 Task: Compose an email with the signature Danielle Scott with the subject Invitation to a gala and the message I need your help with preparing a presentation for the next board meeting. from softage.4@softage.net to softage.3@softage.net, select first word, change the font color from current to blue and background color to purple Send the email. Finally, move the email from Sent Items to the label Security
Action: Mouse moved to (888, 71)
Screenshot: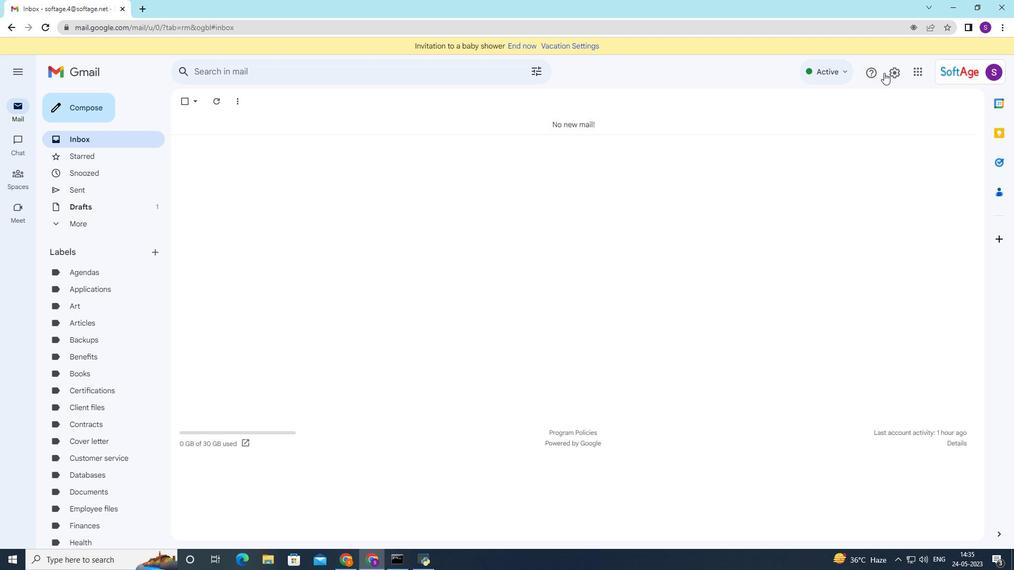 
Action: Mouse pressed left at (888, 71)
Screenshot: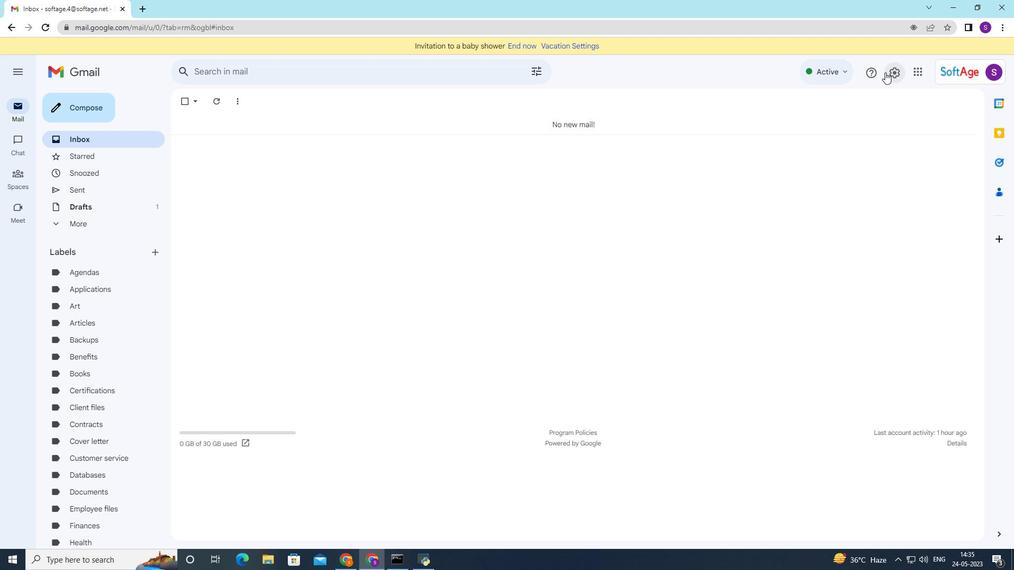 
Action: Mouse moved to (894, 123)
Screenshot: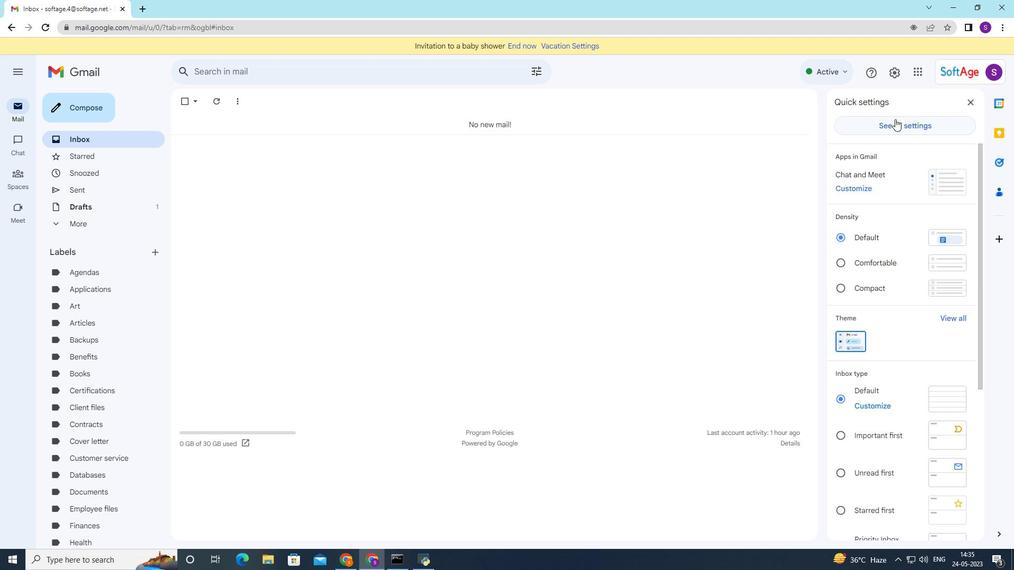 
Action: Mouse pressed left at (894, 123)
Screenshot: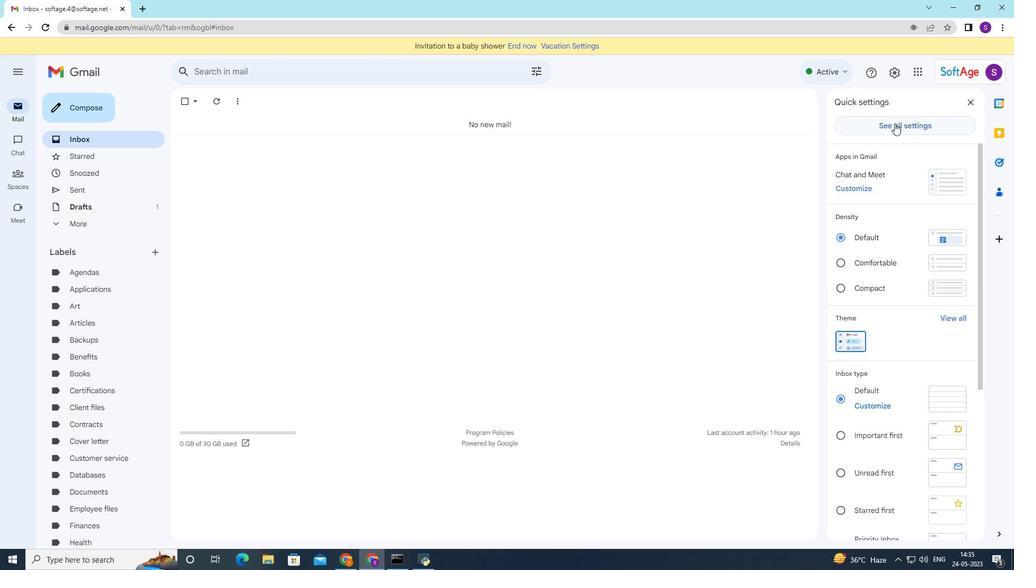 
Action: Mouse moved to (437, 372)
Screenshot: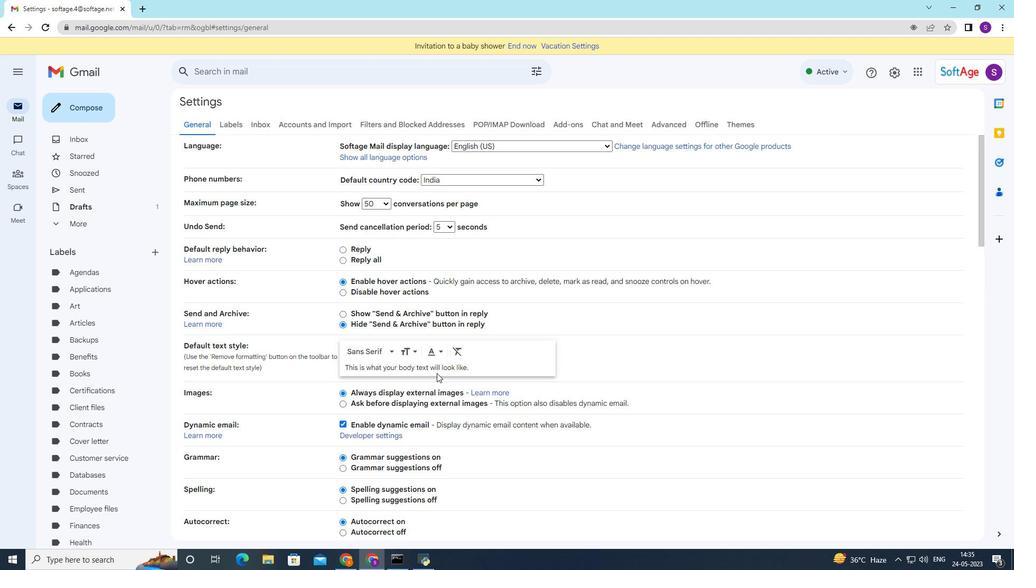 
Action: Mouse scrolled (437, 371) with delta (0, 0)
Screenshot: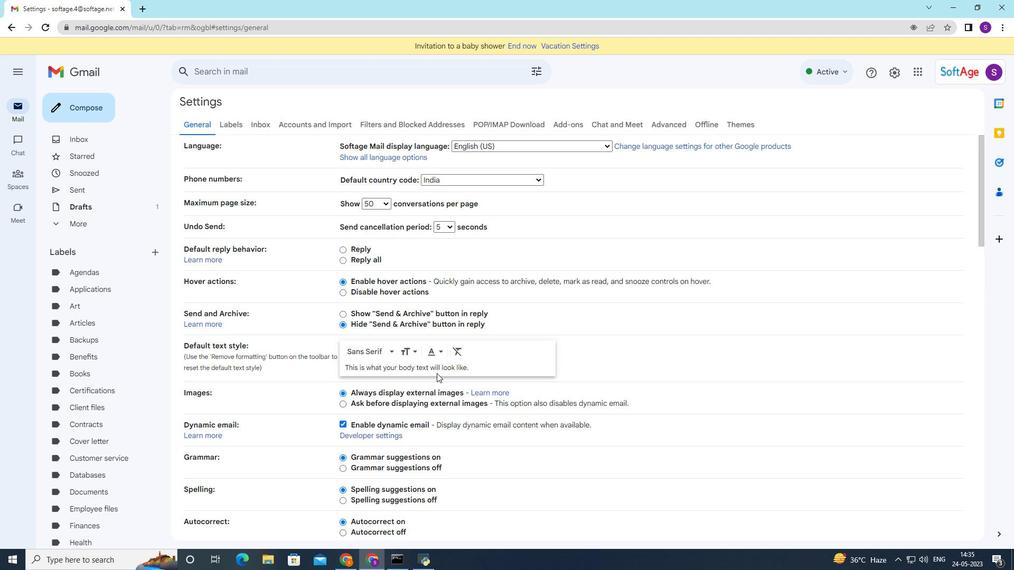 
Action: Mouse scrolled (437, 371) with delta (0, 0)
Screenshot: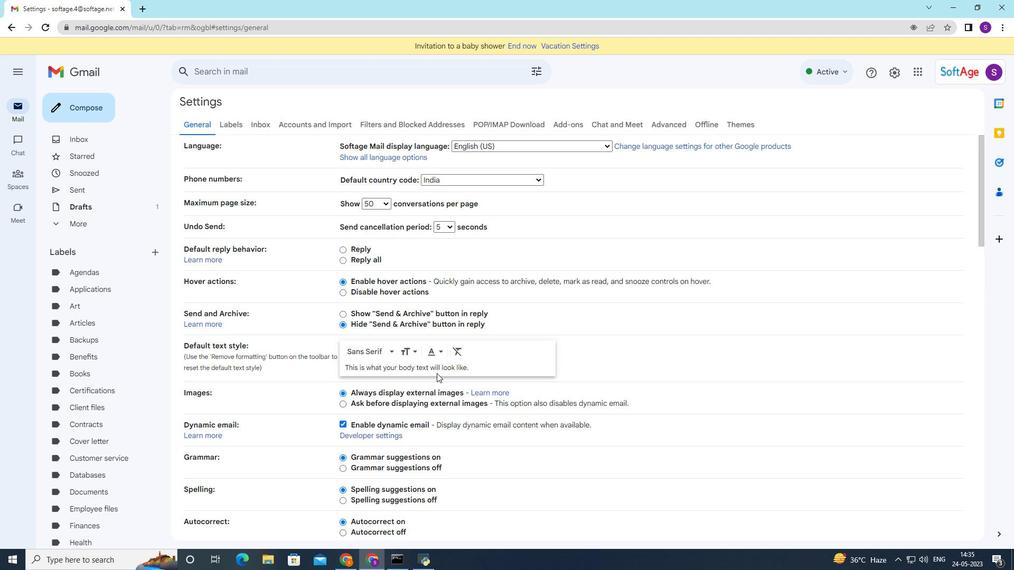
Action: Mouse scrolled (437, 371) with delta (0, 0)
Screenshot: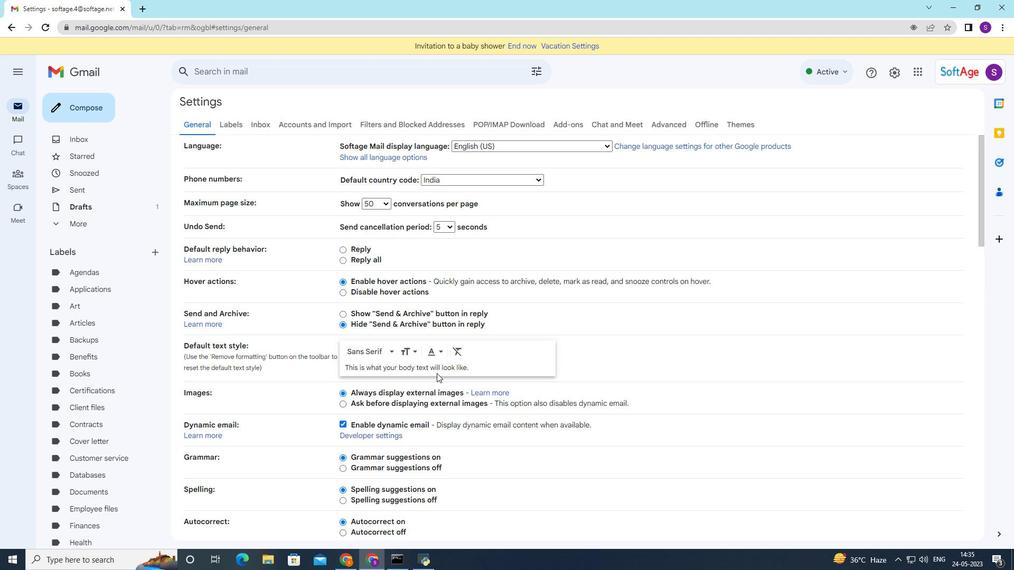 
Action: Mouse moved to (437, 372)
Screenshot: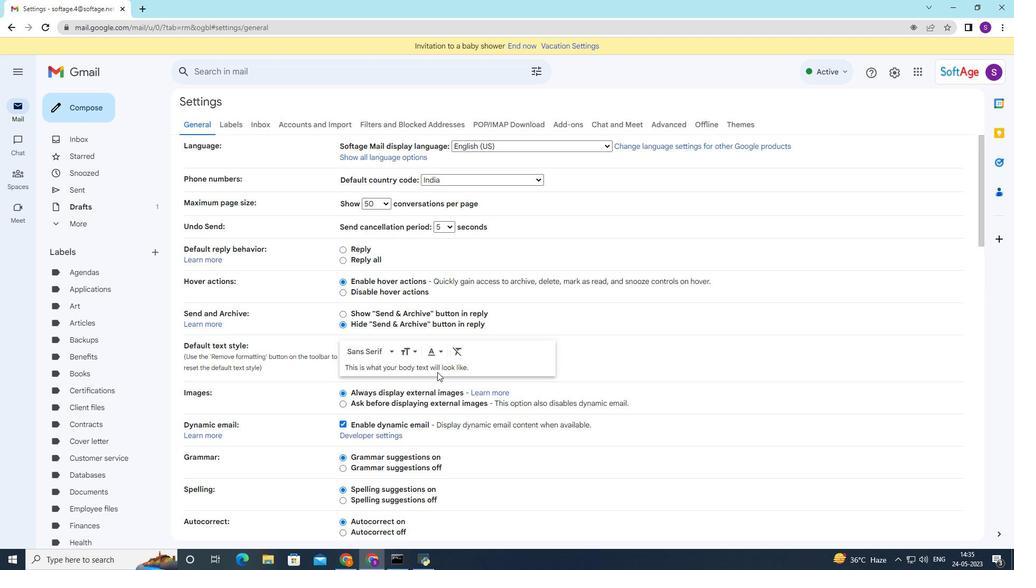 
Action: Mouse scrolled (437, 371) with delta (0, 0)
Screenshot: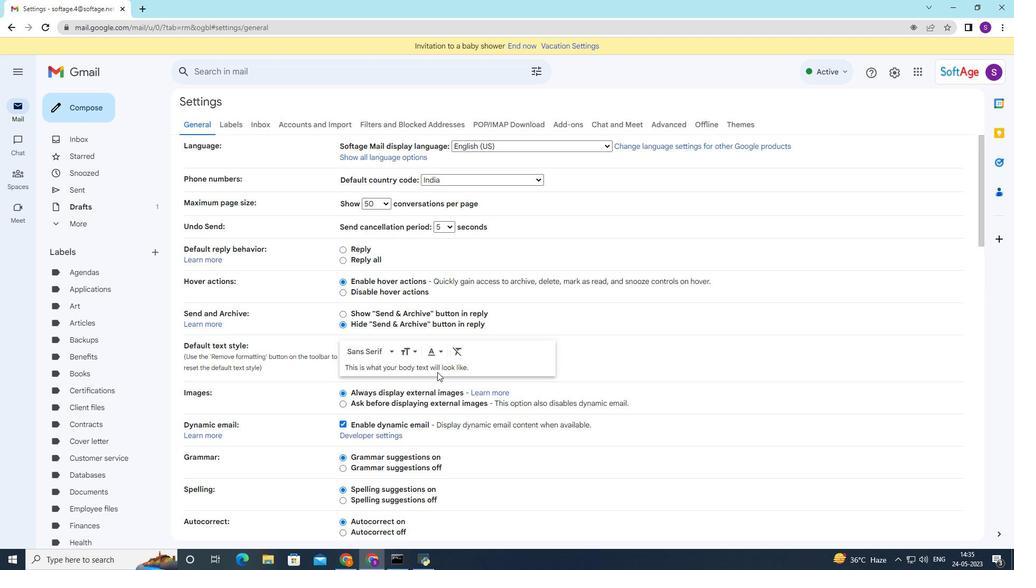
Action: Mouse moved to (437, 372)
Screenshot: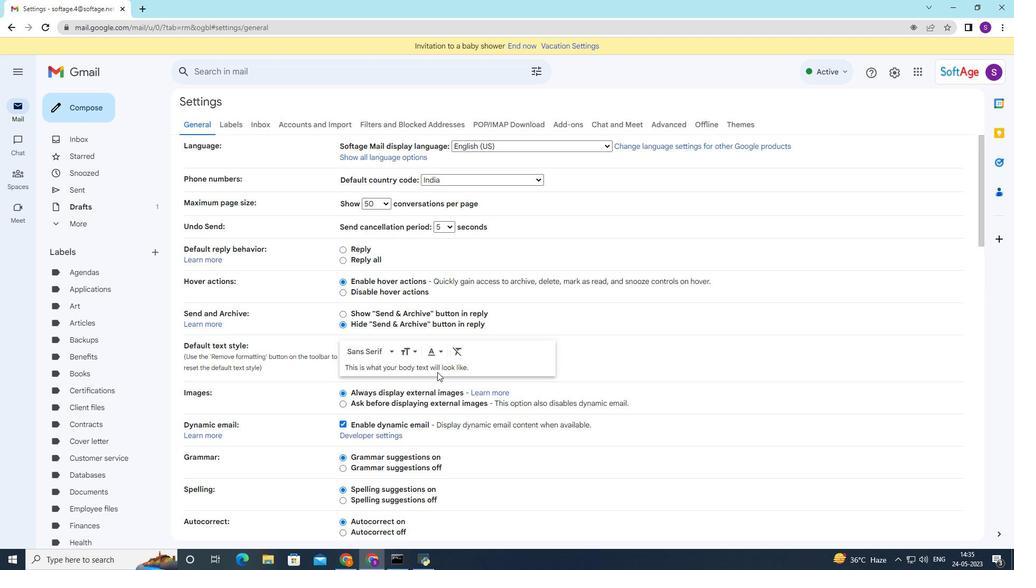 
Action: Mouse scrolled (437, 371) with delta (0, 0)
Screenshot: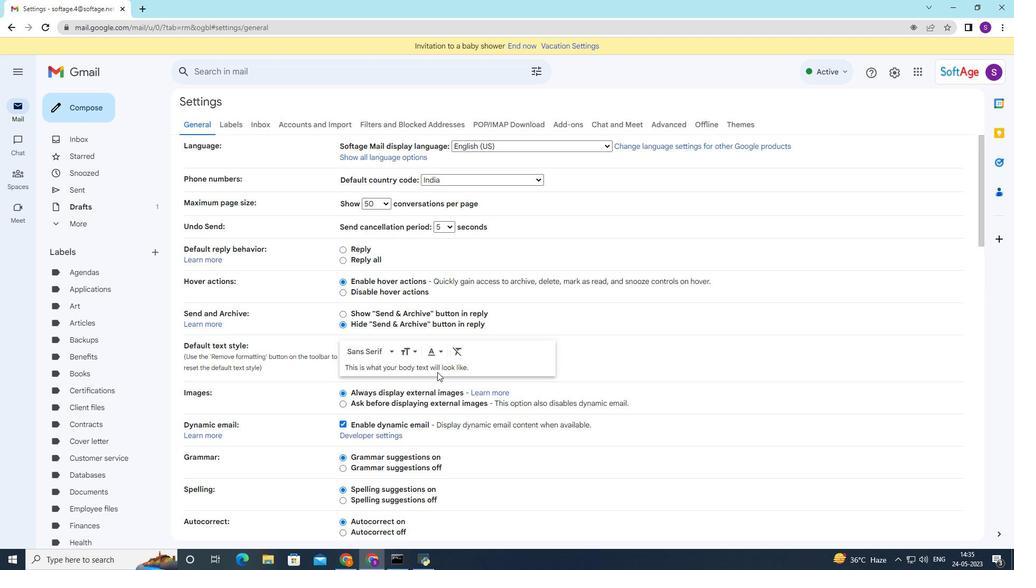 
Action: Mouse moved to (424, 391)
Screenshot: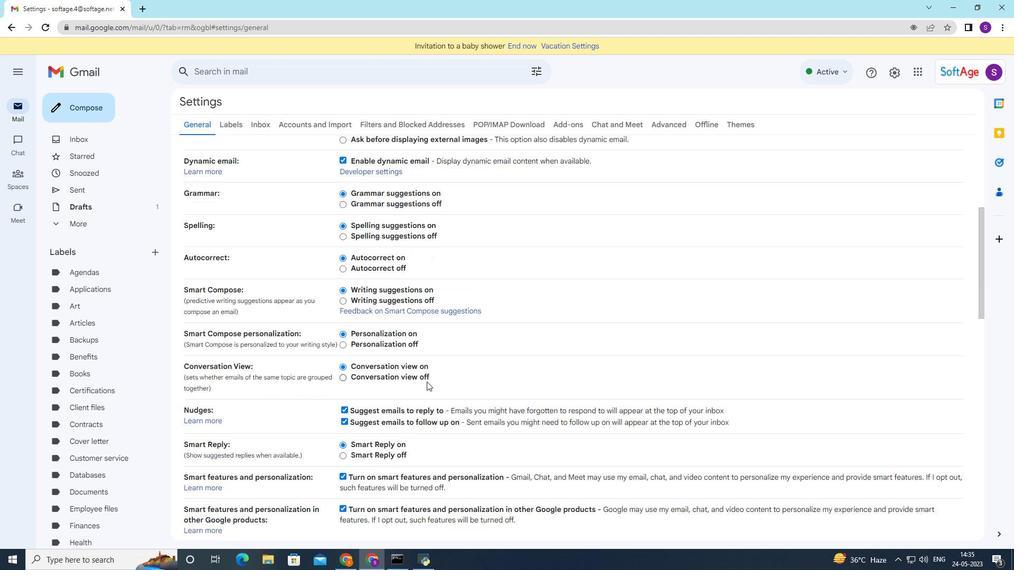 
Action: Mouse scrolled (424, 390) with delta (0, 0)
Screenshot: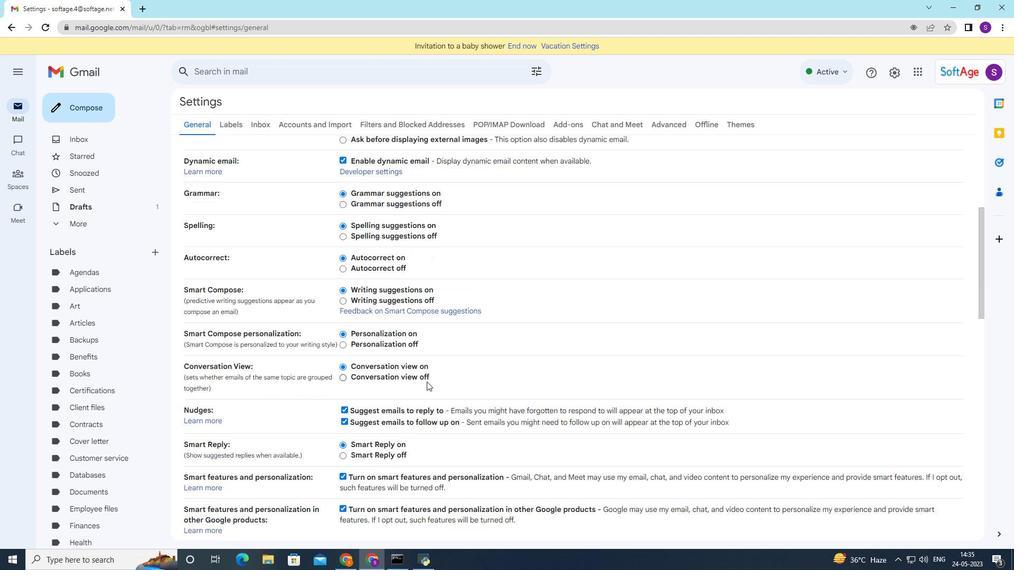 
Action: Mouse scrolled (424, 390) with delta (0, 0)
Screenshot: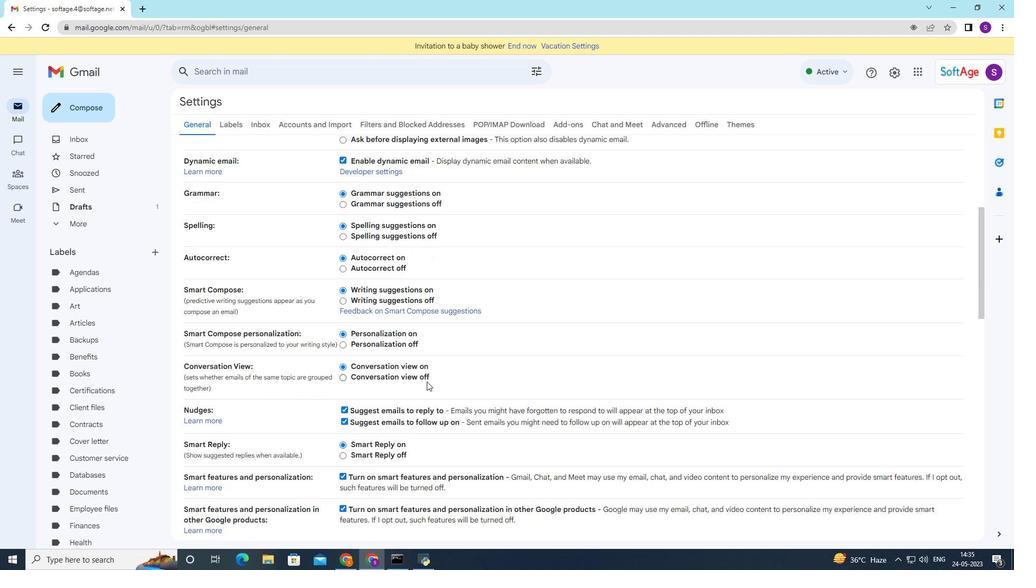 
Action: Mouse scrolled (424, 390) with delta (0, 0)
Screenshot: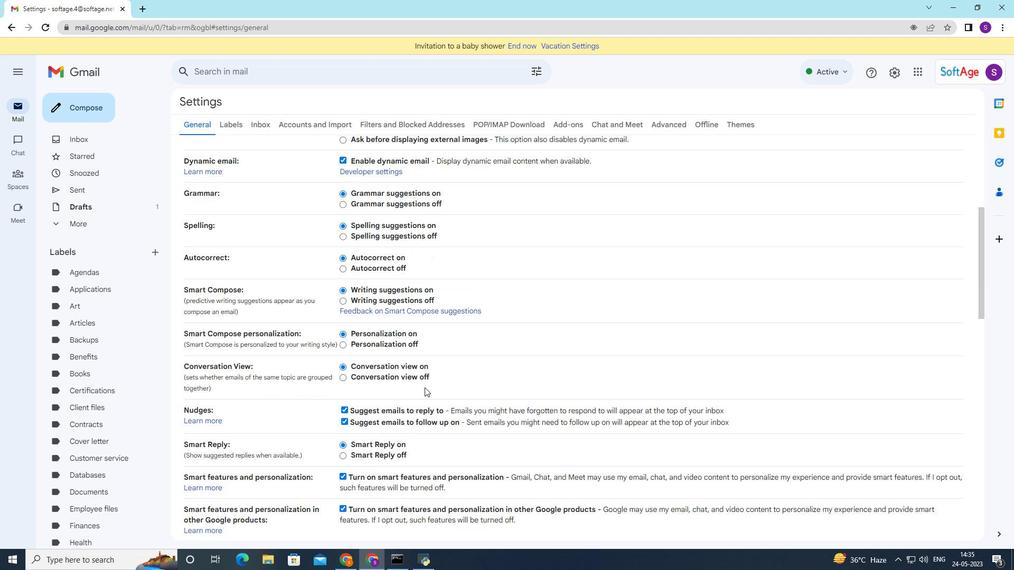 
Action: Mouse scrolled (424, 390) with delta (0, 0)
Screenshot: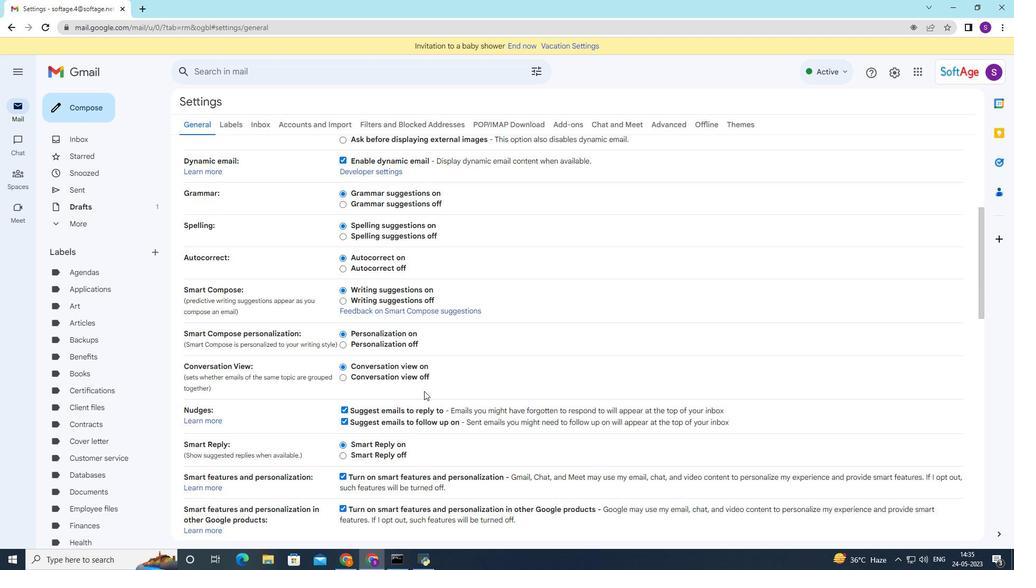 
Action: Mouse moved to (425, 392)
Screenshot: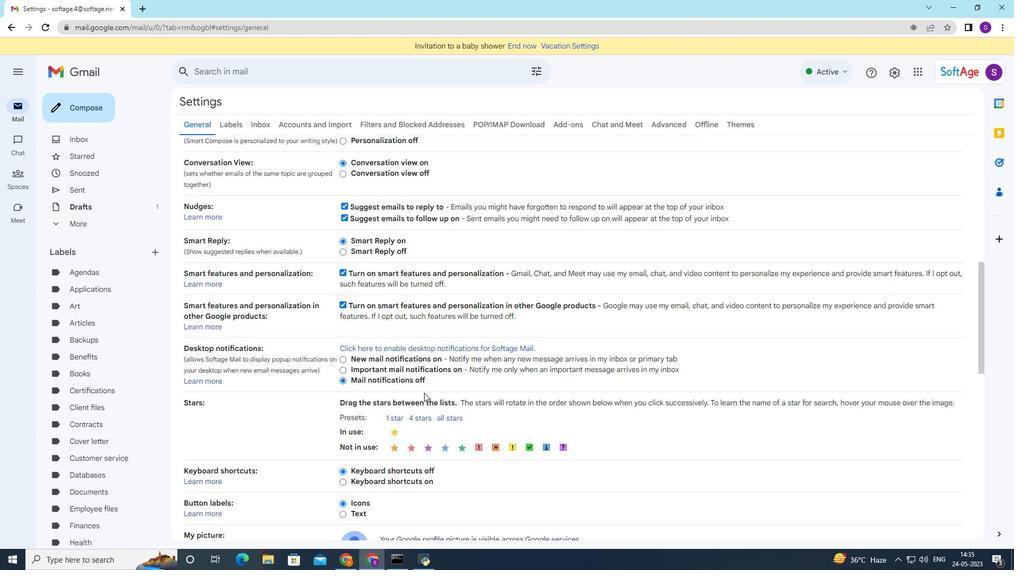 
Action: Mouse scrolled (425, 392) with delta (0, 0)
Screenshot: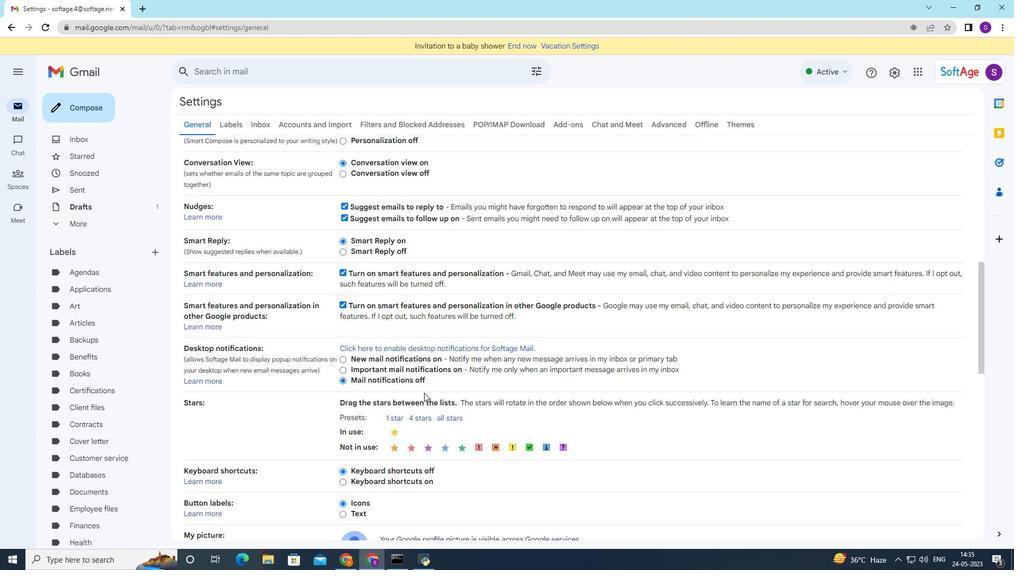 
Action: Mouse scrolled (425, 392) with delta (0, 0)
Screenshot: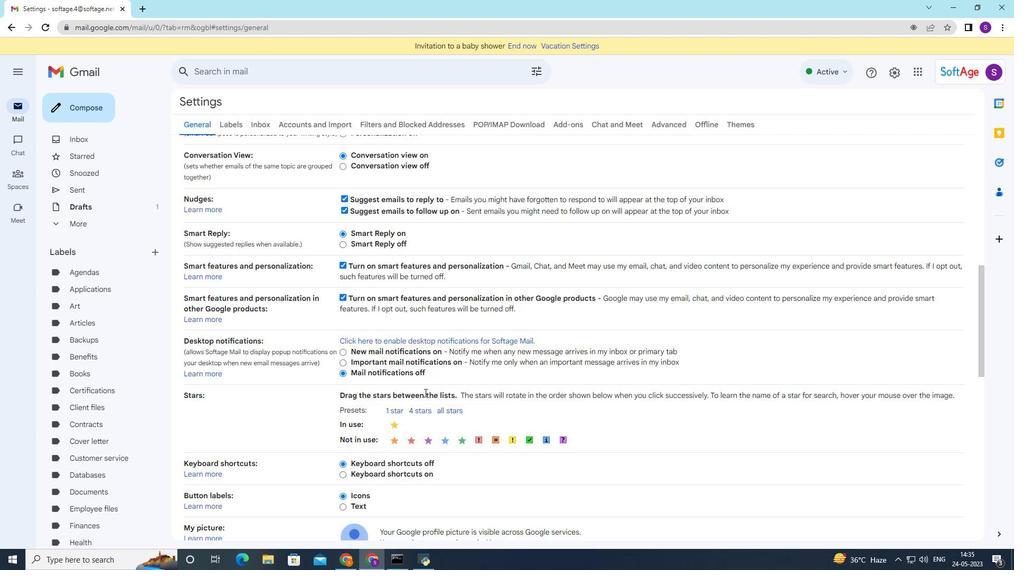 
Action: Mouse moved to (425, 392)
Screenshot: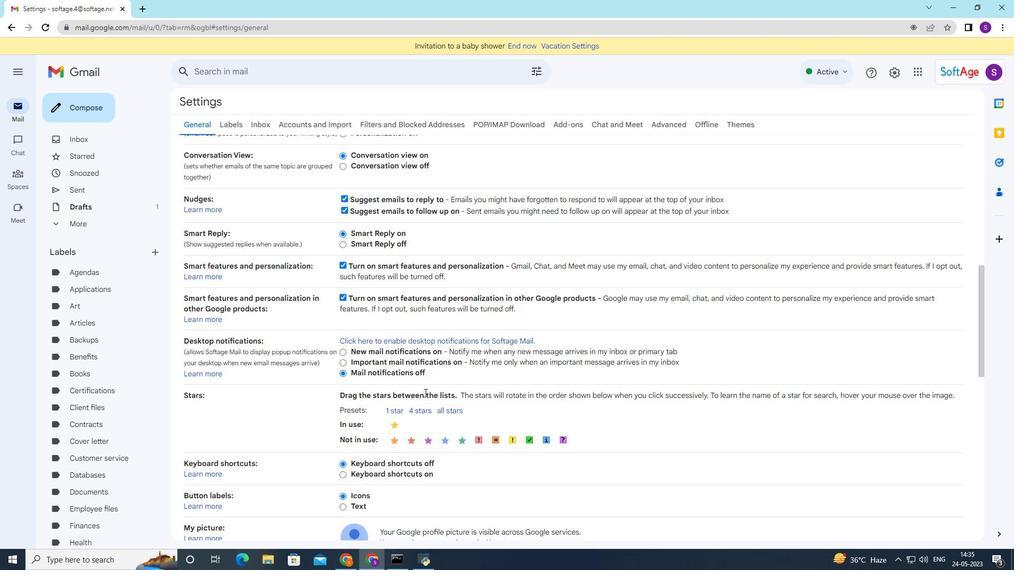 
Action: Mouse scrolled (425, 392) with delta (0, 0)
Screenshot: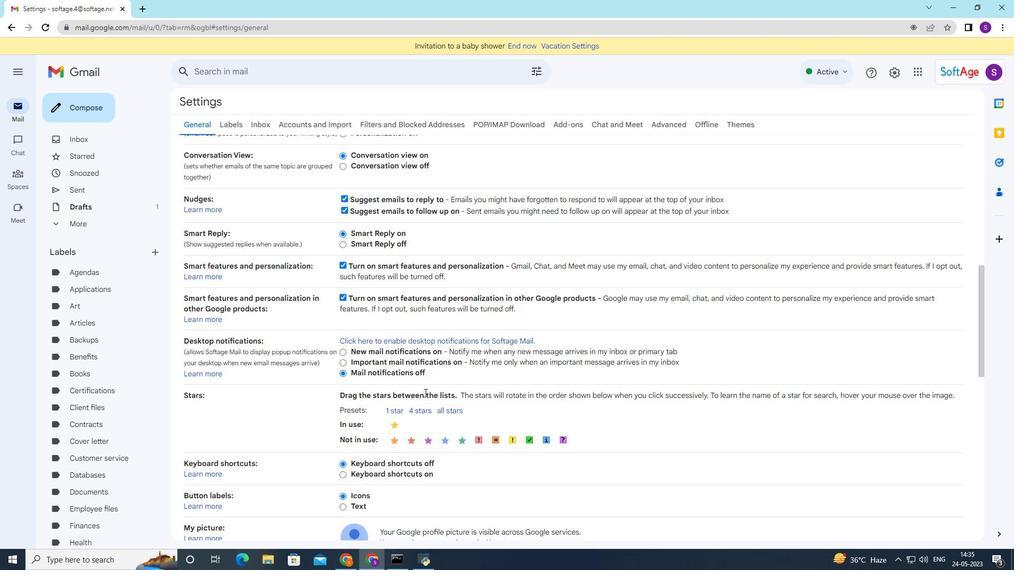 
Action: Mouse moved to (424, 419)
Screenshot: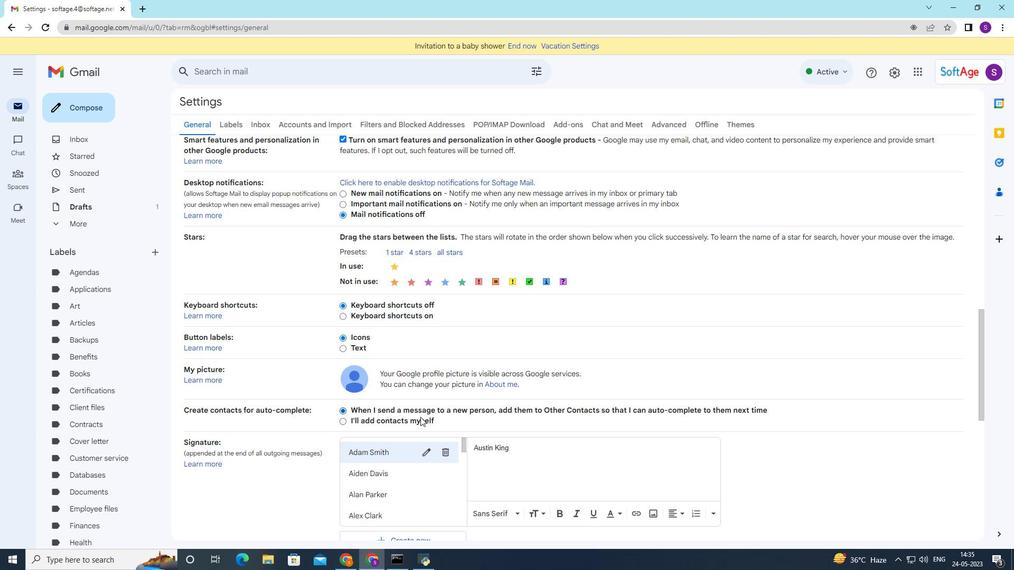 
Action: Mouse scrolled (424, 418) with delta (0, 0)
Screenshot: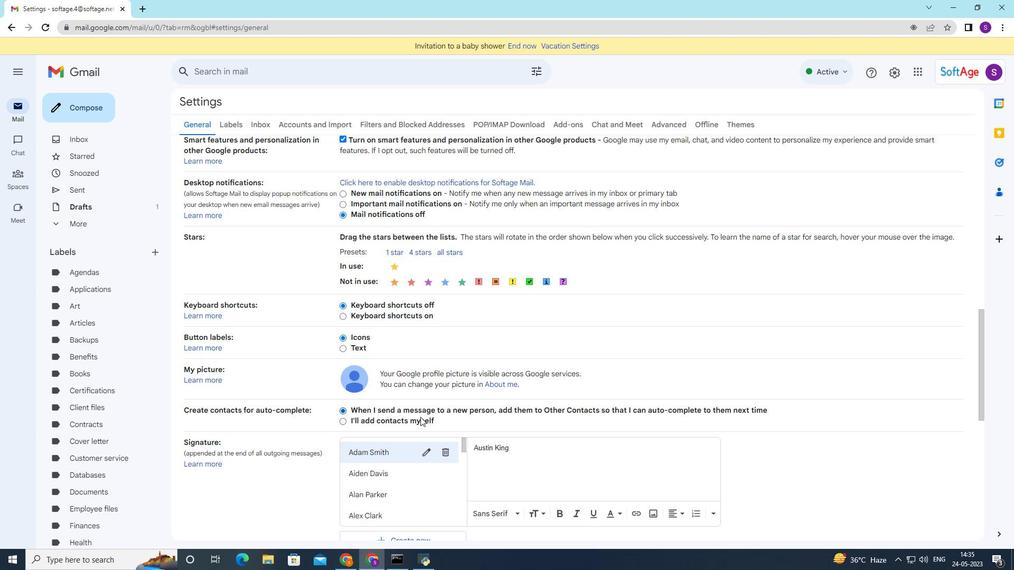 
Action: Mouse moved to (425, 419)
Screenshot: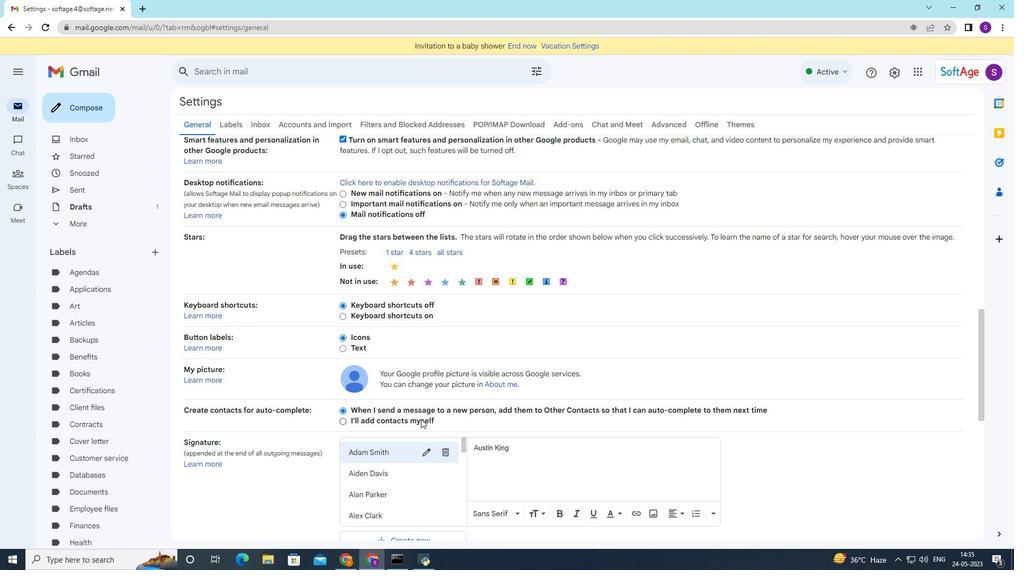 
Action: Mouse scrolled (425, 418) with delta (0, 0)
Screenshot: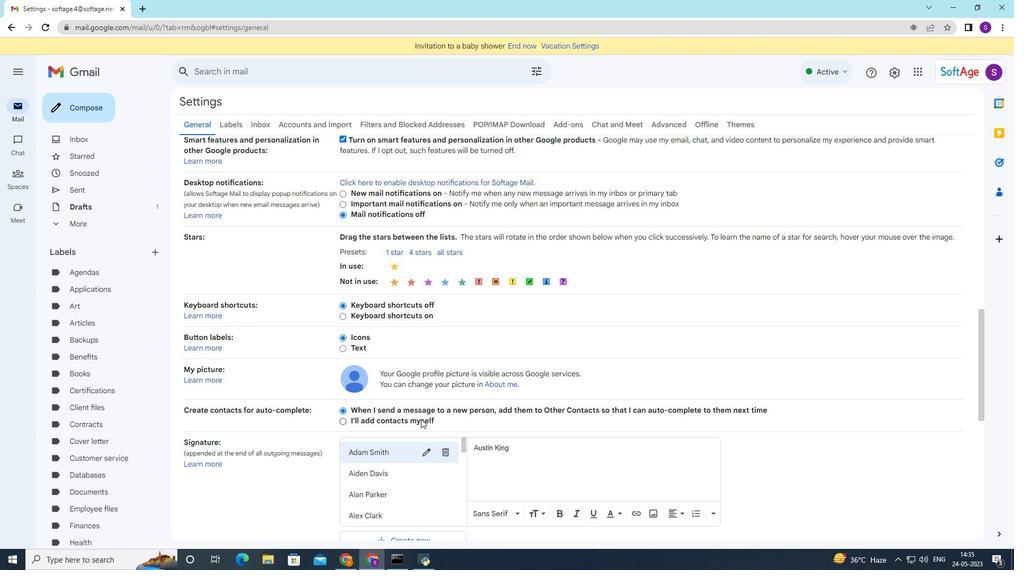 
Action: Mouse moved to (427, 418)
Screenshot: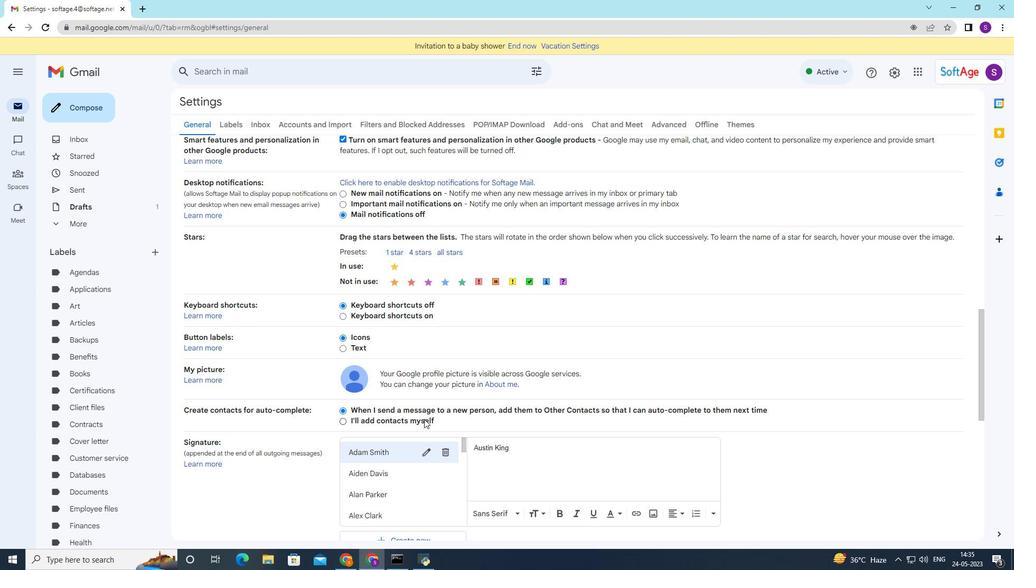 
Action: Mouse scrolled (427, 418) with delta (0, 0)
Screenshot: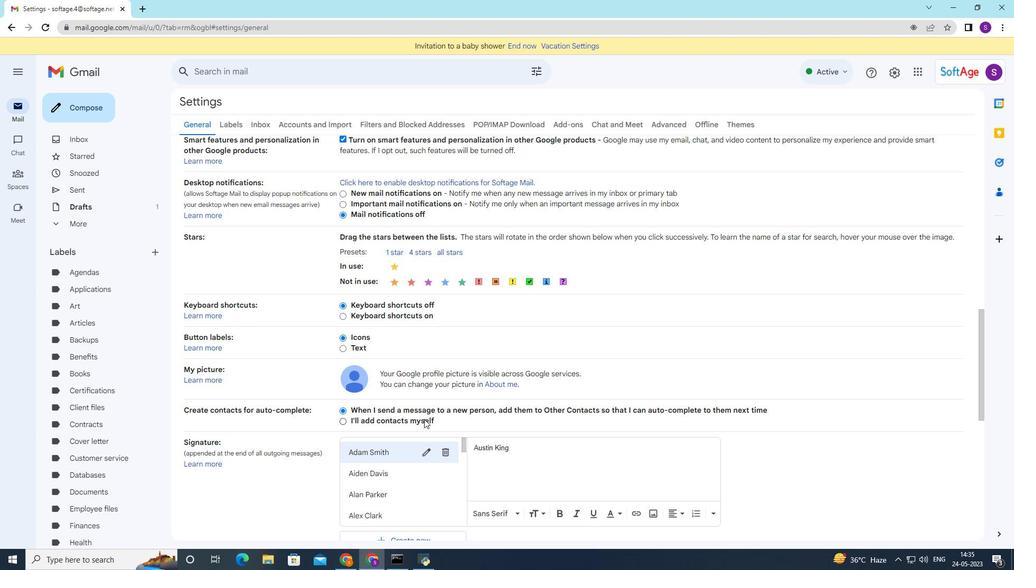 
Action: Mouse moved to (432, 416)
Screenshot: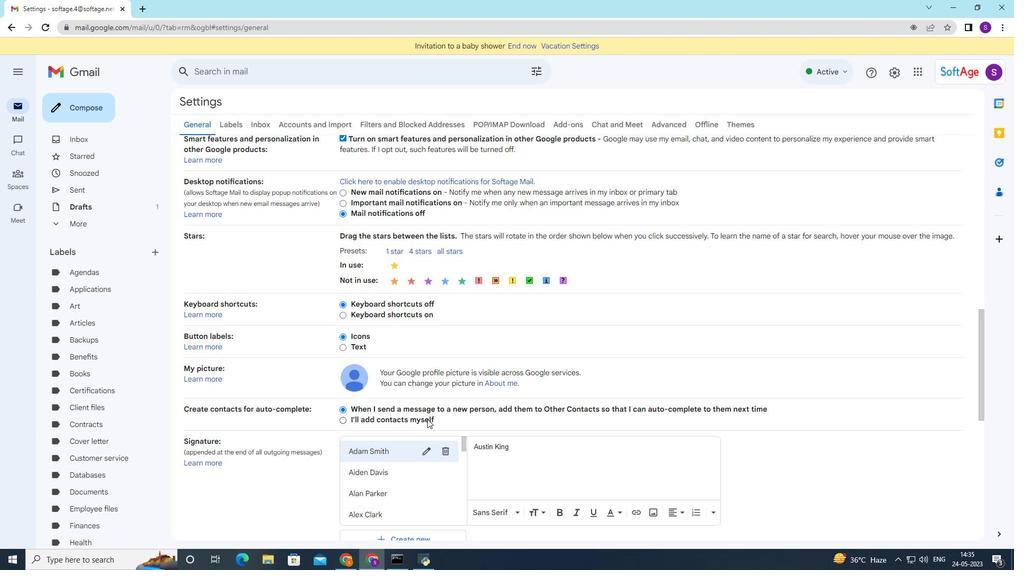 
Action: Mouse scrolled (432, 416) with delta (0, 0)
Screenshot: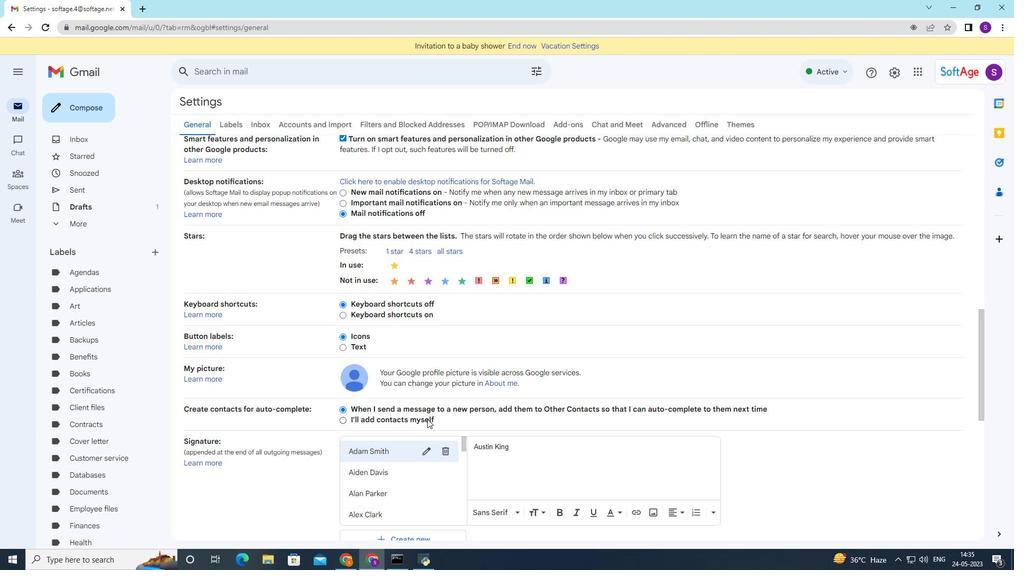
Action: Mouse moved to (388, 330)
Screenshot: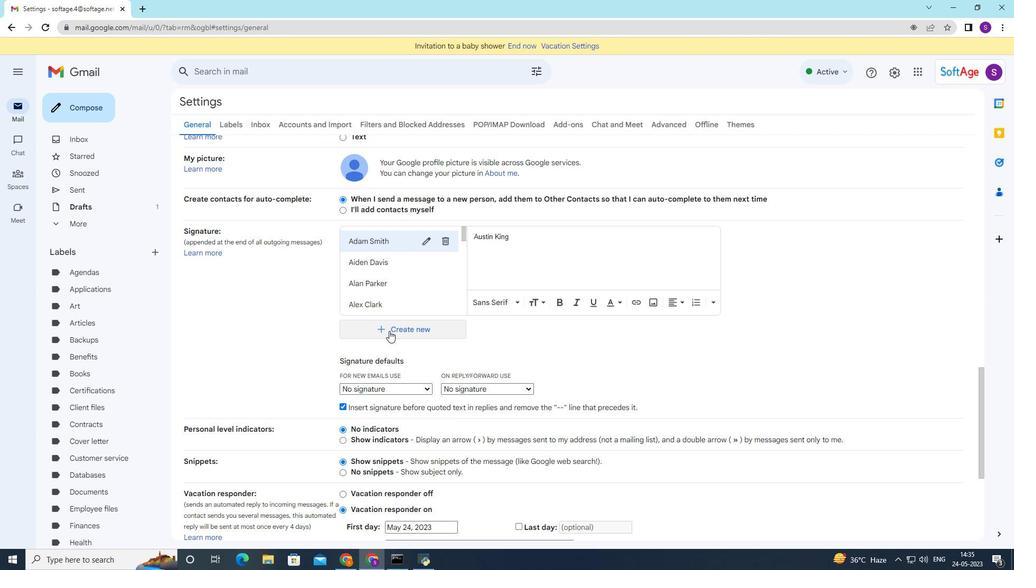 
Action: Mouse pressed left at (388, 330)
Screenshot: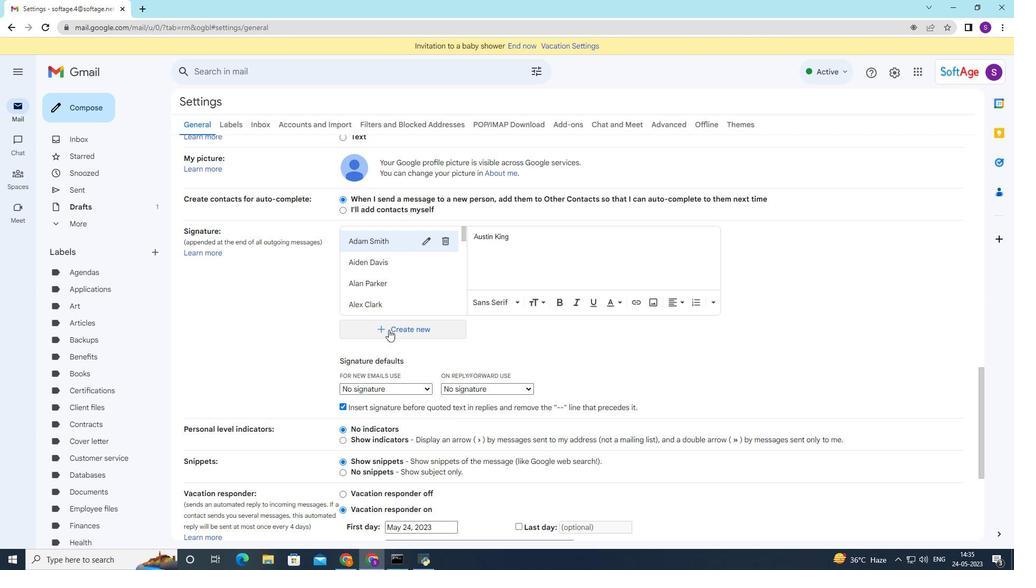 
Action: Mouse moved to (444, 302)
Screenshot: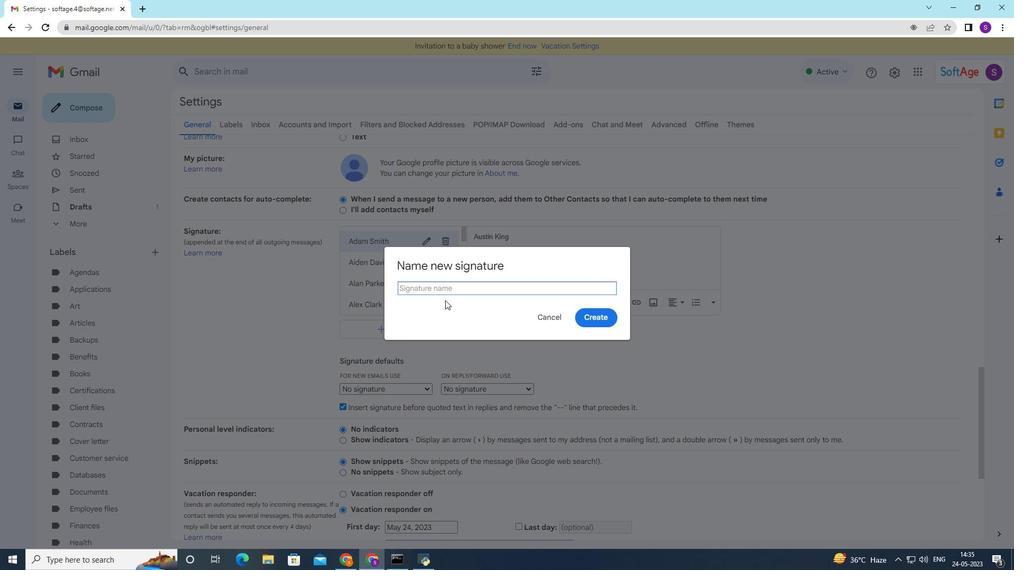 
Action: Key pressed <Key.shift>Di<Key.backspace>anielle<Key.space><Key.shift><Key.shift><Key.shift><Key.shift><Key.shift><Key.shift>Scott
Screenshot: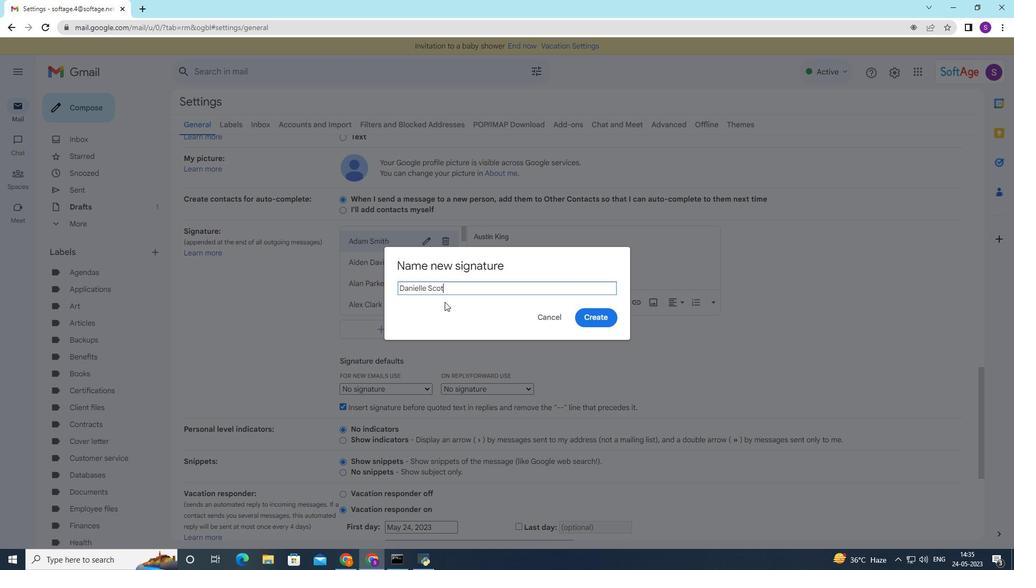 
Action: Mouse moved to (591, 317)
Screenshot: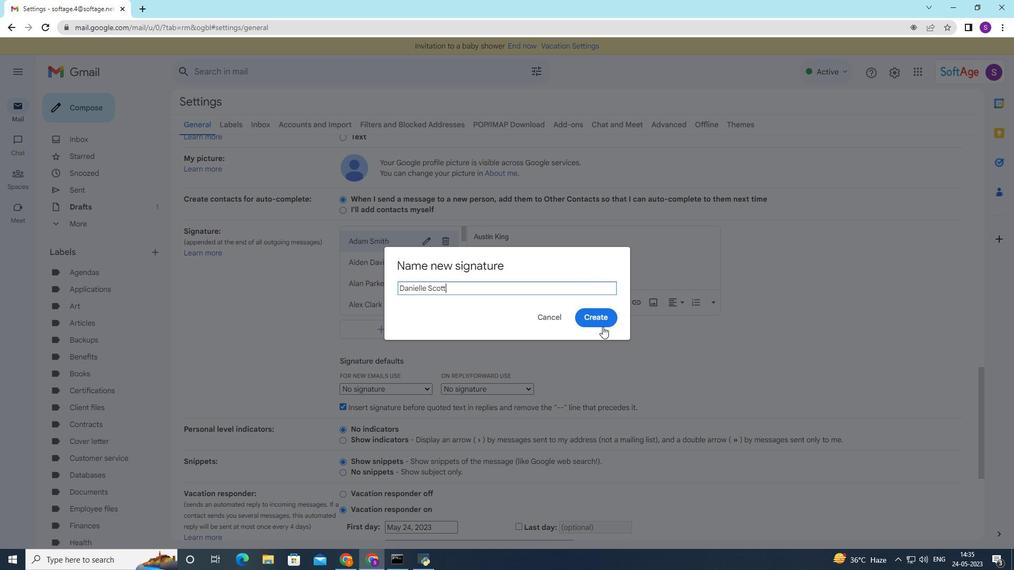 
Action: Mouse pressed left at (591, 317)
Screenshot: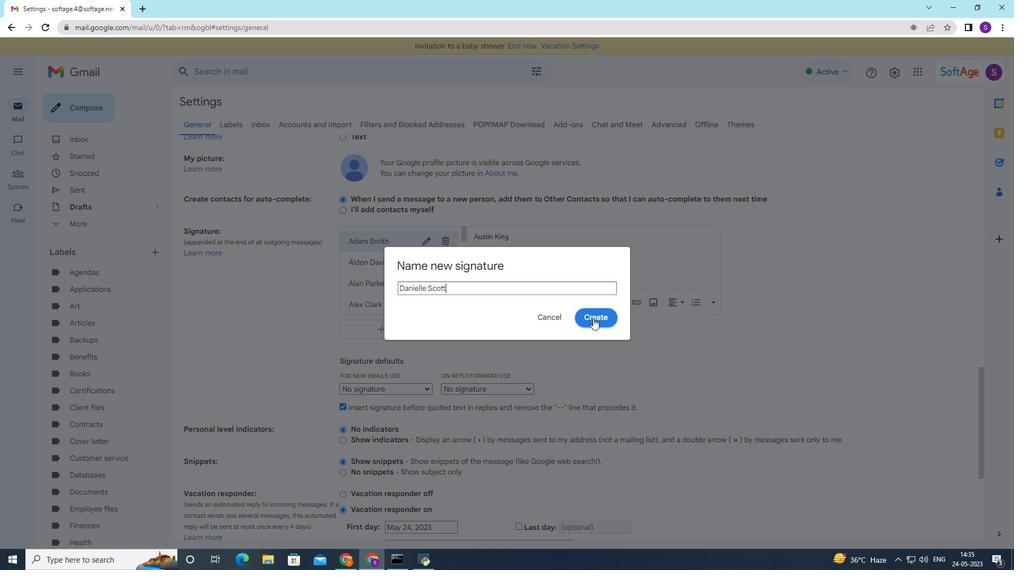 
Action: Mouse moved to (533, 265)
Screenshot: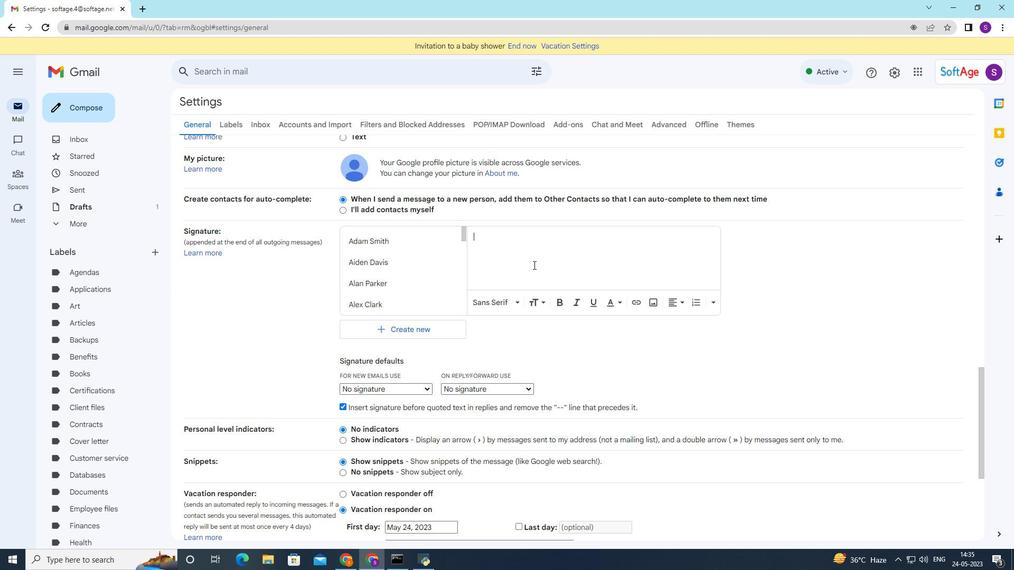 
Action: Key pressed <Key.shift><Key.shift><Key.shift><Key.shift><Key.shift><Key.shift><Key.shift><Key.shift><Key.shift><Key.shift><Key.shift>Danielle<Key.space><Key.shift>Scott
Screenshot: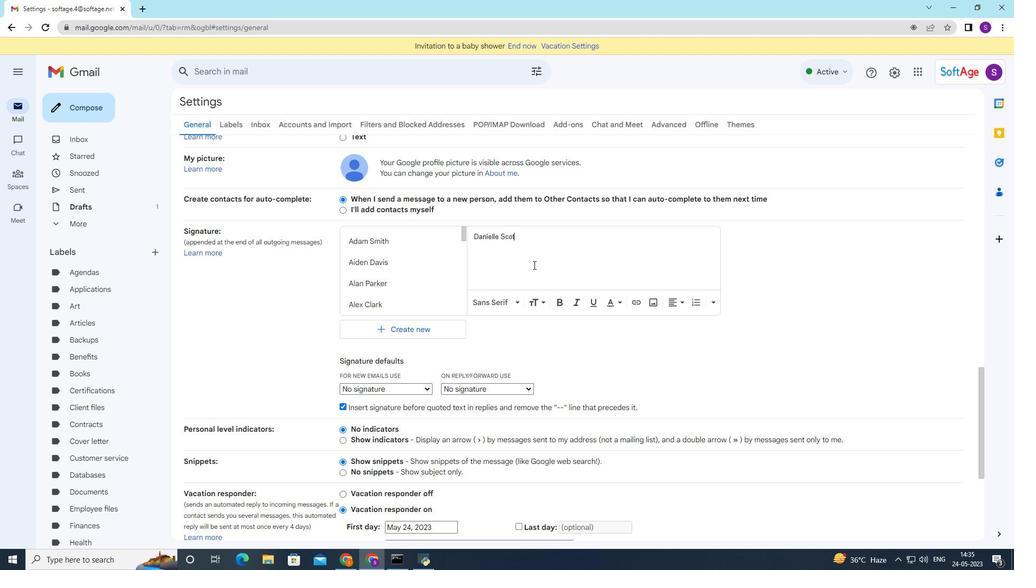 
Action: Mouse moved to (540, 284)
Screenshot: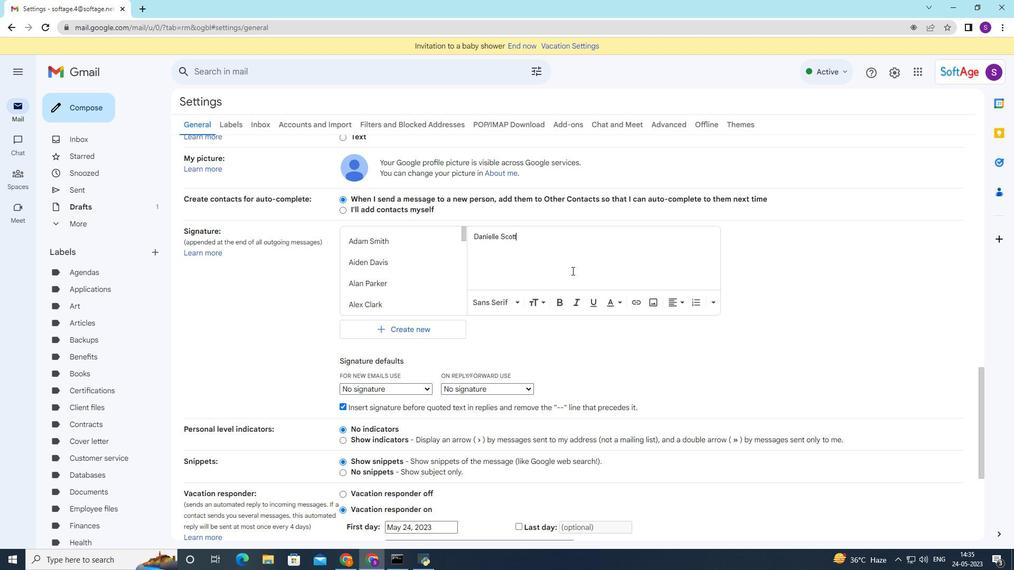 
Action: Mouse scrolled (540, 283) with delta (0, 0)
Screenshot: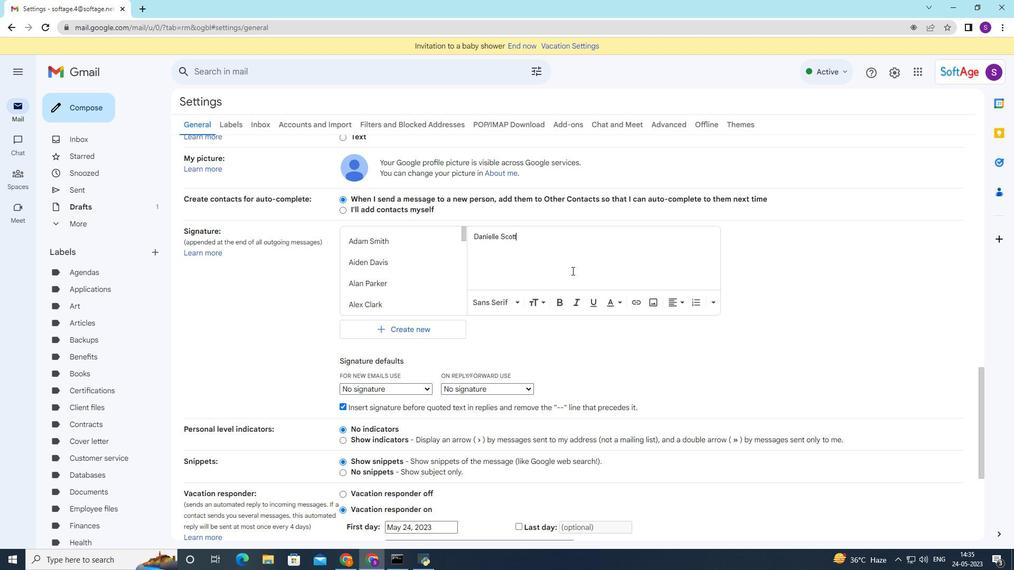 
Action: Mouse moved to (540, 284)
Screenshot: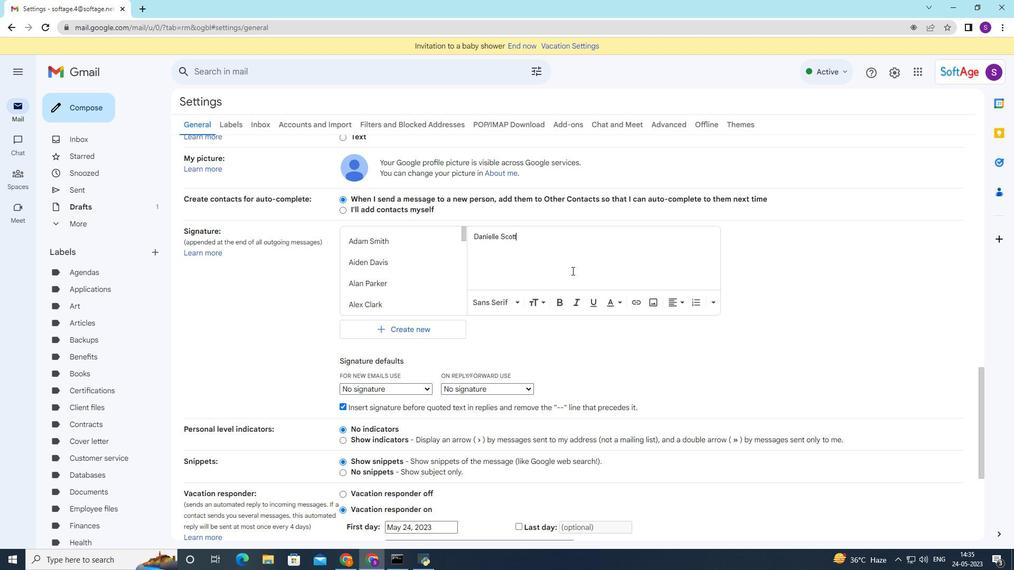 
Action: Mouse scrolled (540, 283) with delta (0, 0)
Screenshot: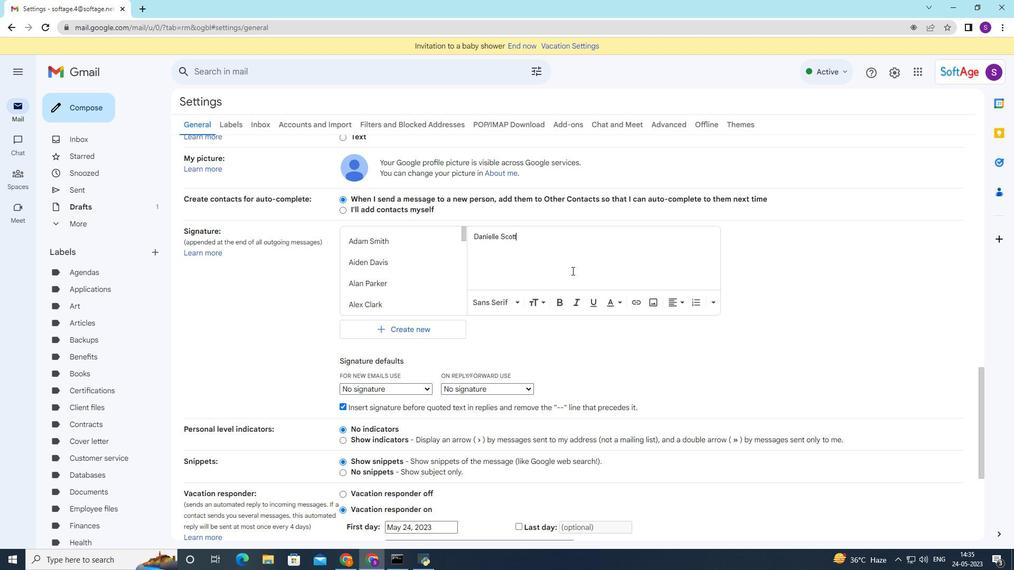 
Action: Mouse moved to (539, 285)
Screenshot: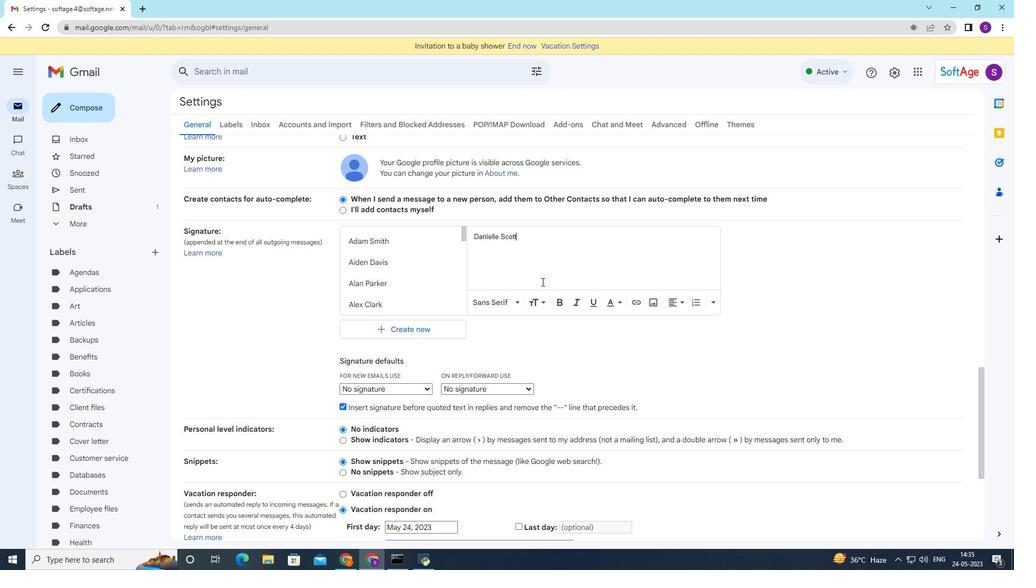 
Action: Mouse scrolled (539, 284) with delta (0, 0)
Screenshot: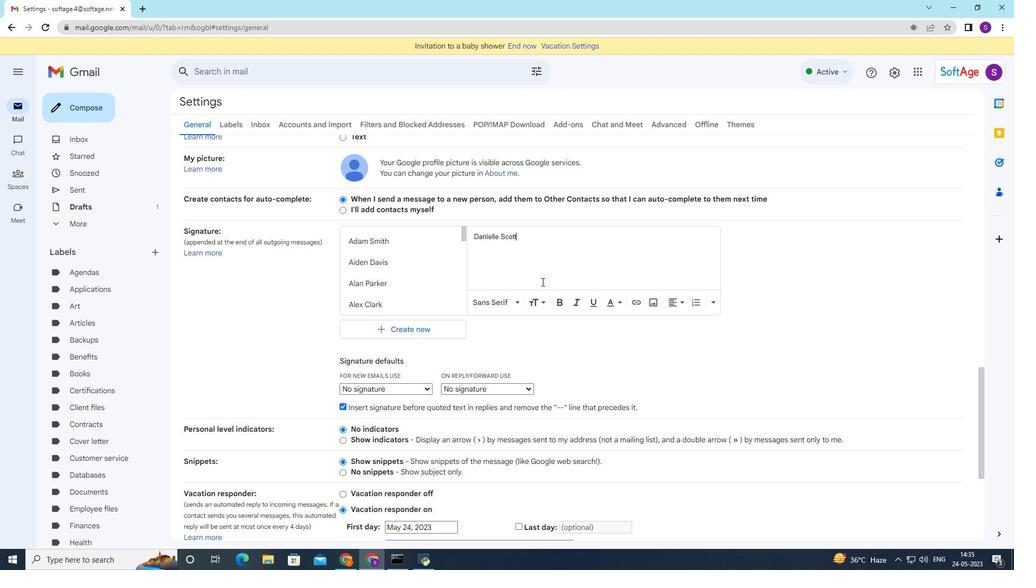 
Action: Mouse moved to (538, 285)
Screenshot: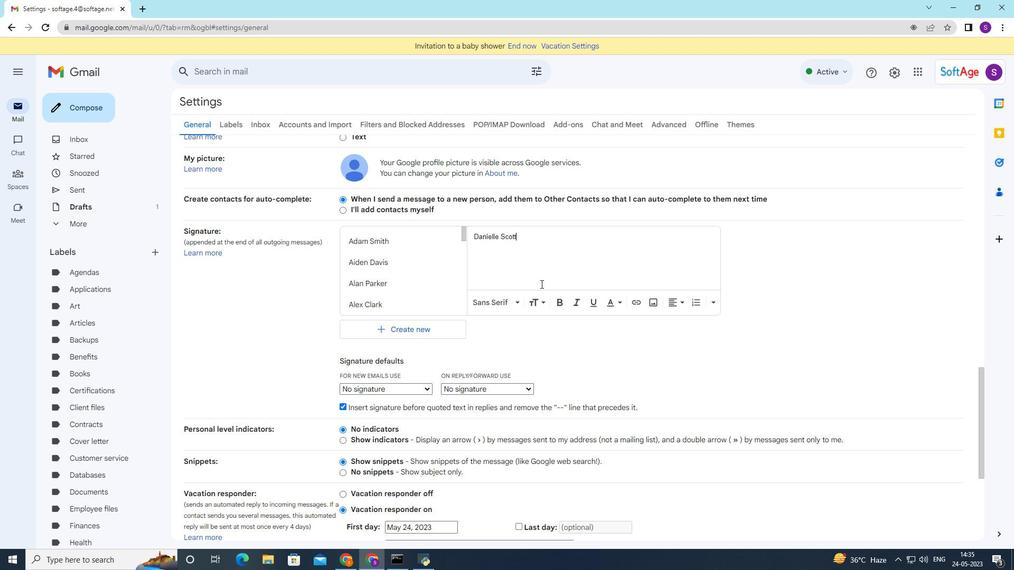 
Action: Mouse scrolled (538, 285) with delta (0, 0)
Screenshot: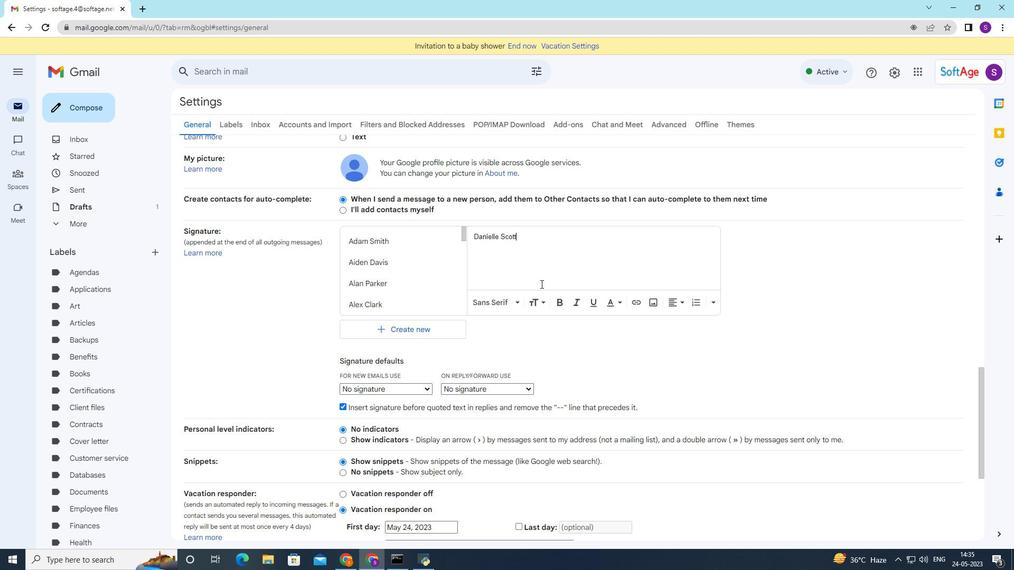 
Action: Mouse moved to (537, 286)
Screenshot: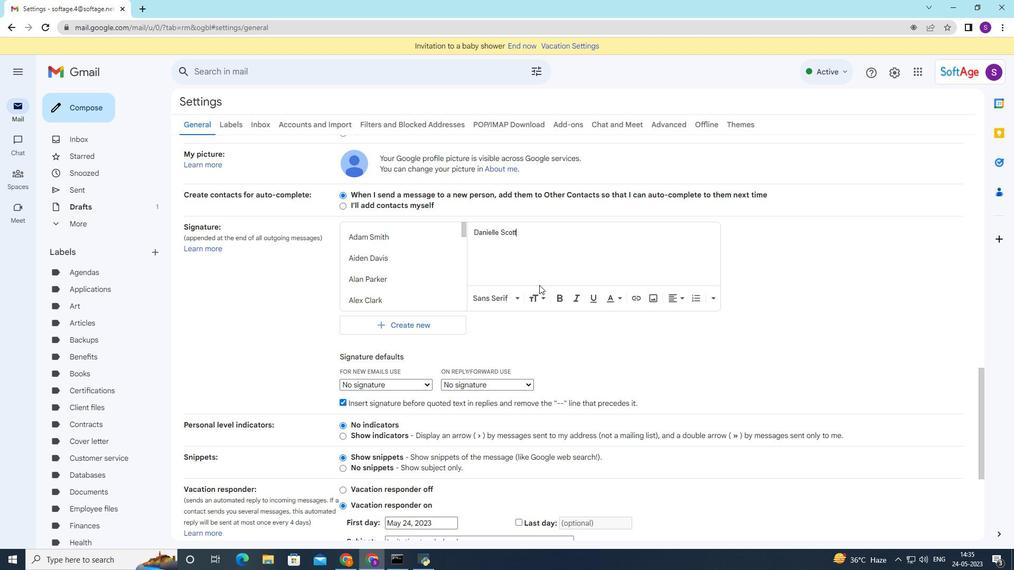 
Action: Mouse scrolled (538, 285) with delta (0, 0)
Screenshot: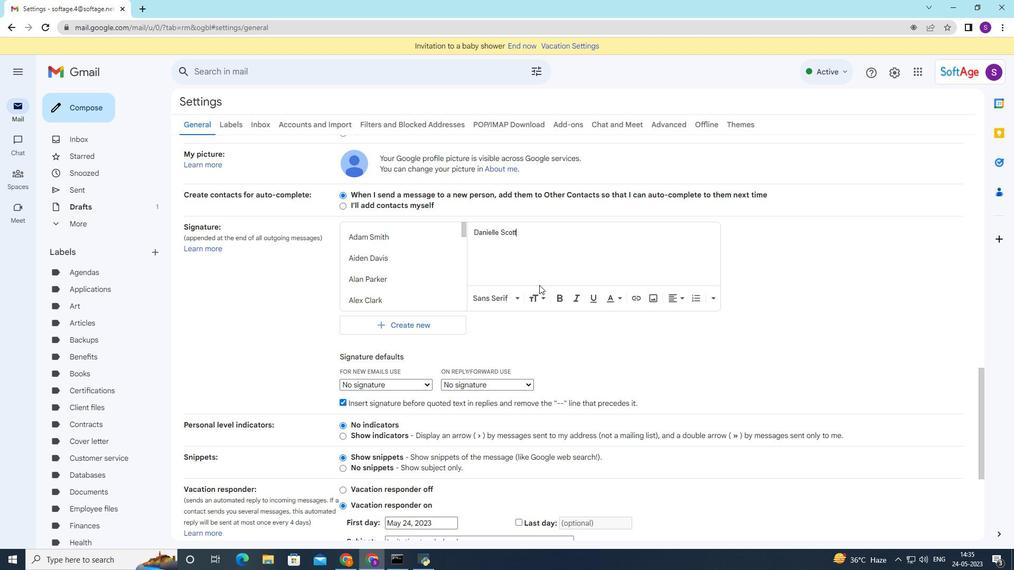 
Action: Mouse moved to (534, 319)
Screenshot: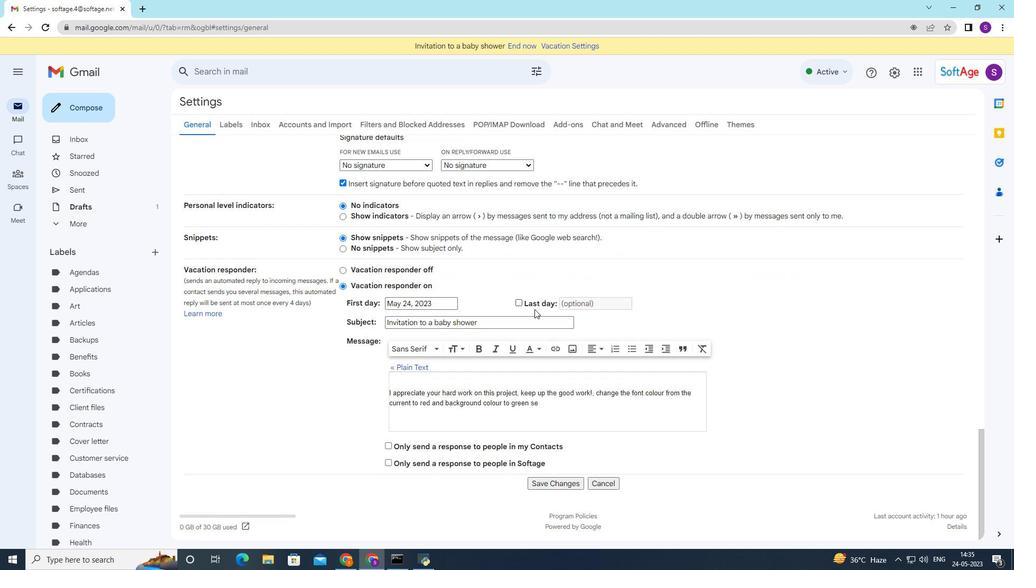 
Action: Mouse scrolled (534, 318) with delta (0, 0)
Screenshot: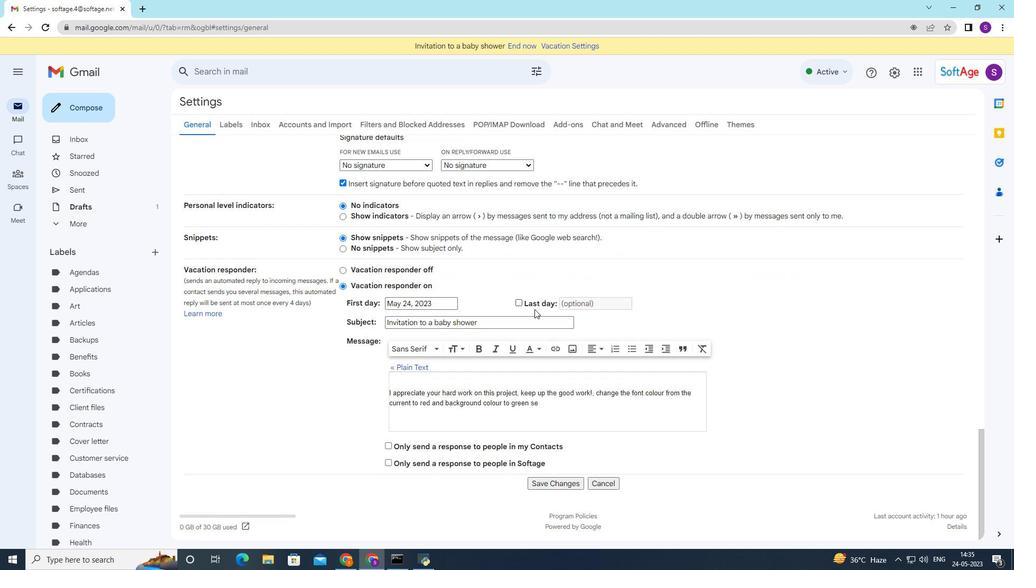 
Action: Mouse moved to (534, 322)
Screenshot: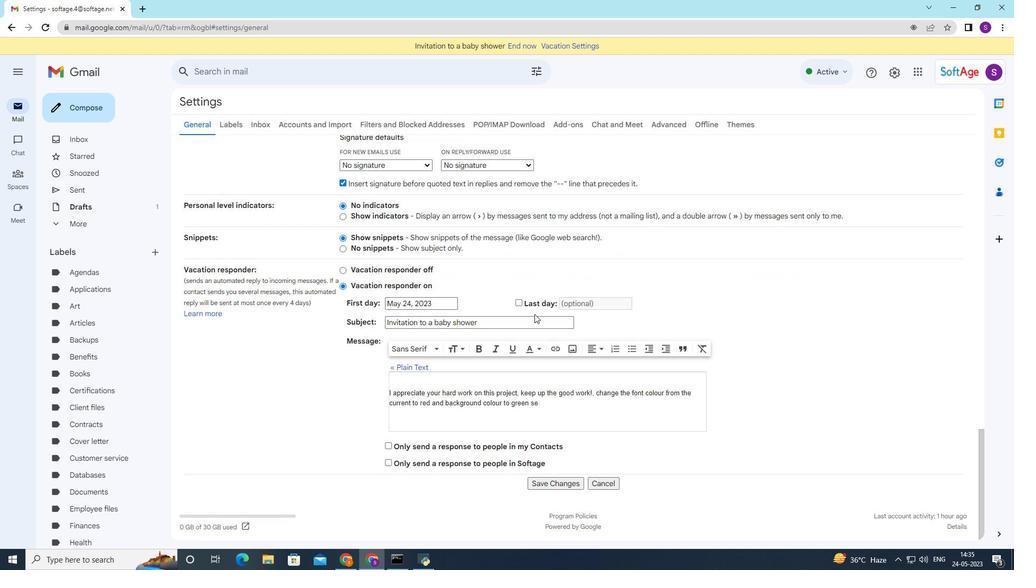 
Action: Mouse scrolled (534, 322) with delta (0, 0)
Screenshot: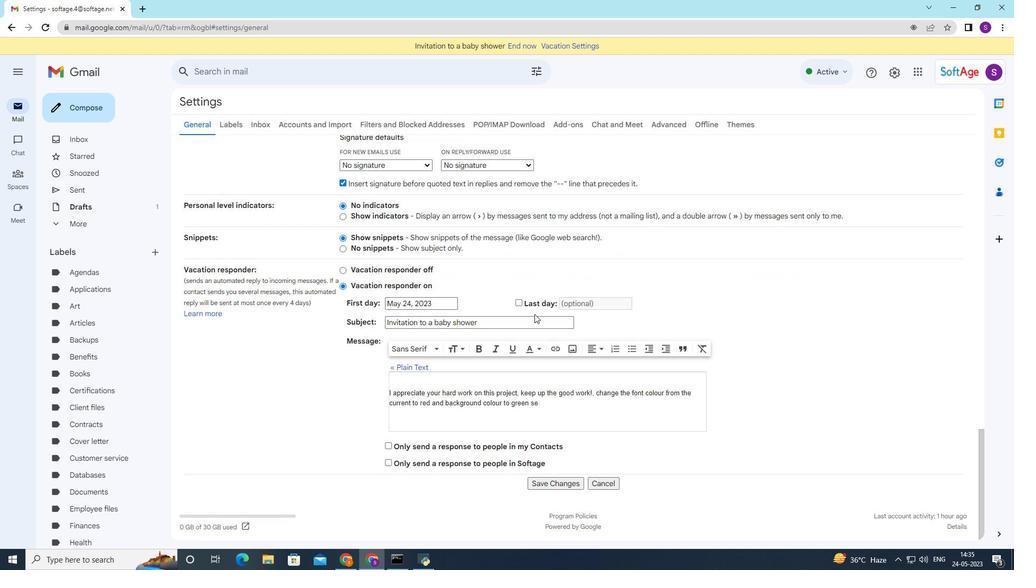 
Action: Mouse moved to (534, 325)
Screenshot: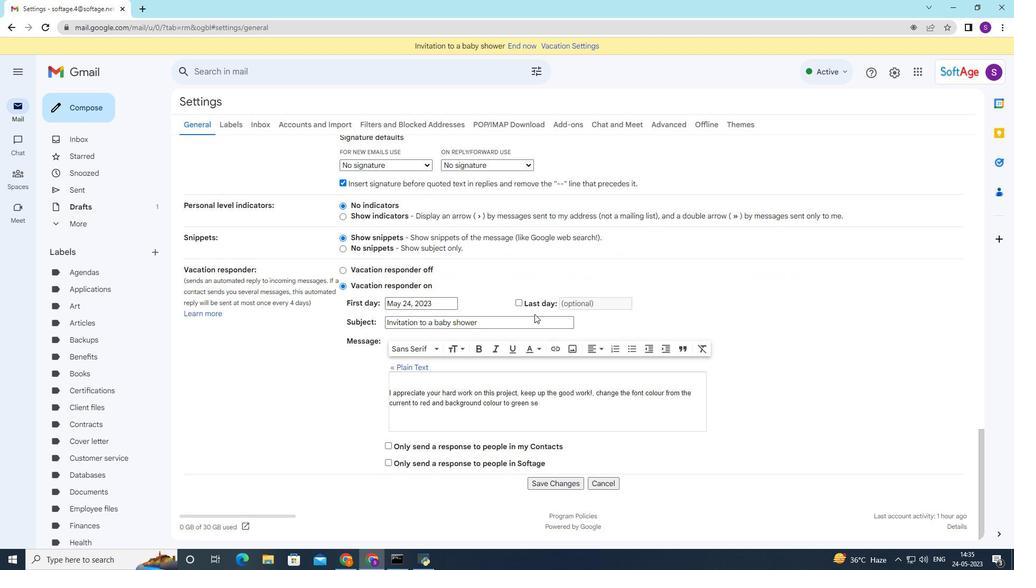 
Action: Mouse scrolled (534, 324) with delta (0, 0)
Screenshot: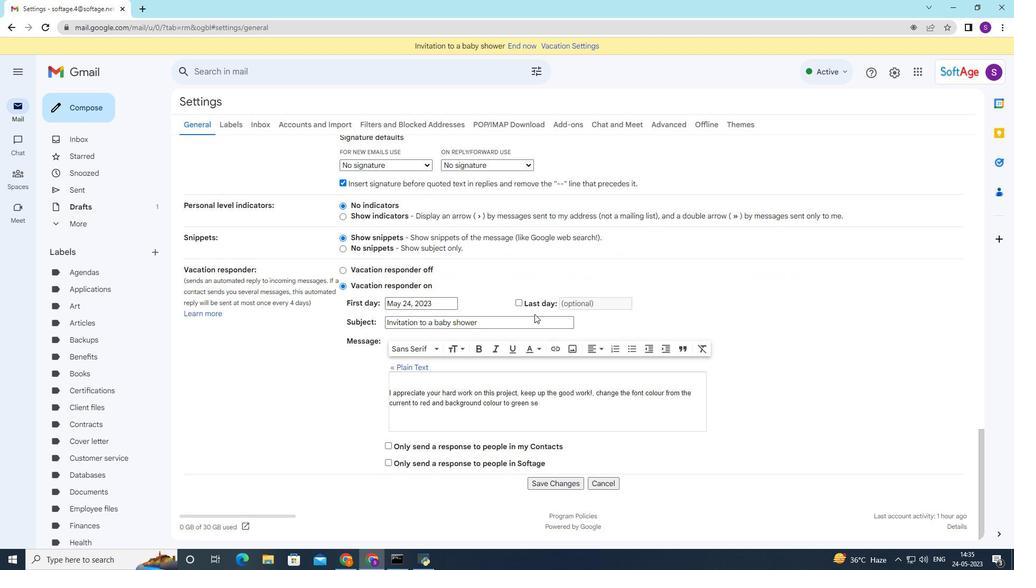 
Action: Mouse moved to (534, 329)
Screenshot: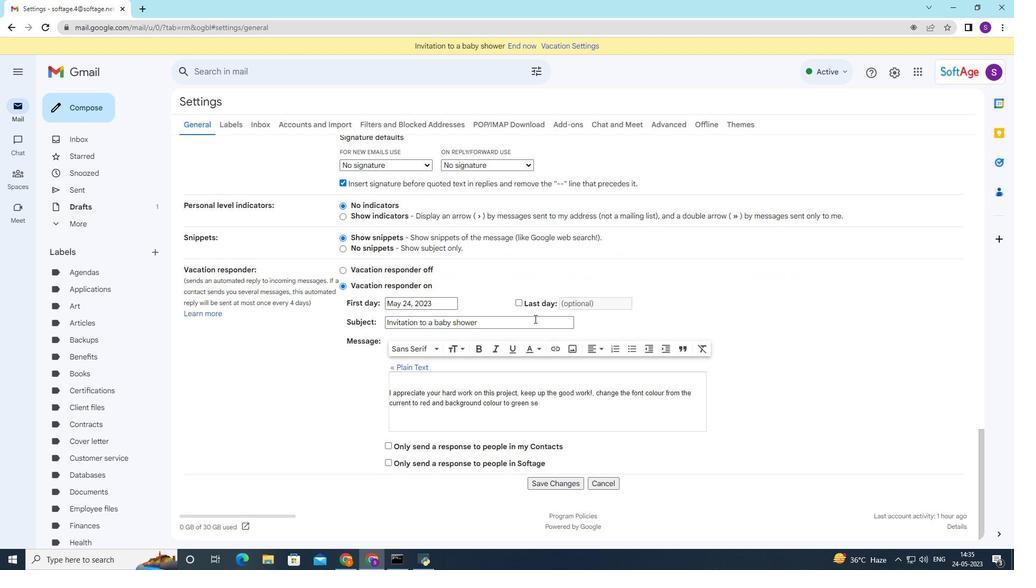 
Action: Mouse scrolled (534, 328) with delta (0, 0)
Screenshot: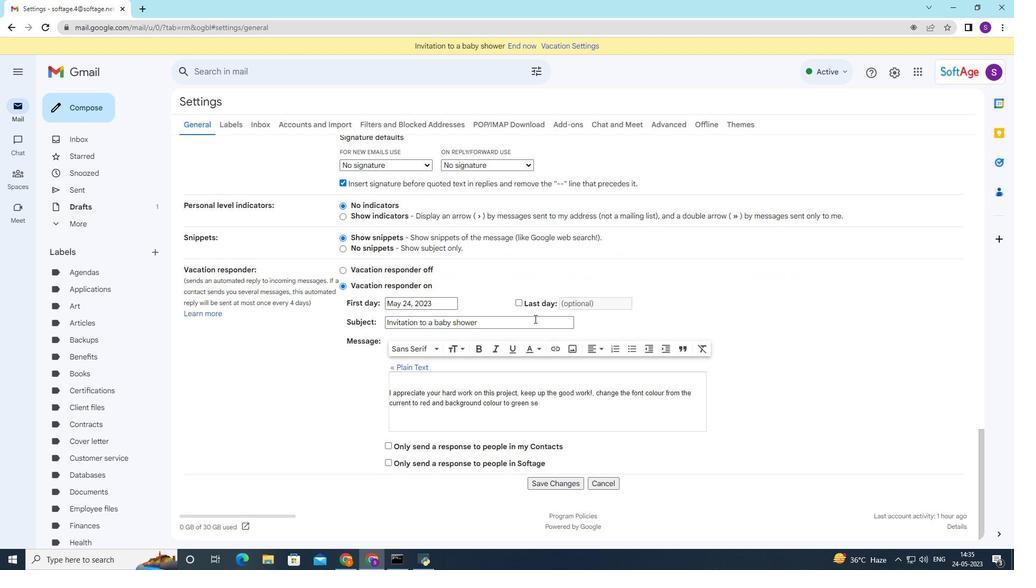 
Action: Mouse moved to (547, 484)
Screenshot: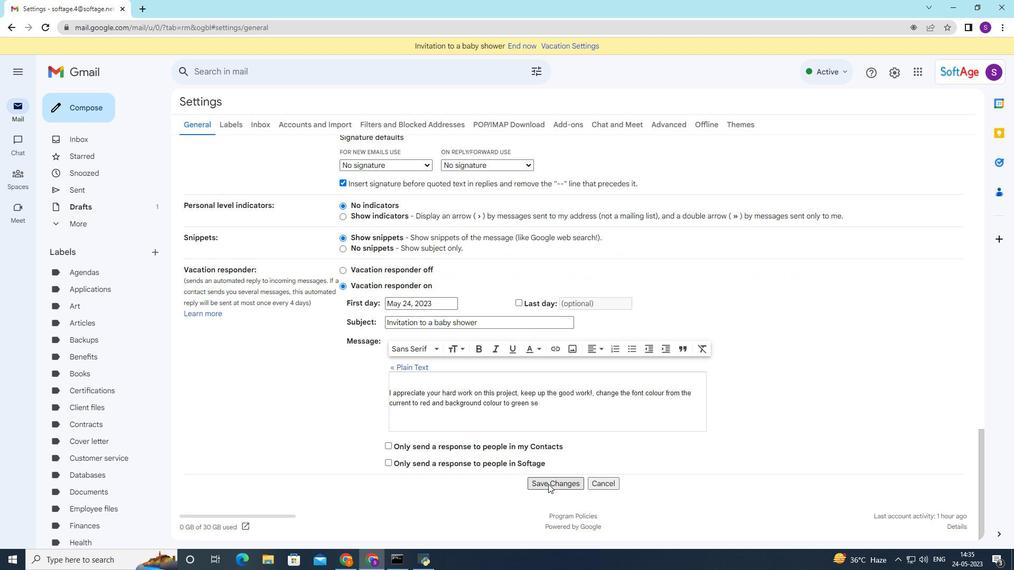 
Action: Mouse pressed left at (547, 484)
Screenshot: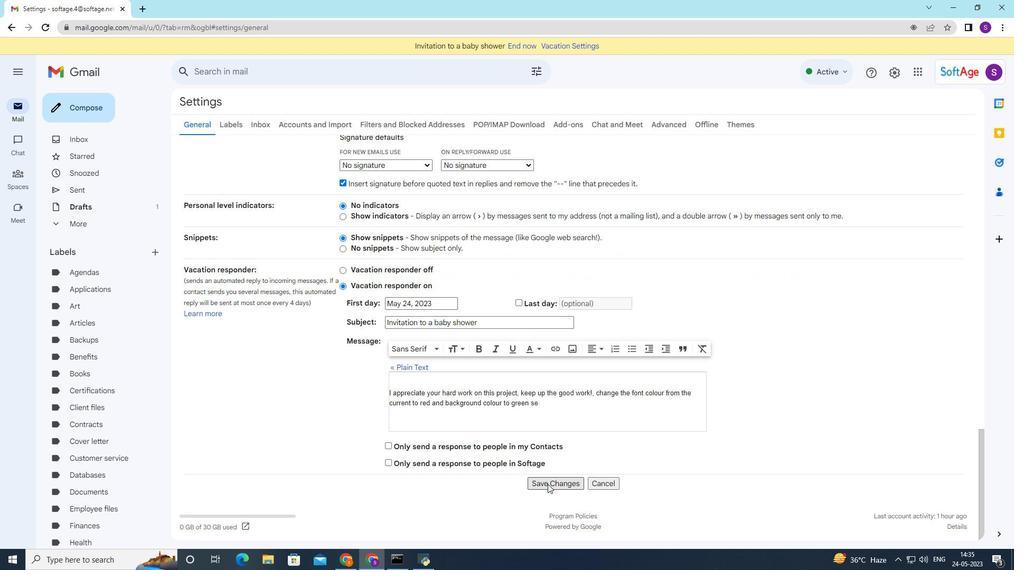 
Action: Mouse moved to (87, 114)
Screenshot: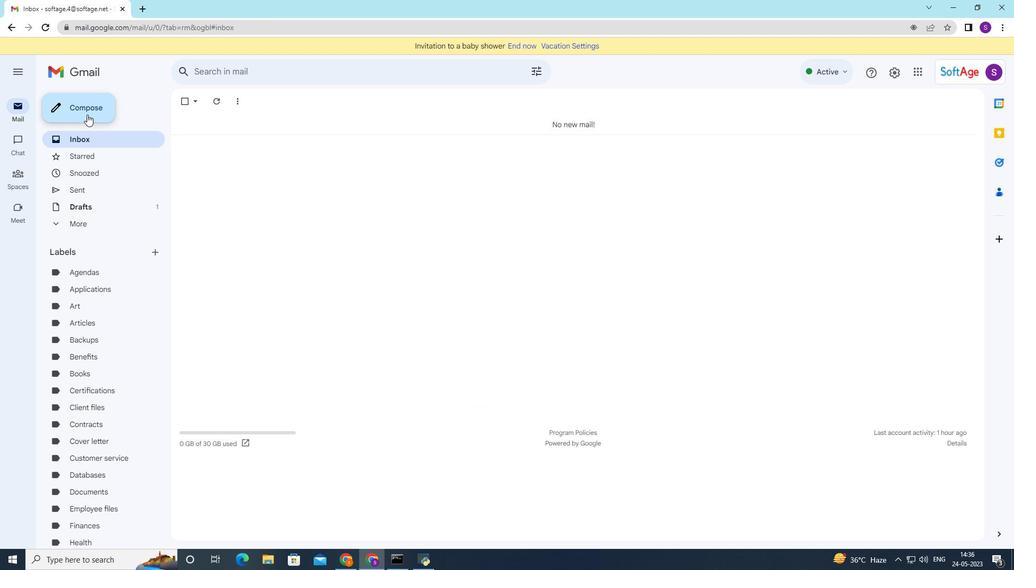 
Action: Mouse pressed left at (87, 114)
Screenshot: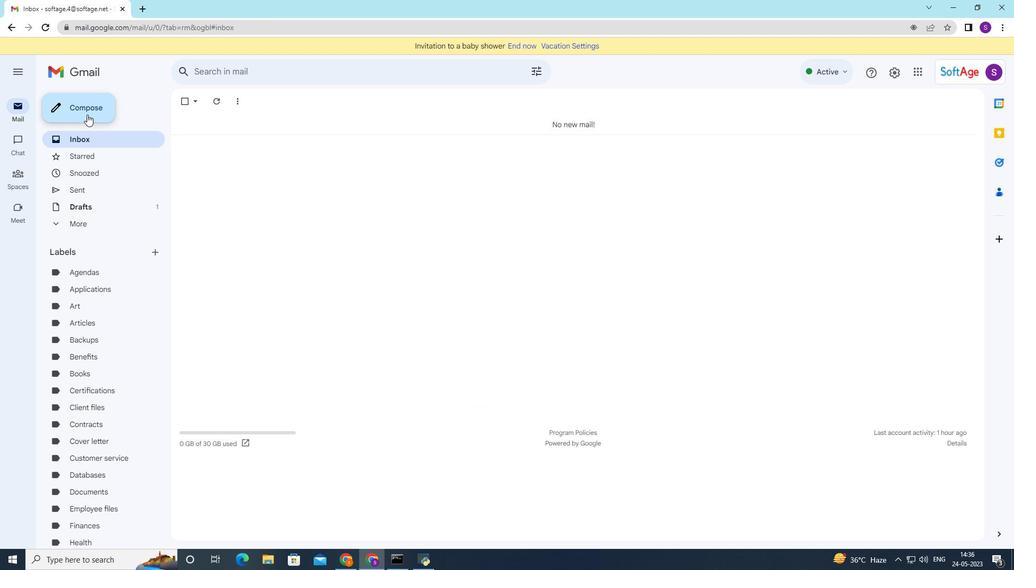 
Action: Mouse moved to (701, 279)
Screenshot: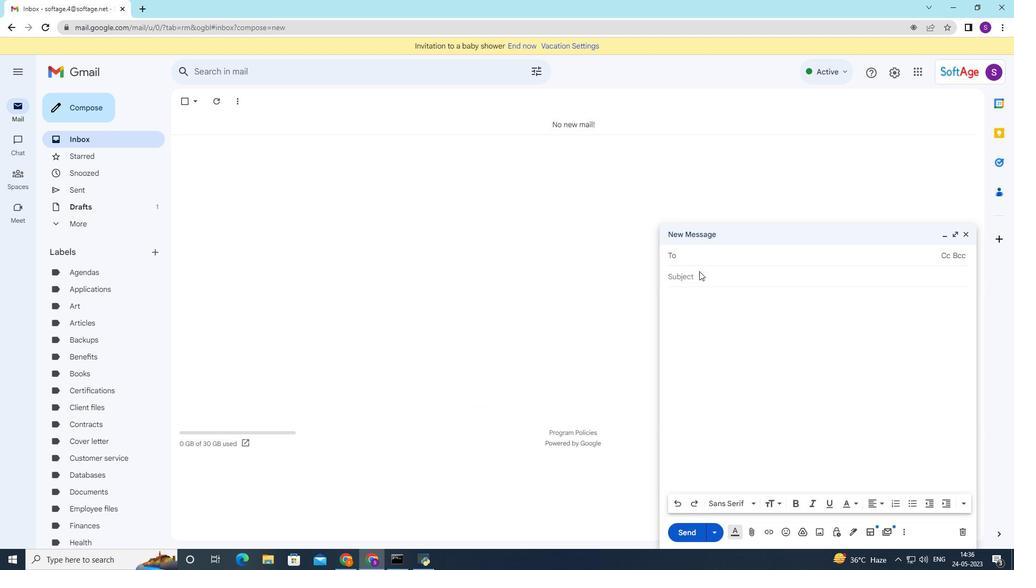 
Action: Mouse pressed left at (701, 279)
Screenshot: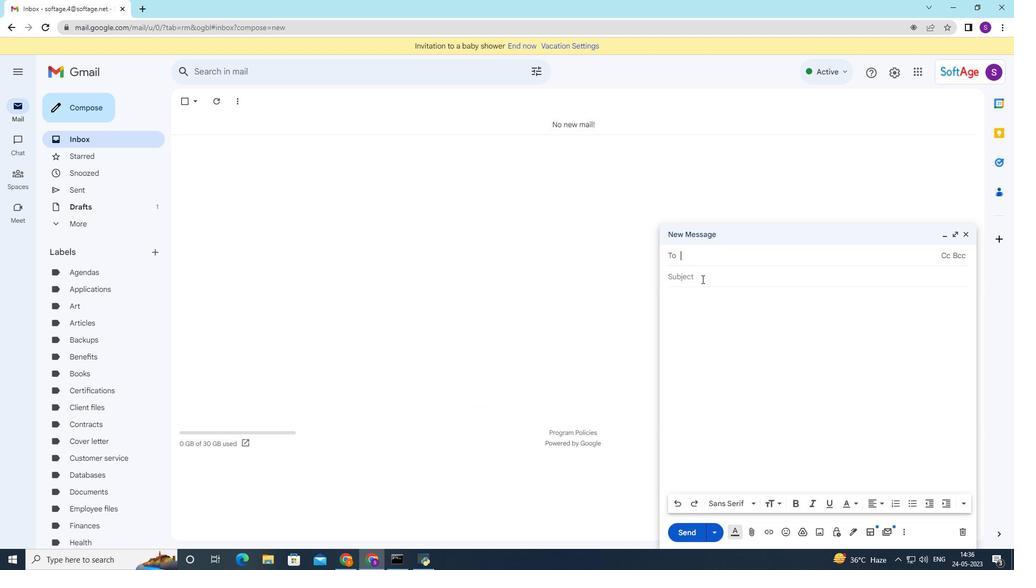 
Action: Mouse moved to (700, 279)
Screenshot: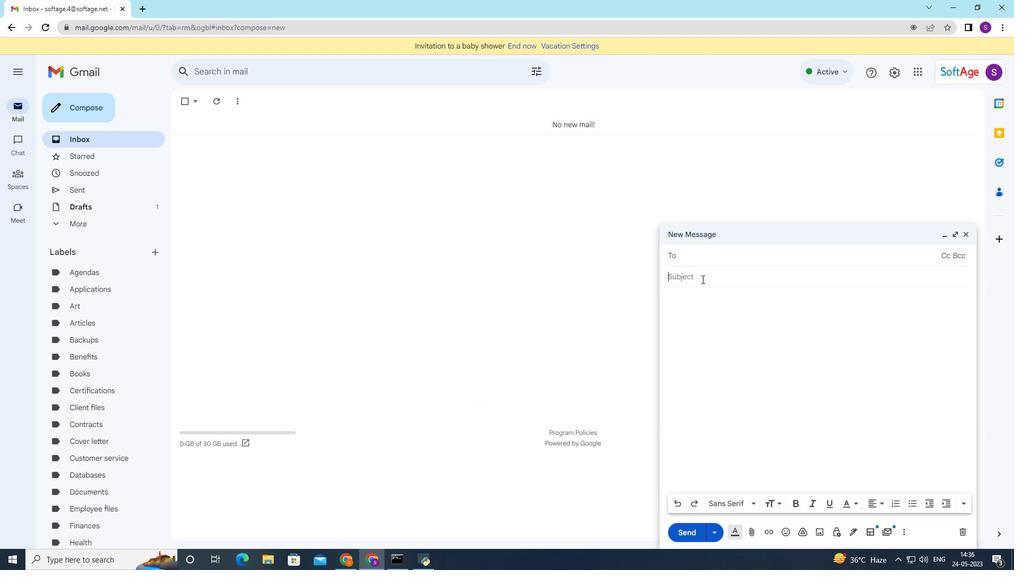 
Action: Key pressed <Key.shift>Invitation<Key.space>to<Key.space>gala<Key.space>an<Key.backspace><Key.backspace><Key.backspace>
Screenshot: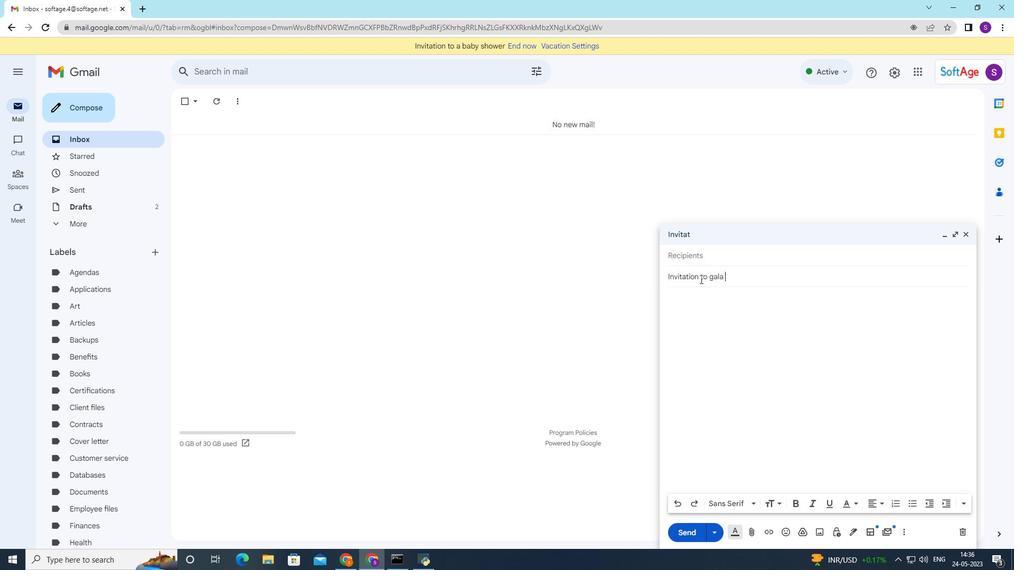 
Action: Mouse moved to (858, 536)
Screenshot: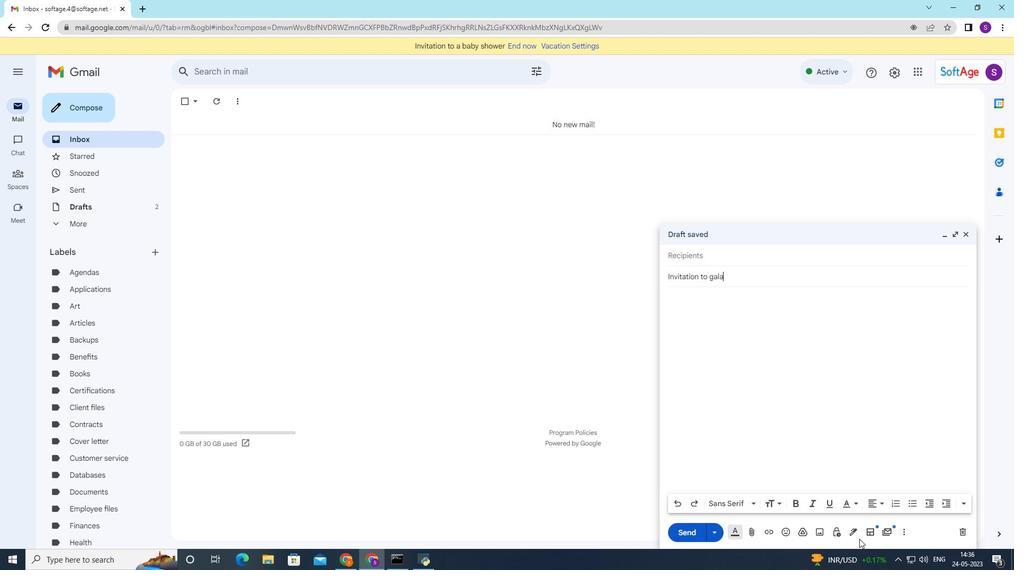 
Action: Mouse pressed left at (858, 536)
Screenshot: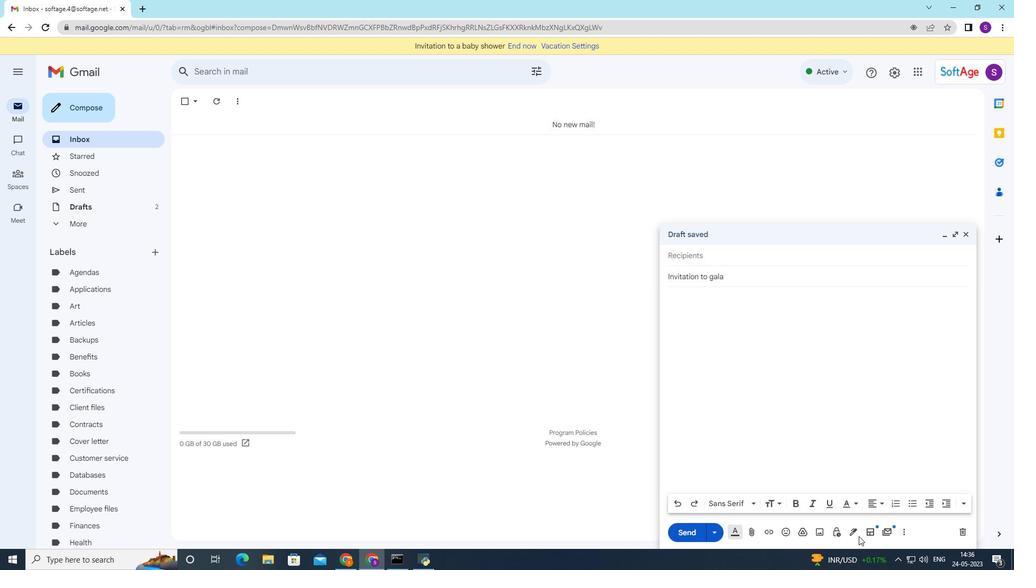 
Action: Mouse moved to (853, 534)
Screenshot: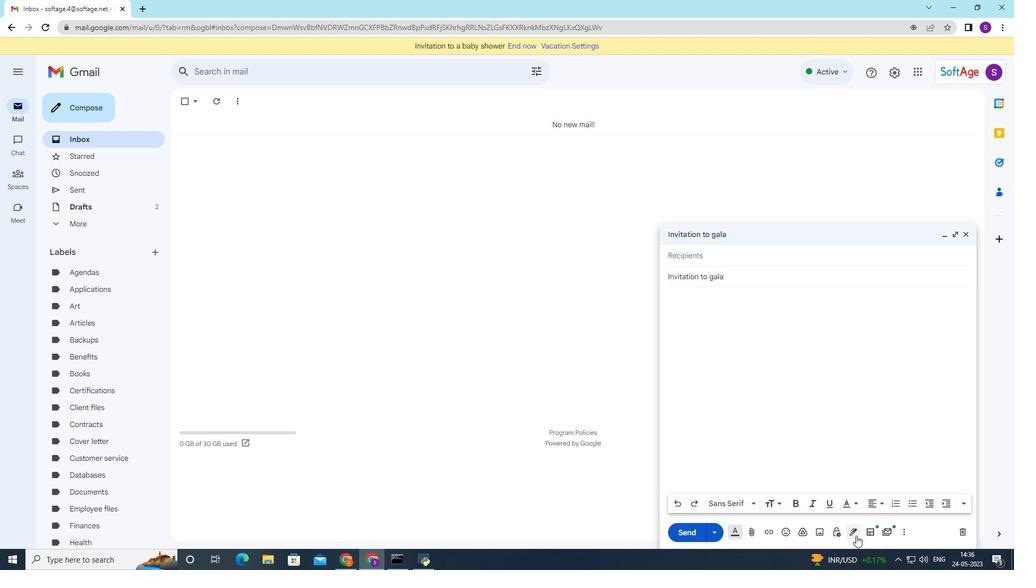 
Action: Mouse pressed left at (853, 534)
Screenshot: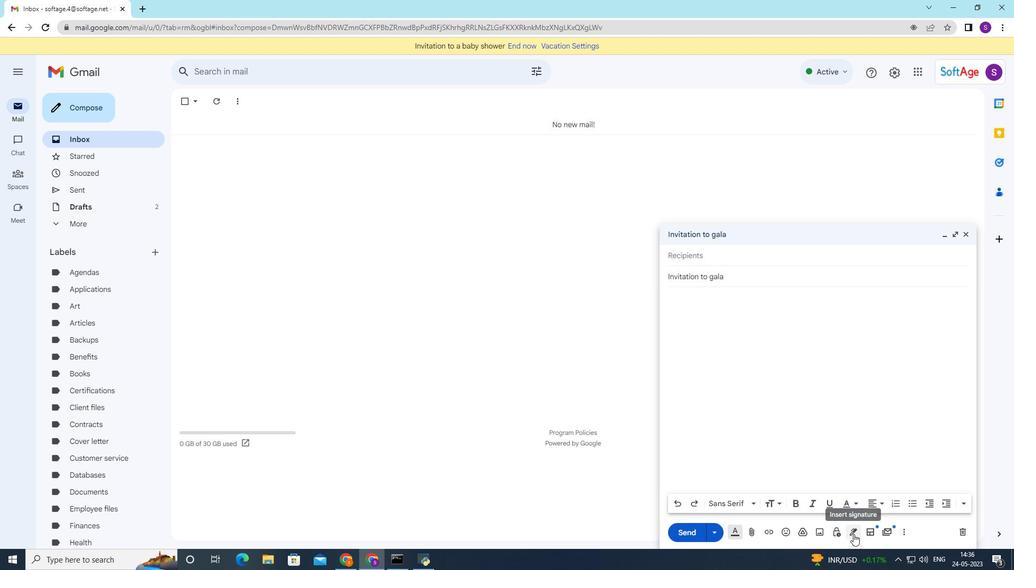 
Action: Mouse moved to (906, 373)
Screenshot: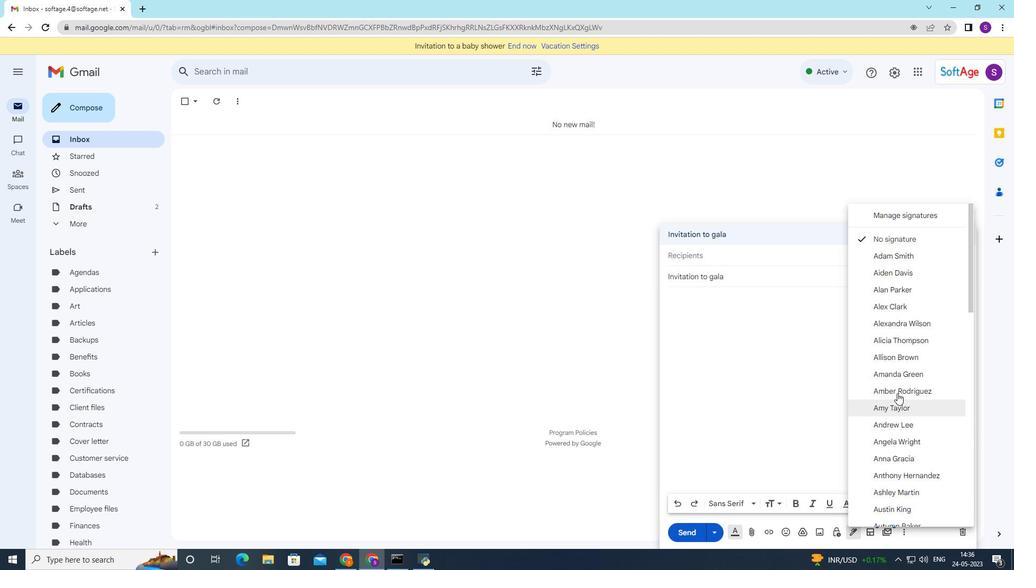 
Action: Mouse scrolled (906, 372) with delta (0, 0)
Screenshot: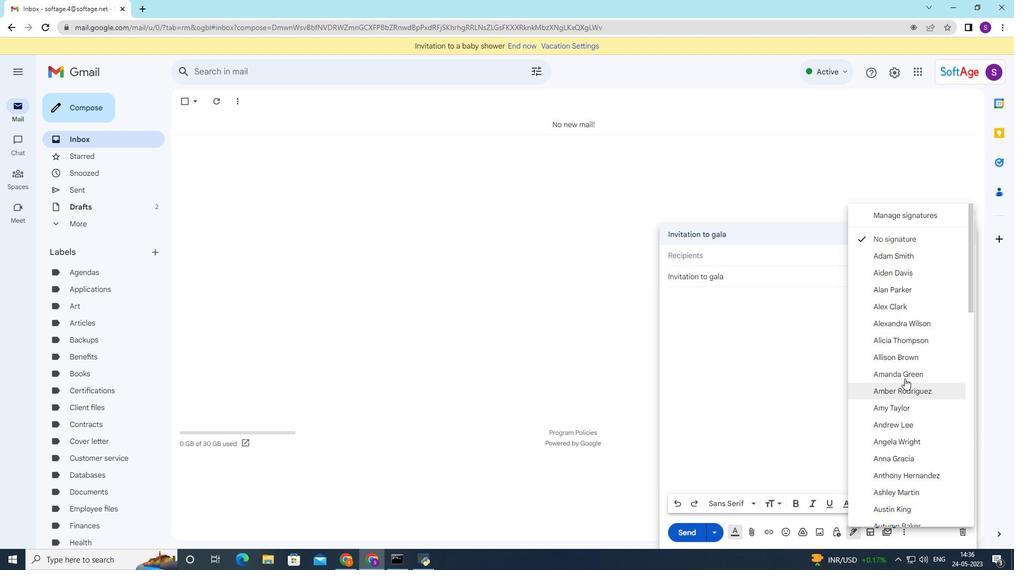 
Action: Mouse scrolled (906, 372) with delta (0, 0)
Screenshot: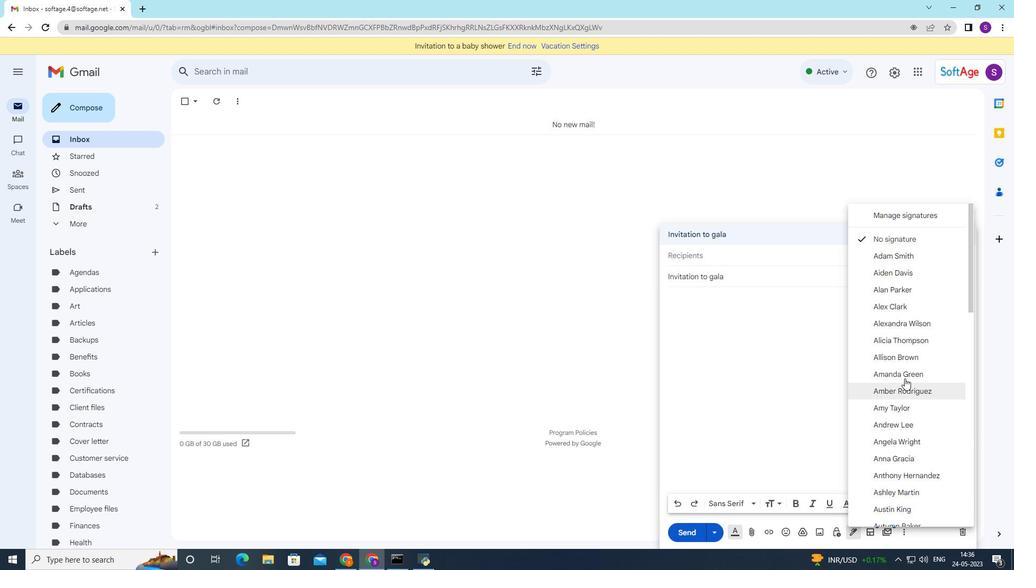 
Action: Mouse moved to (906, 373)
Screenshot: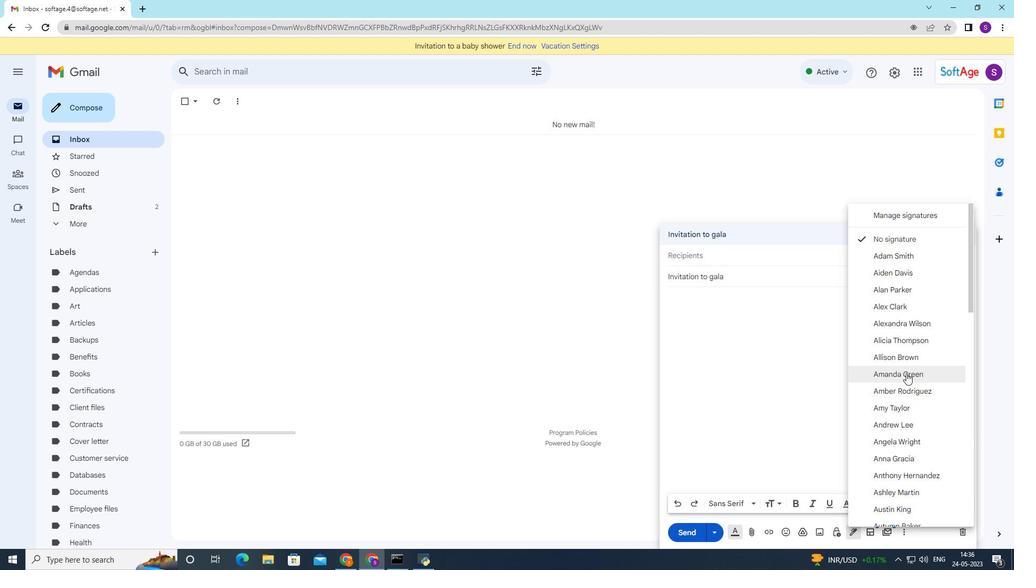 
Action: Mouse scrolled (906, 372) with delta (0, 0)
Screenshot: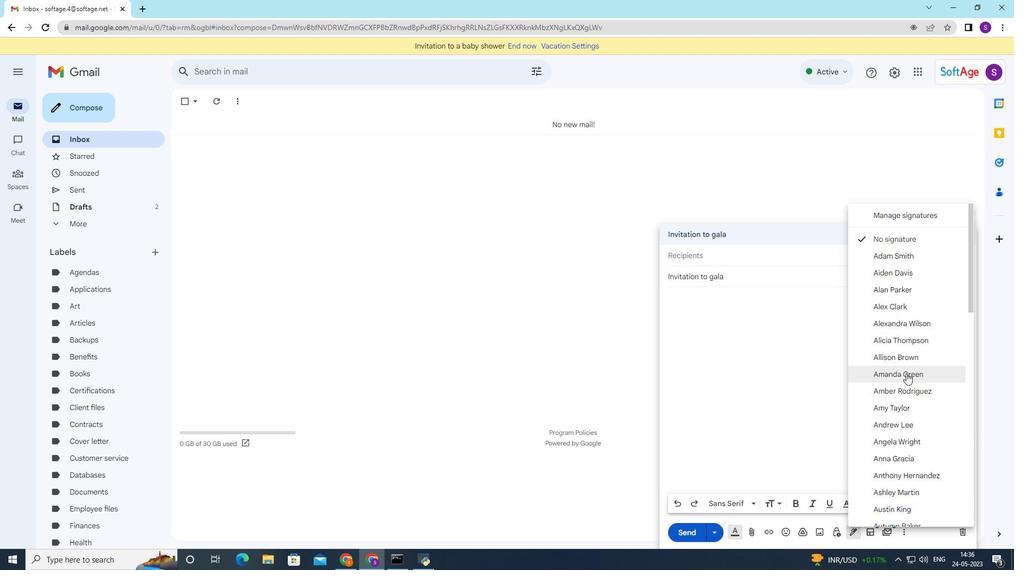 
Action: Mouse moved to (906, 373)
Screenshot: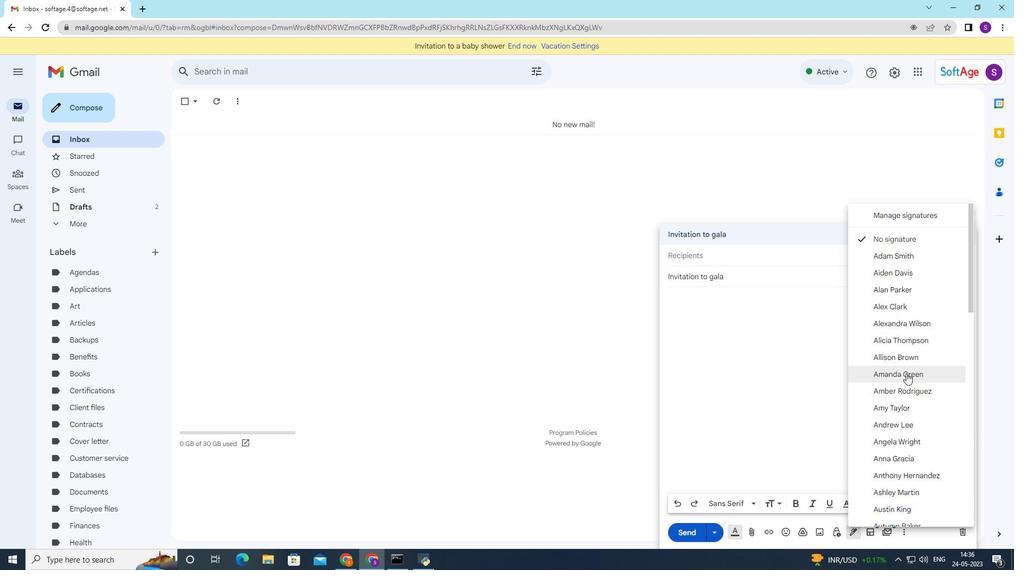 
Action: Mouse scrolled (906, 372) with delta (0, 0)
Screenshot: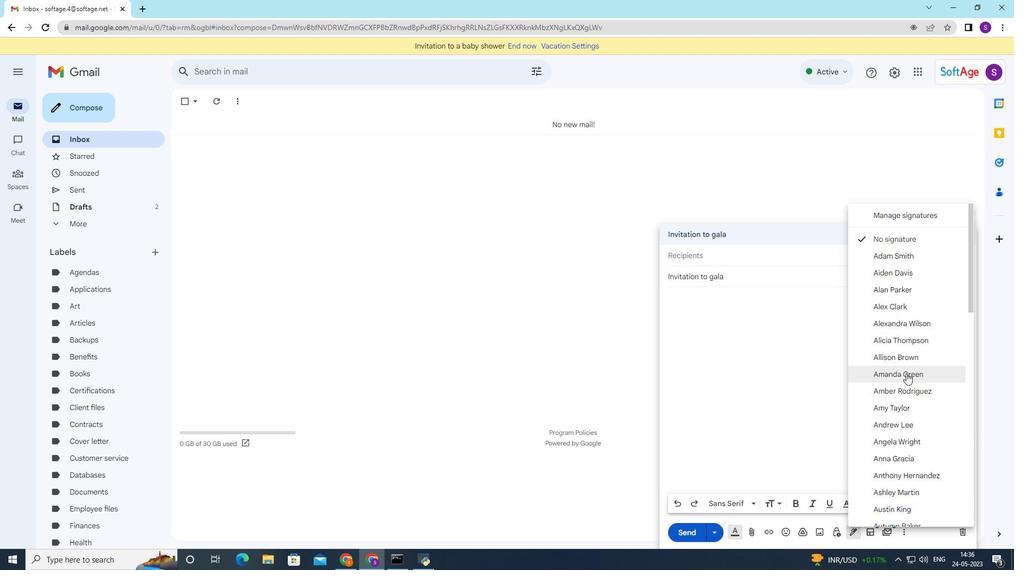 
Action: Mouse moved to (903, 376)
Screenshot: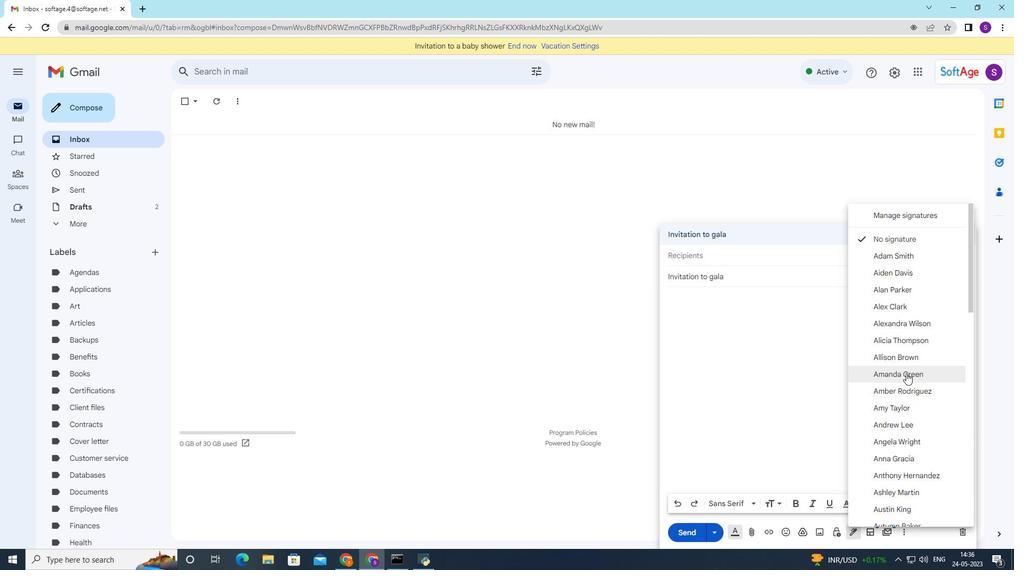 
Action: Mouse scrolled (903, 376) with delta (0, 0)
Screenshot: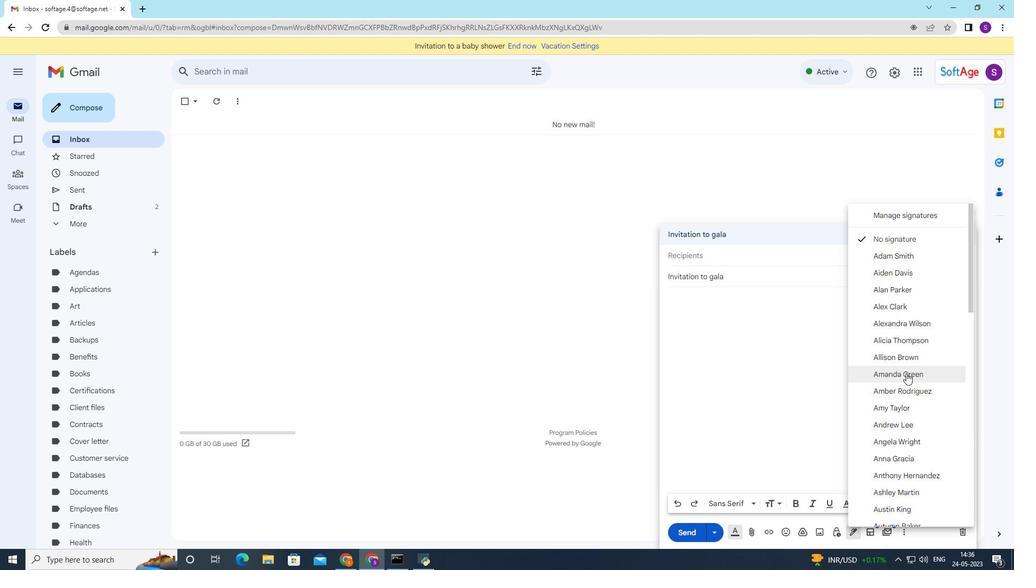 
Action: Mouse moved to (900, 381)
Screenshot: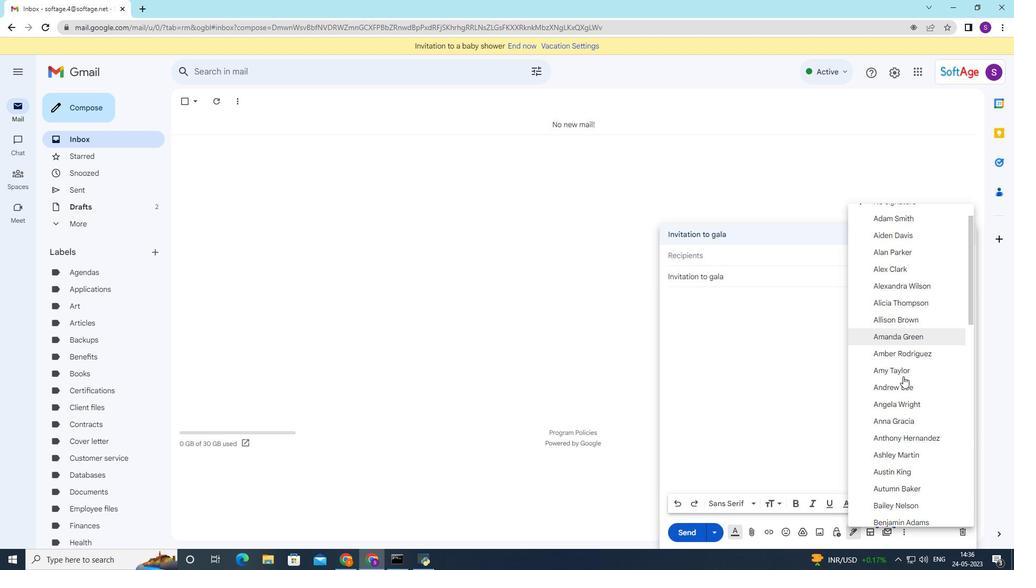 
Action: Mouse scrolled (900, 380) with delta (0, 0)
Screenshot: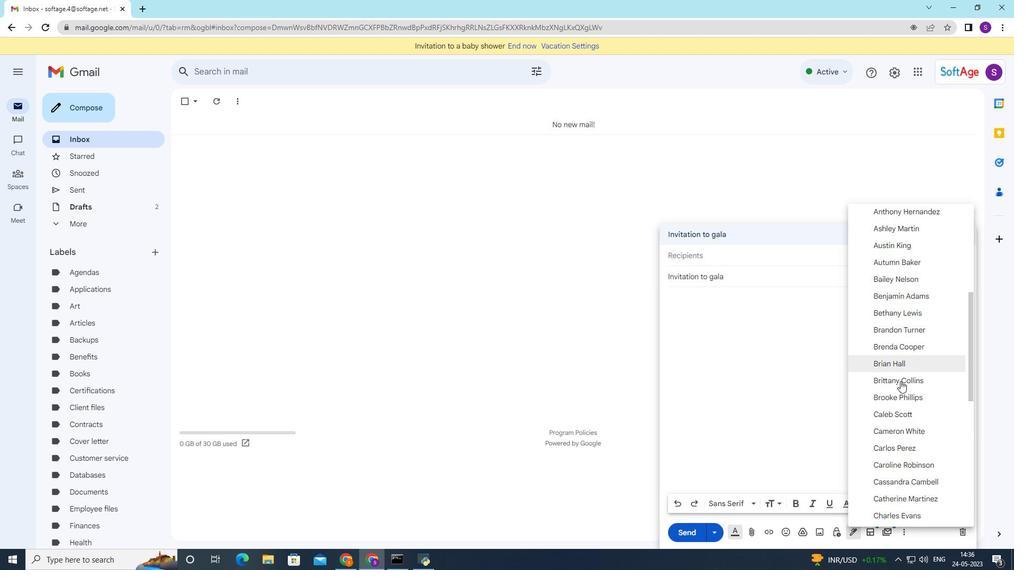 
Action: Mouse scrolled (900, 380) with delta (0, 0)
Screenshot: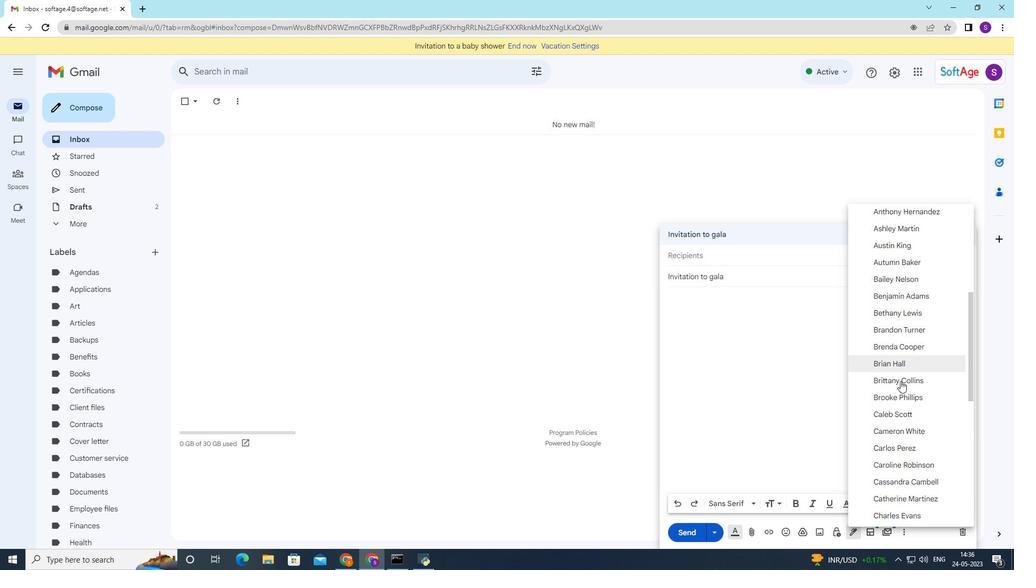 
Action: Mouse scrolled (900, 380) with delta (0, 0)
Screenshot: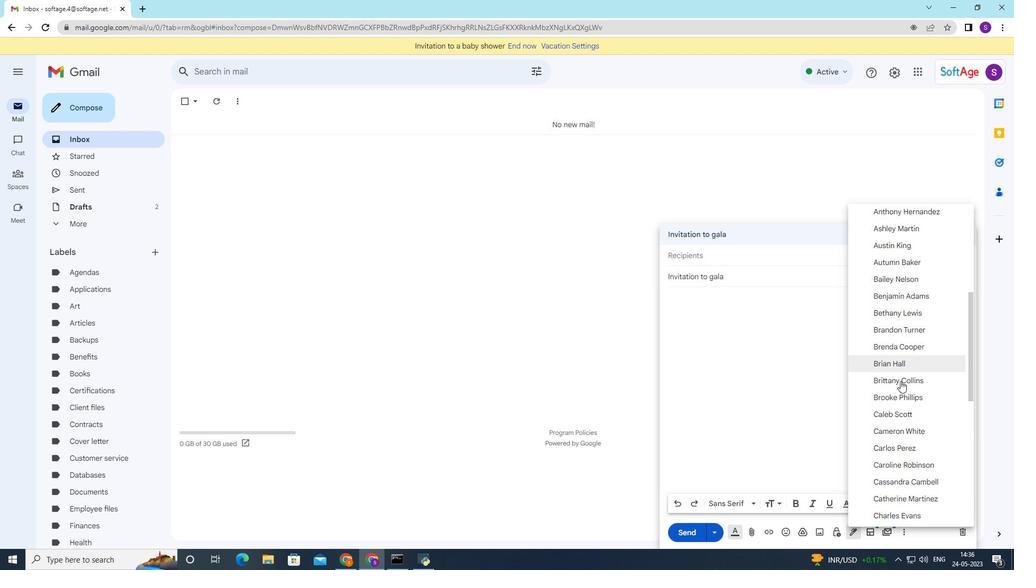 
Action: Mouse scrolled (900, 380) with delta (0, 0)
Screenshot: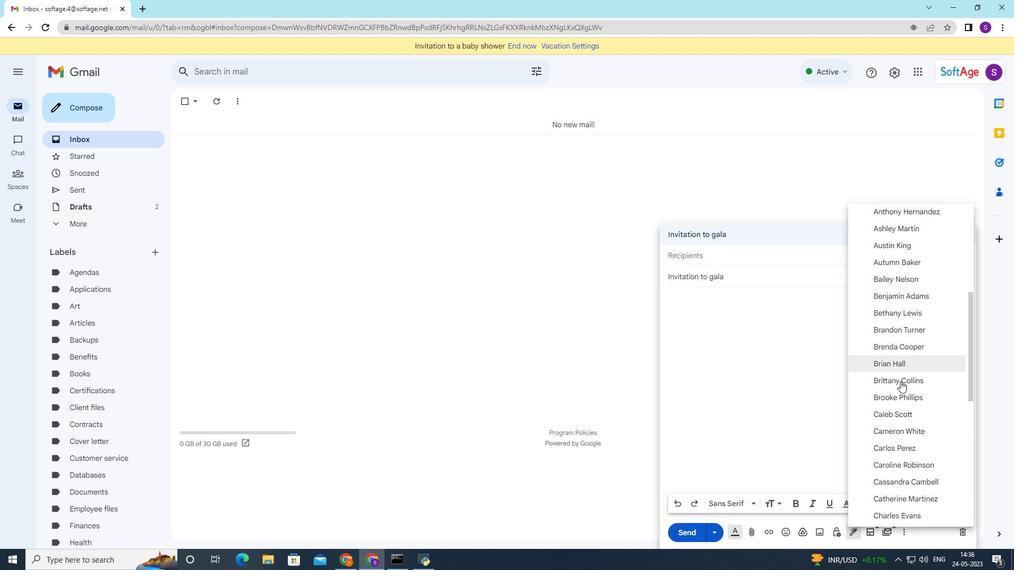 
Action: Mouse moved to (921, 471)
Screenshot: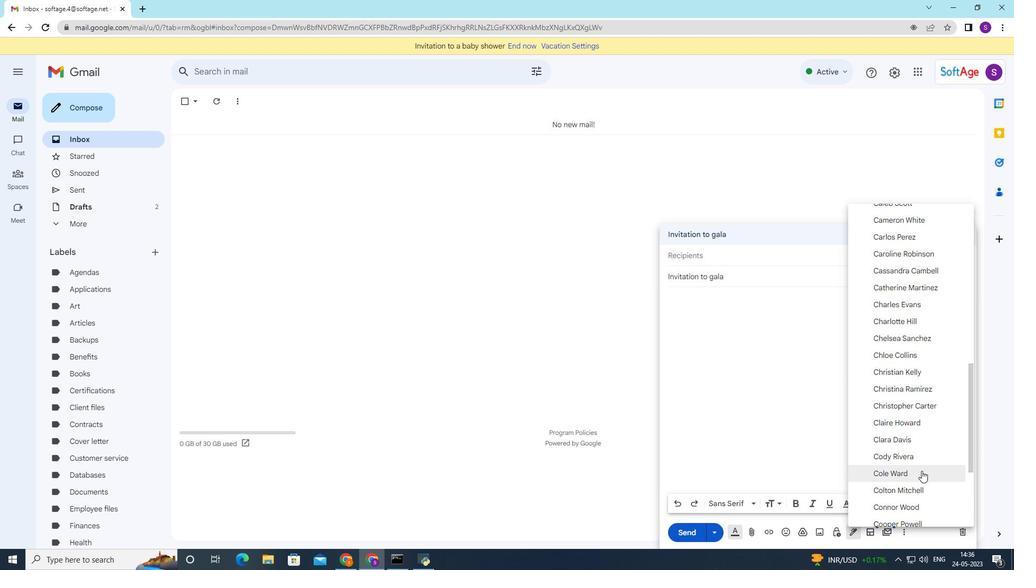 
Action: Mouse scrolled (921, 470) with delta (0, 0)
Screenshot: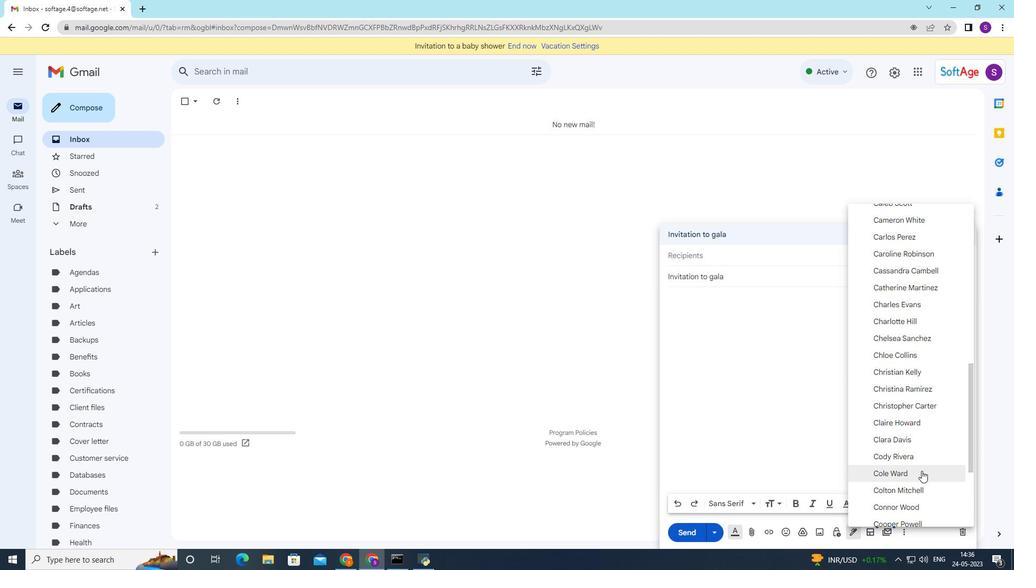
Action: Mouse moved to (921, 470)
Screenshot: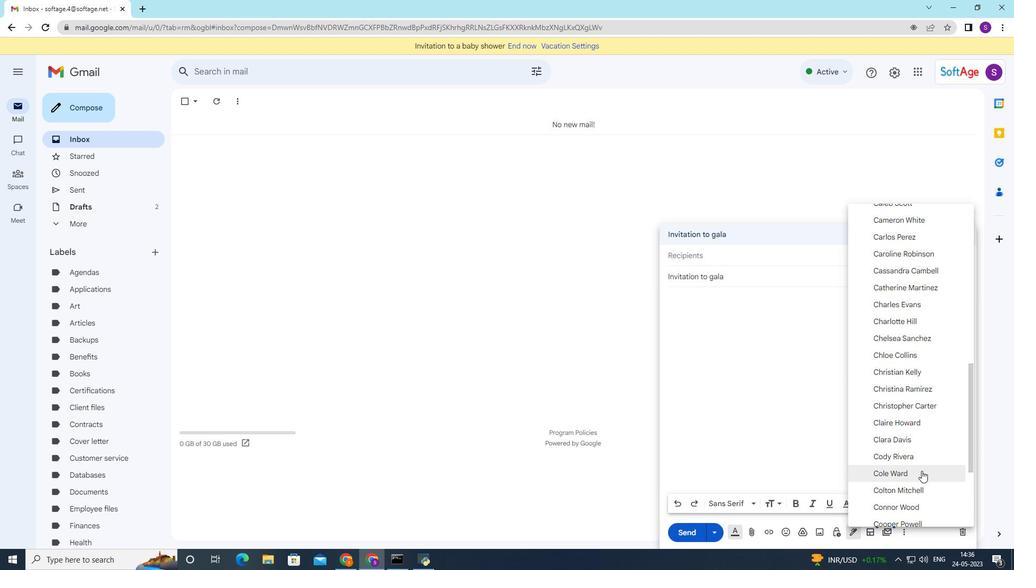
Action: Mouse scrolled (921, 469) with delta (0, 0)
Screenshot: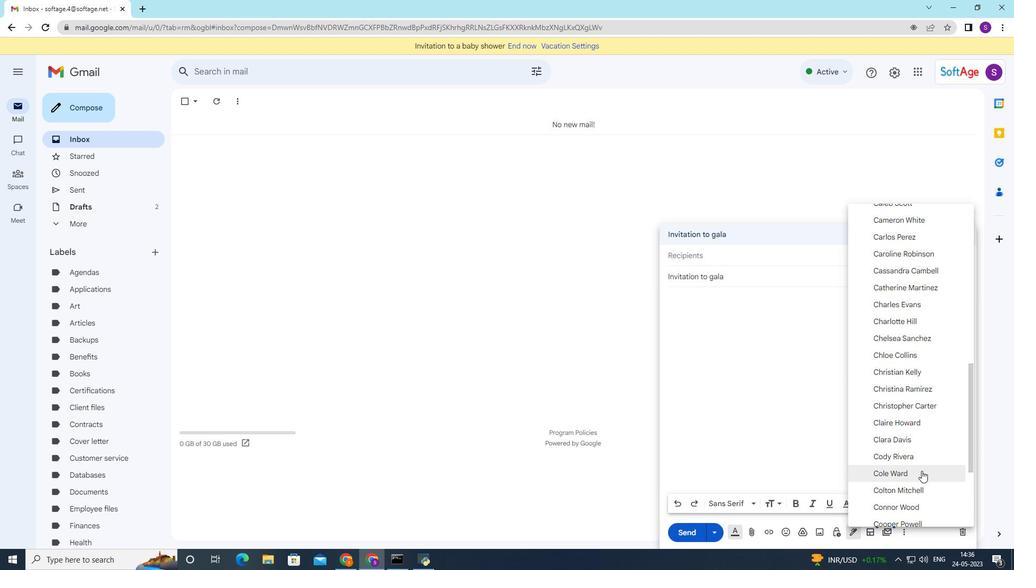 
Action: Mouse moved to (921, 467)
Screenshot: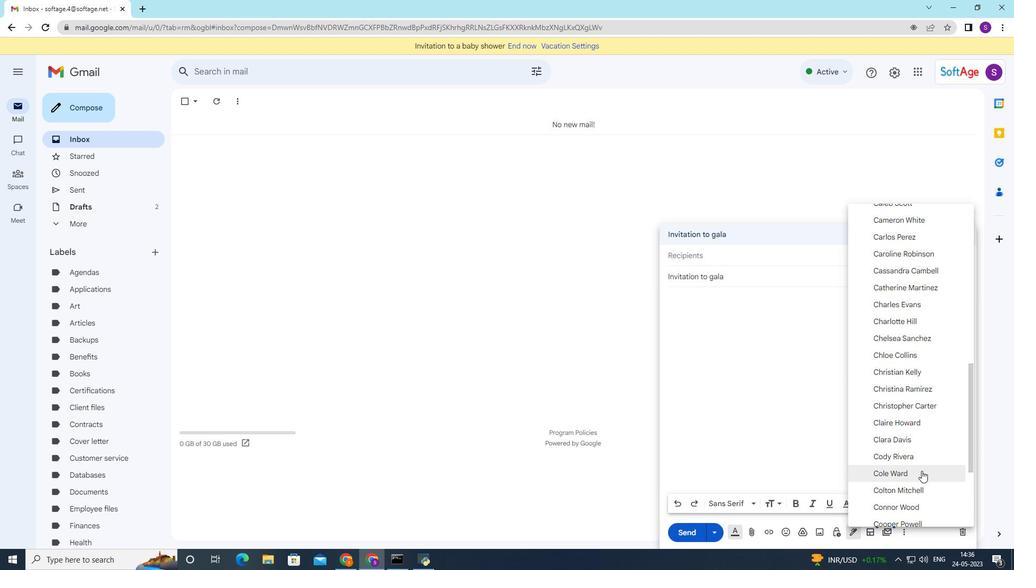 
Action: Mouse scrolled (921, 467) with delta (0, 0)
Screenshot: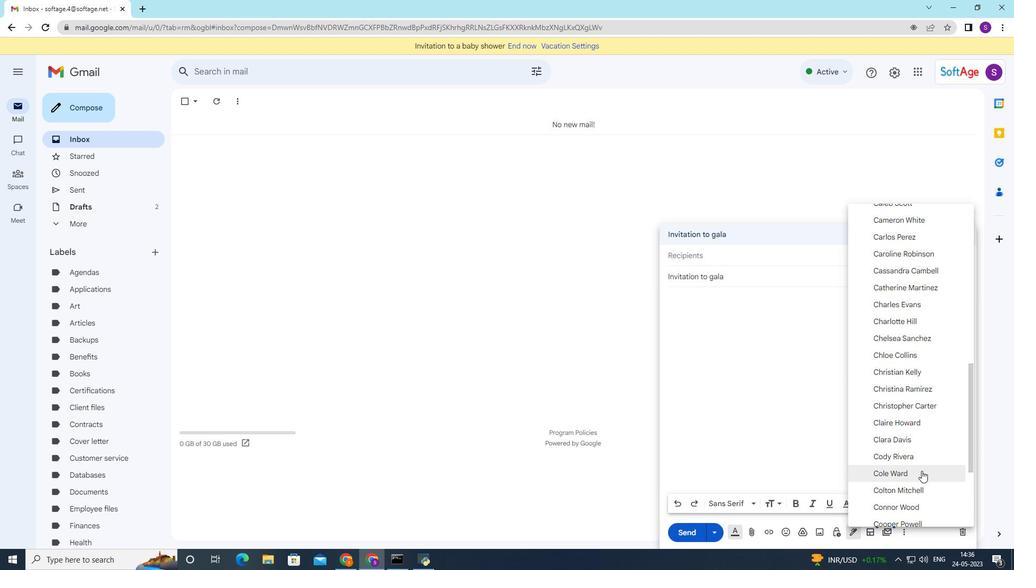 
Action: Mouse moved to (920, 463)
Screenshot: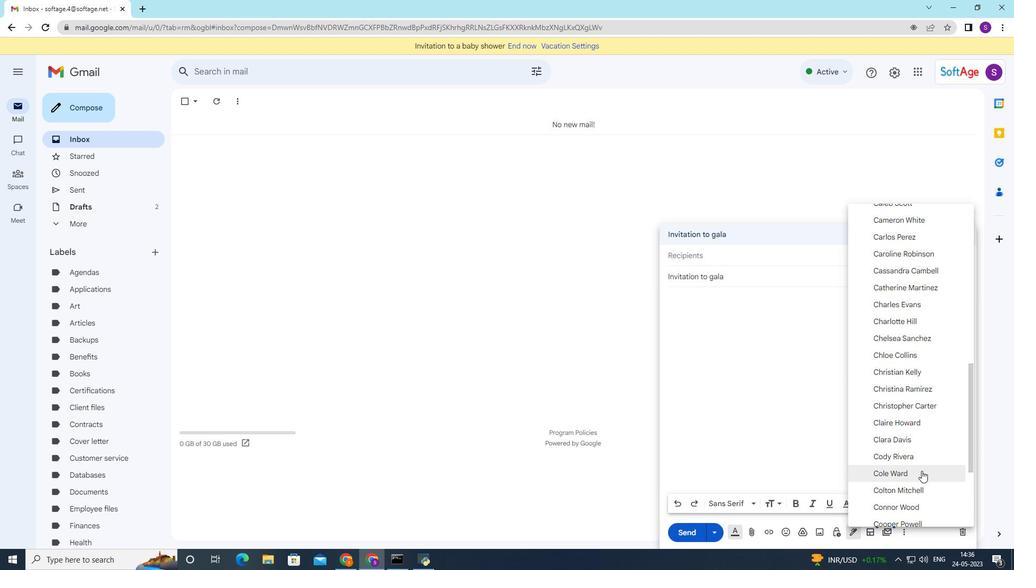 
Action: Mouse scrolled (920, 463) with delta (0, 0)
Screenshot: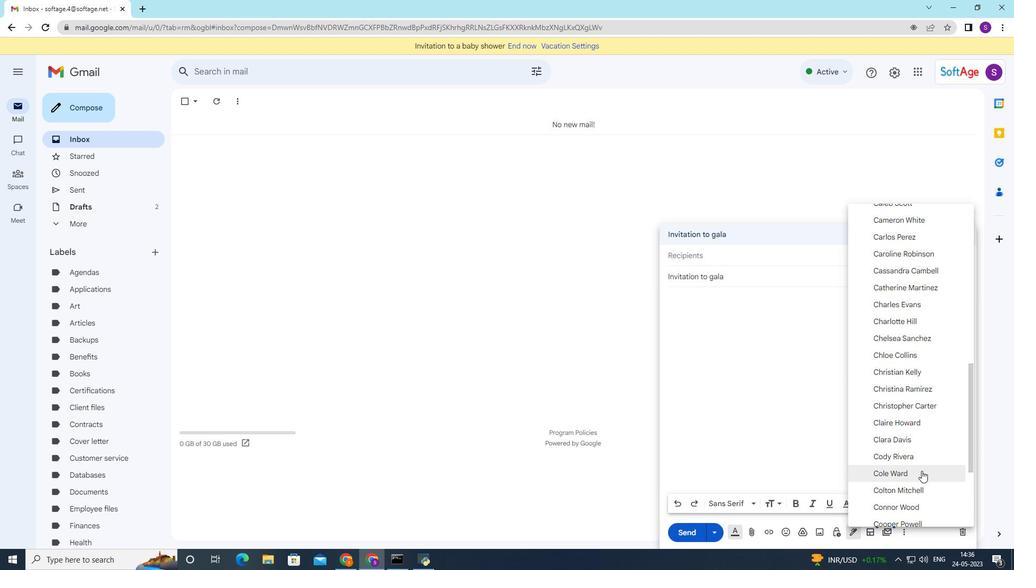 
Action: Mouse moved to (920, 495)
Screenshot: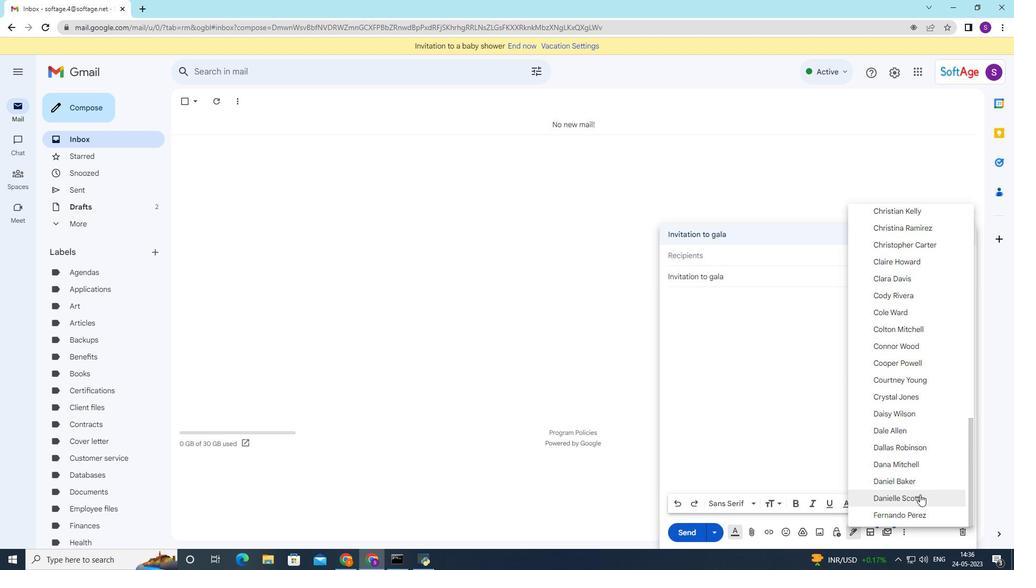 
Action: Mouse pressed left at (920, 495)
Screenshot: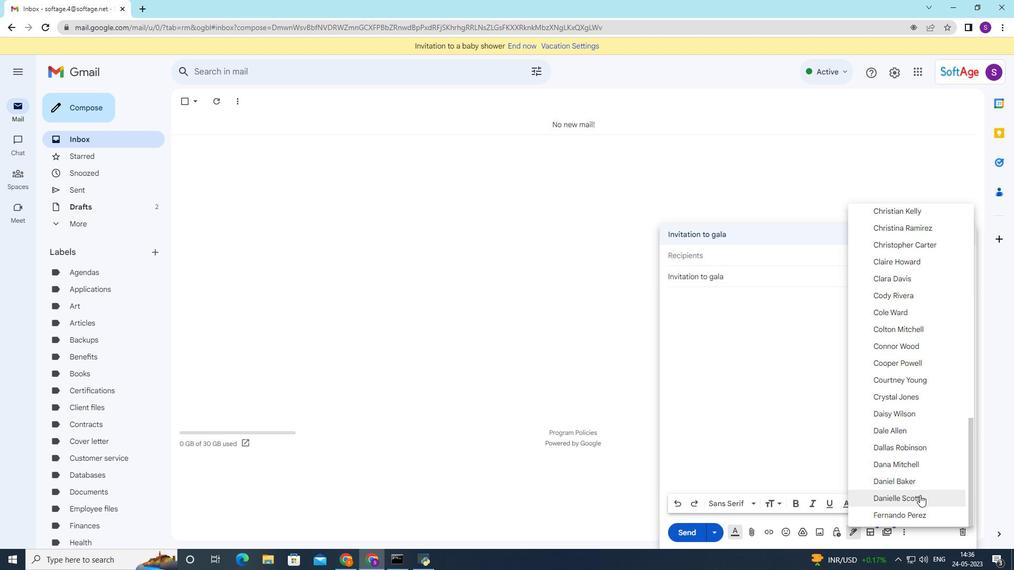 
Action: Mouse moved to (694, 321)
Screenshot: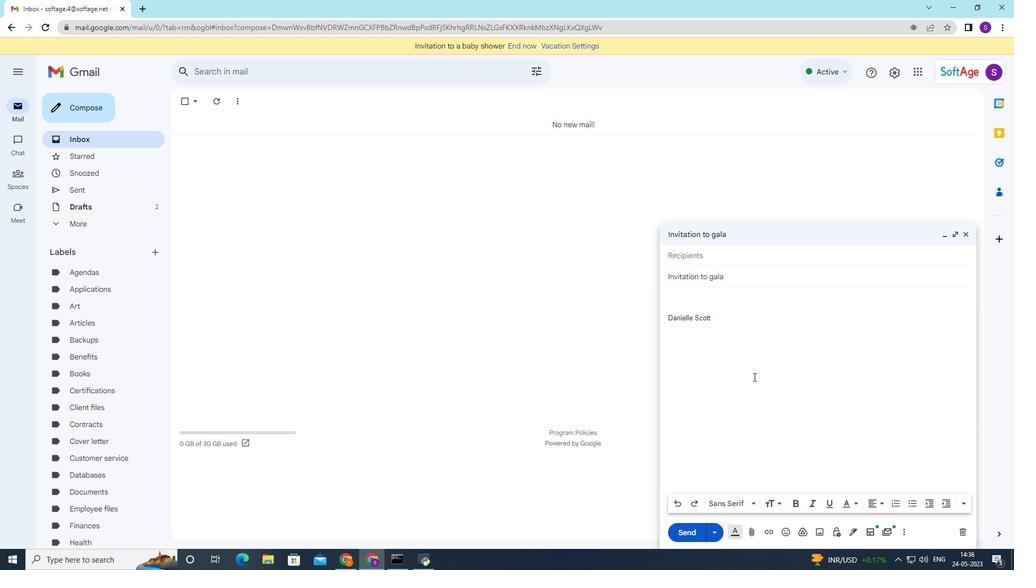
Action: Key pressed <Key.shift>I<Key.space>need<Key.space>your<Key.space>help<Key.space>with<Key.space>preparing<Key.space>a<Key.space>presentatiom<Key.backspace>n<Key.space>for<Key.space>the<Key.space>next<Key.space>board<Key.space>meeting<Key.space><Key.backspace>.
Screenshot: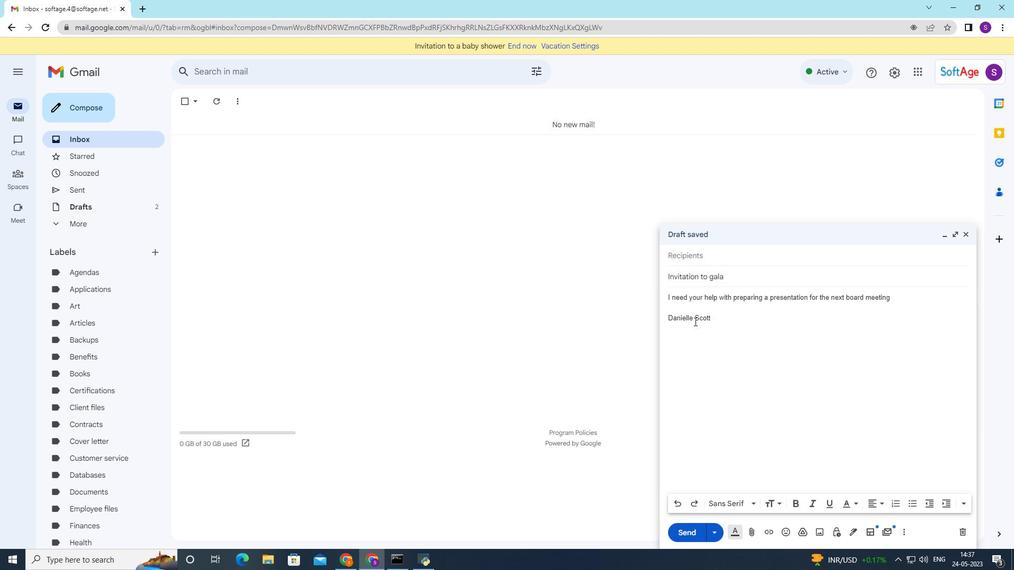 
Action: Mouse moved to (685, 261)
Screenshot: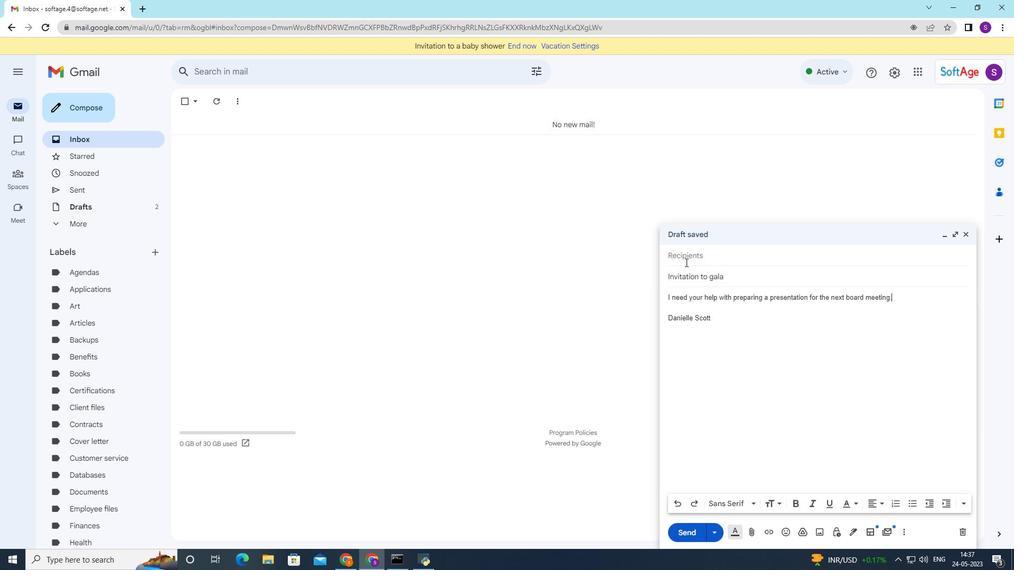 
Action: Mouse pressed left at (685, 261)
Screenshot: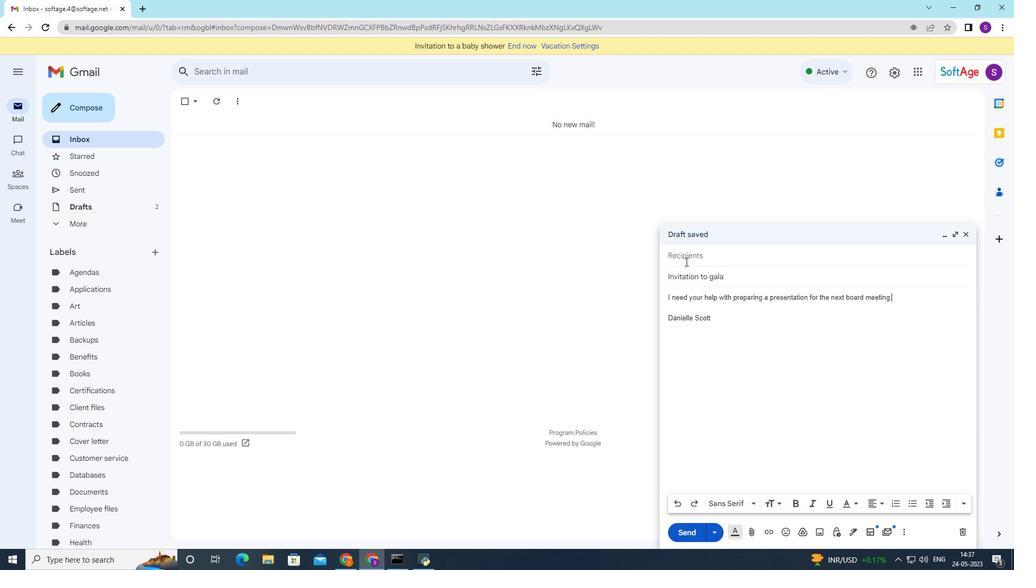 
Action: Mouse moved to (683, 262)
Screenshot: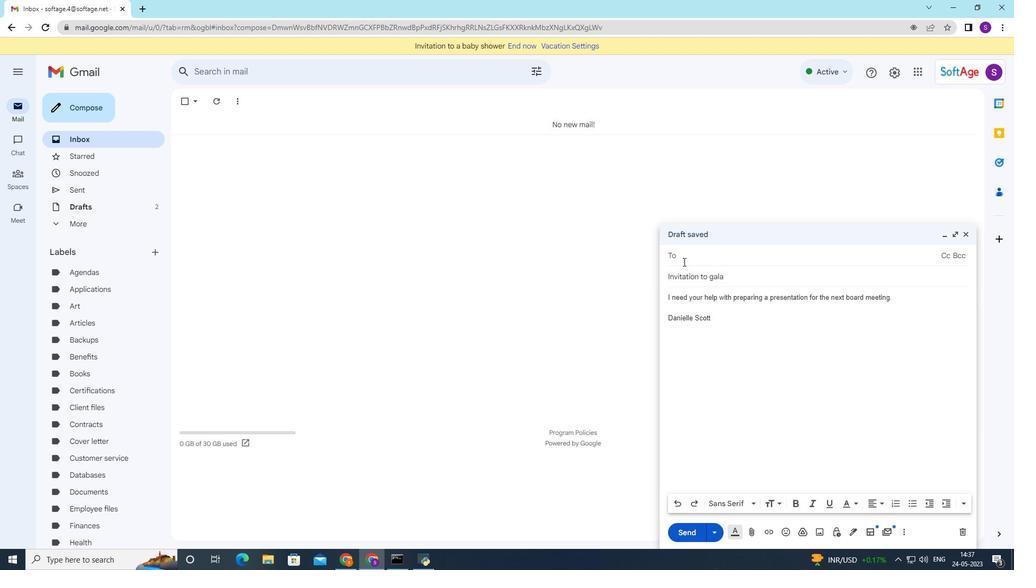 
Action: Key pressed softage.3
Screenshot: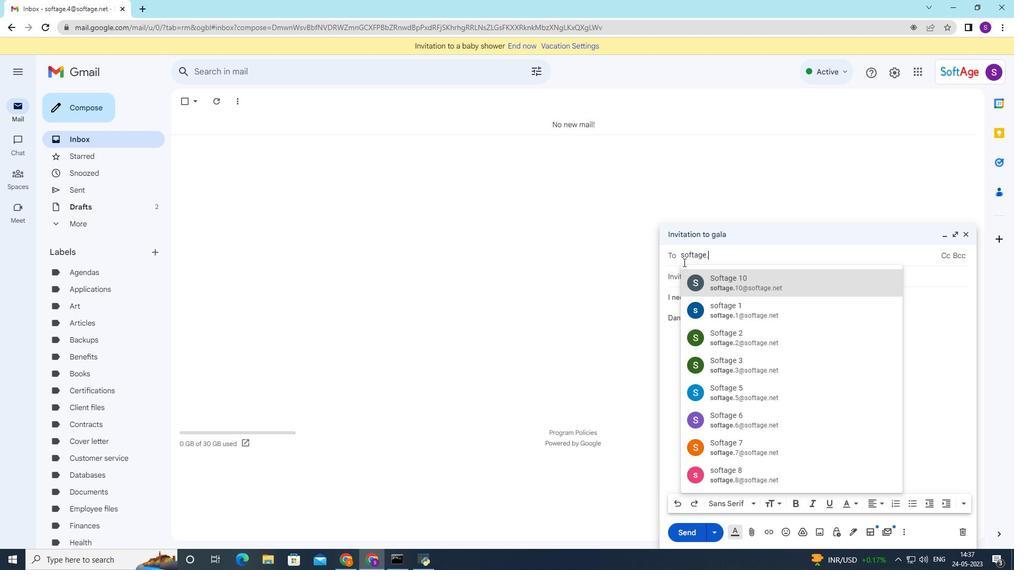 
Action: Mouse moved to (717, 283)
Screenshot: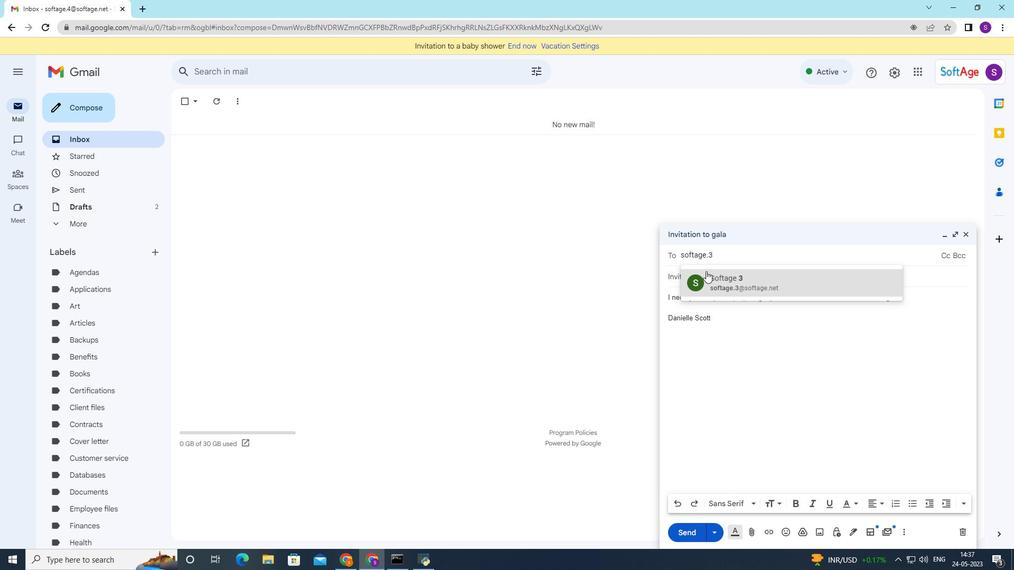 
Action: Mouse pressed left at (717, 283)
Screenshot: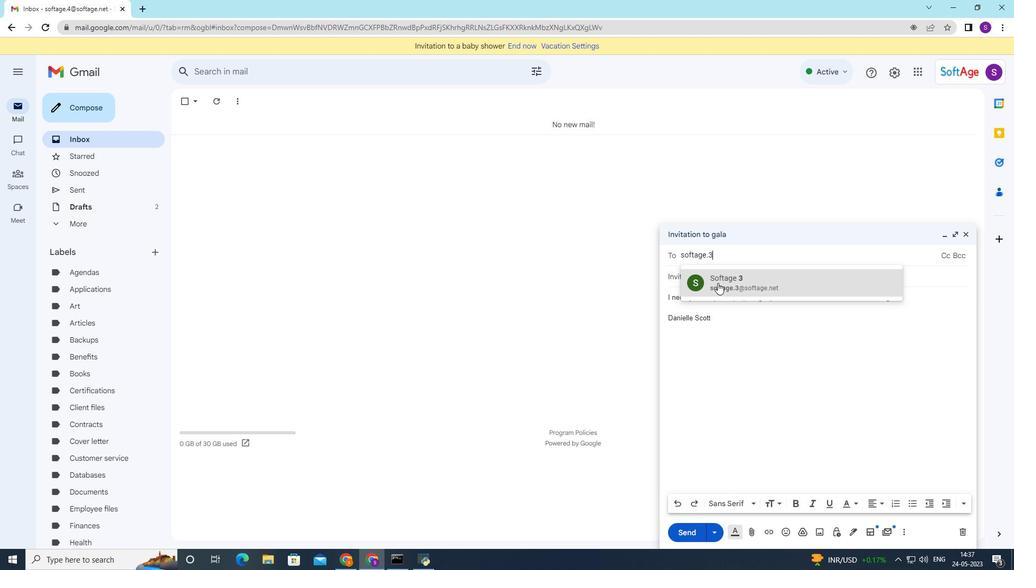 
Action: Mouse moved to (668, 308)
Screenshot: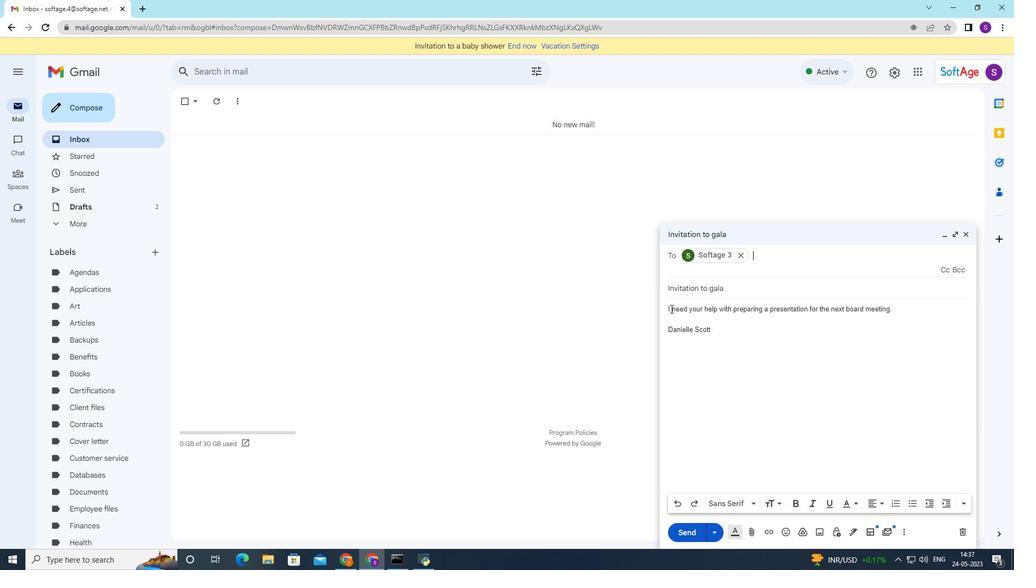 
Action: Mouse pressed left at (668, 308)
Screenshot: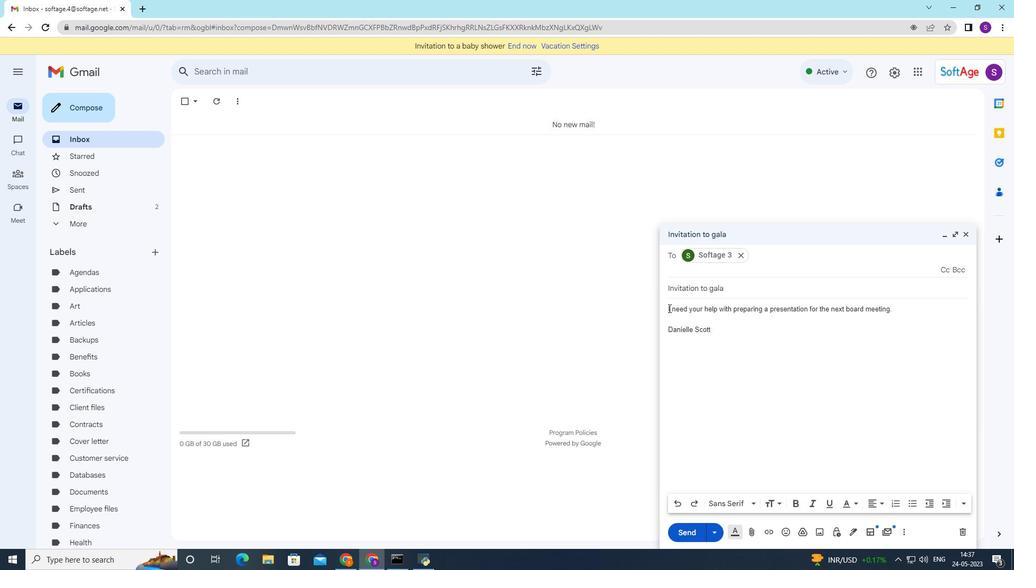 
Action: Mouse moved to (667, 294)
Screenshot: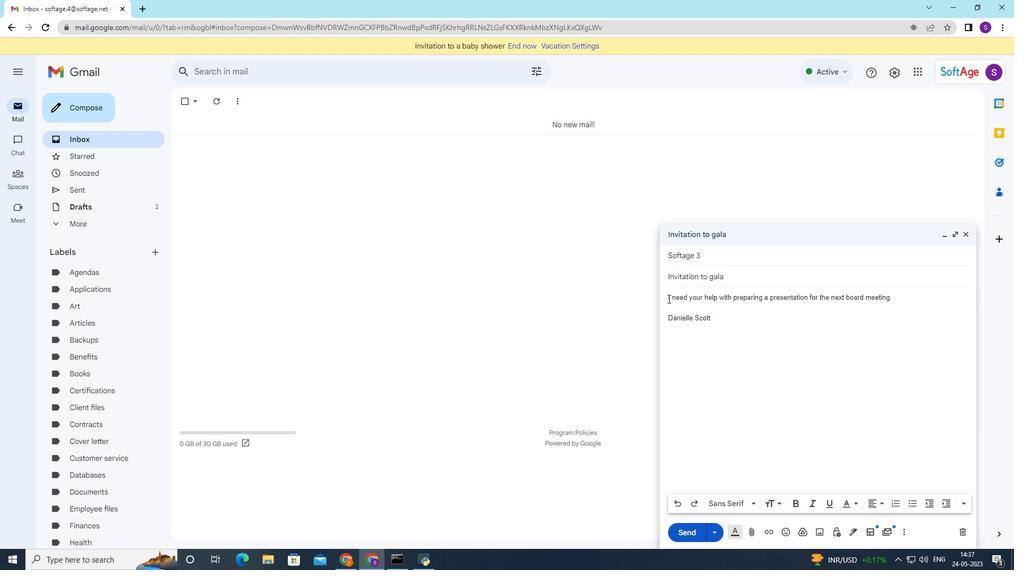 
Action: Mouse pressed left at (667, 294)
Screenshot: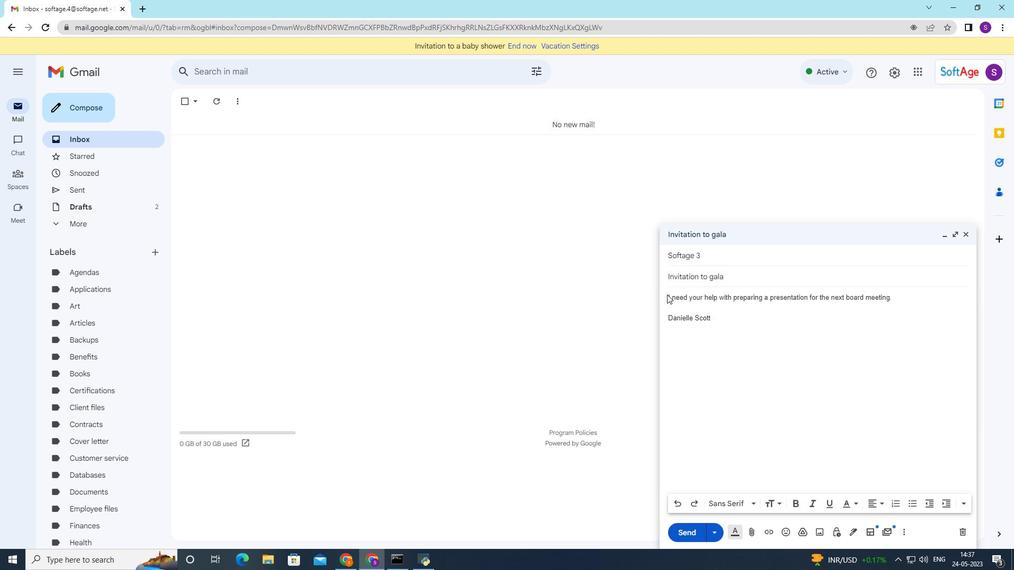 
Action: Mouse moved to (668, 296)
Screenshot: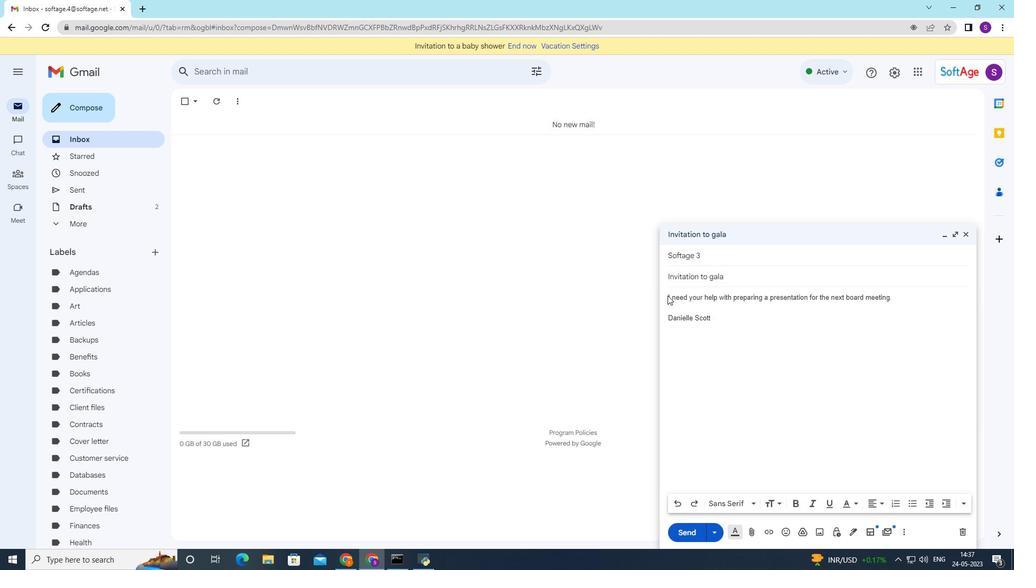 
Action: Mouse pressed left at (668, 296)
Screenshot: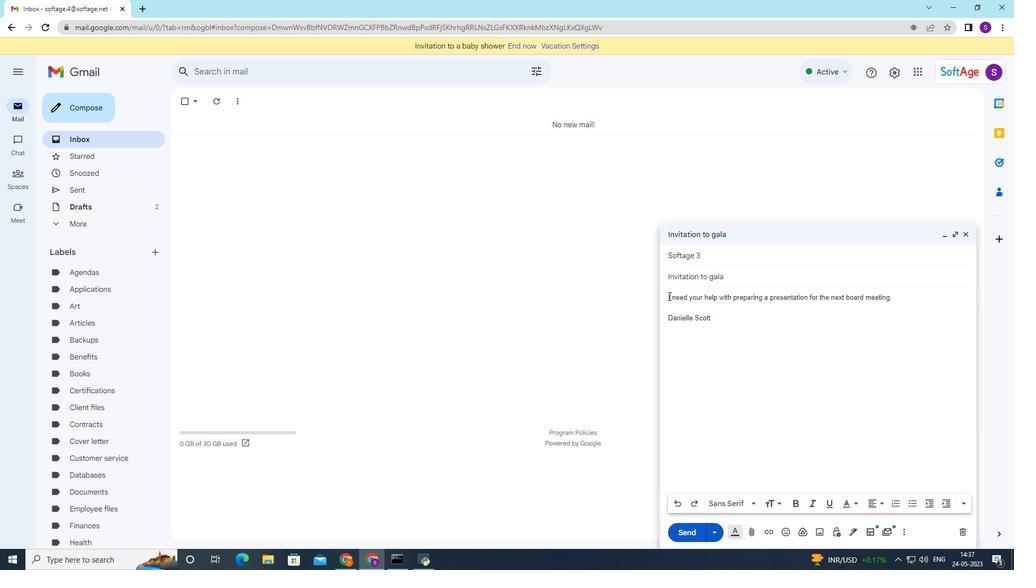 
Action: Mouse moved to (668, 296)
Screenshot: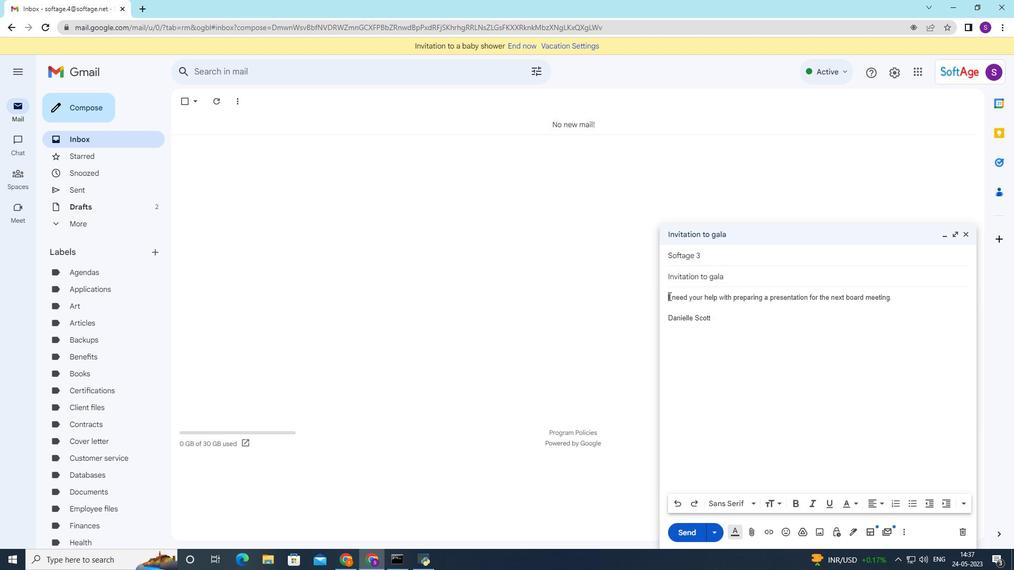 
Action: Mouse pressed left at (668, 296)
Screenshot: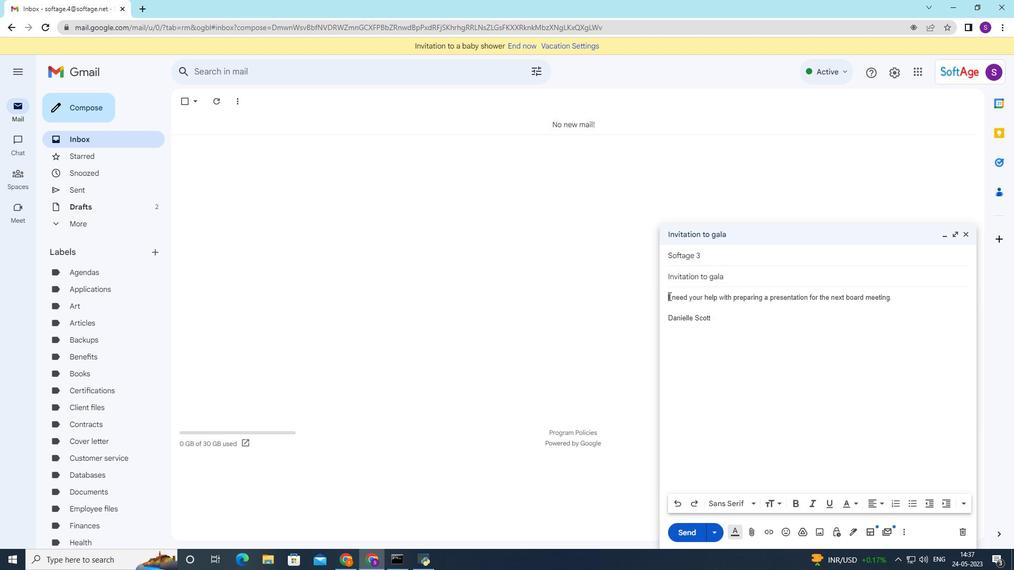 
Action: Mouse moved to (858, 502)
Screenshot: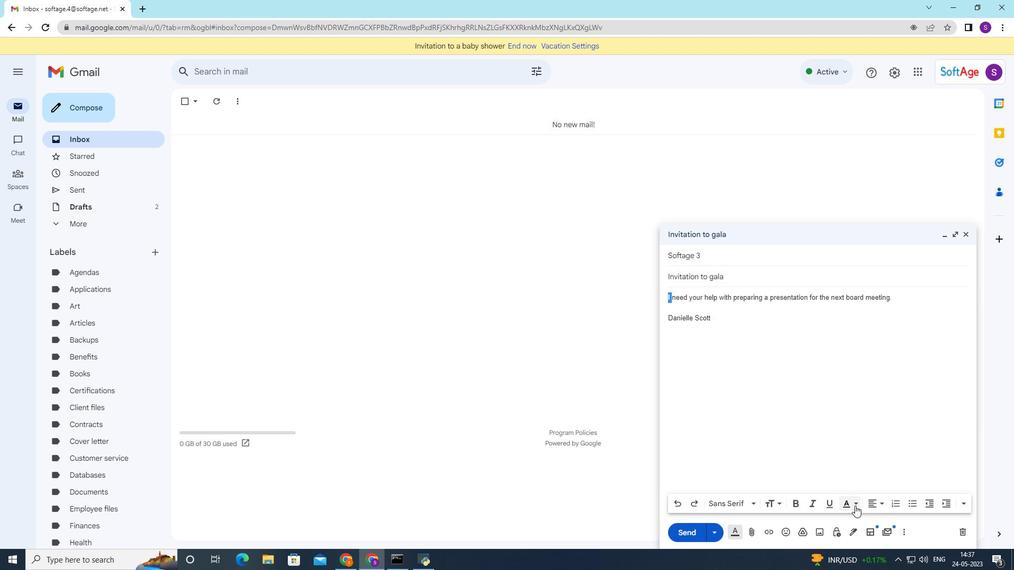 
Action: Mouse pressed left at (858, 502)
Screenshot: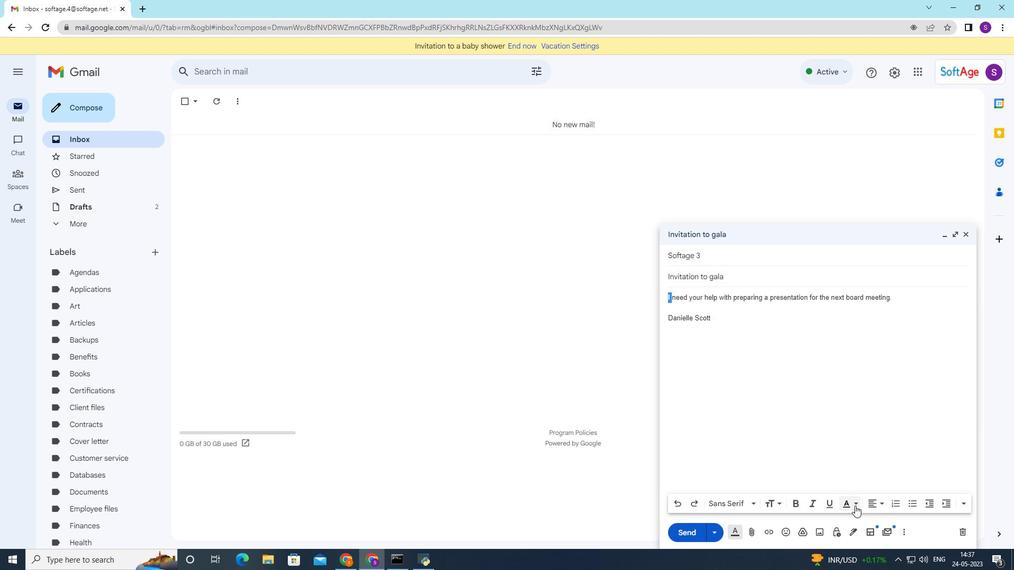 
Action: Mouse moved to (828, 427)
Screenshot: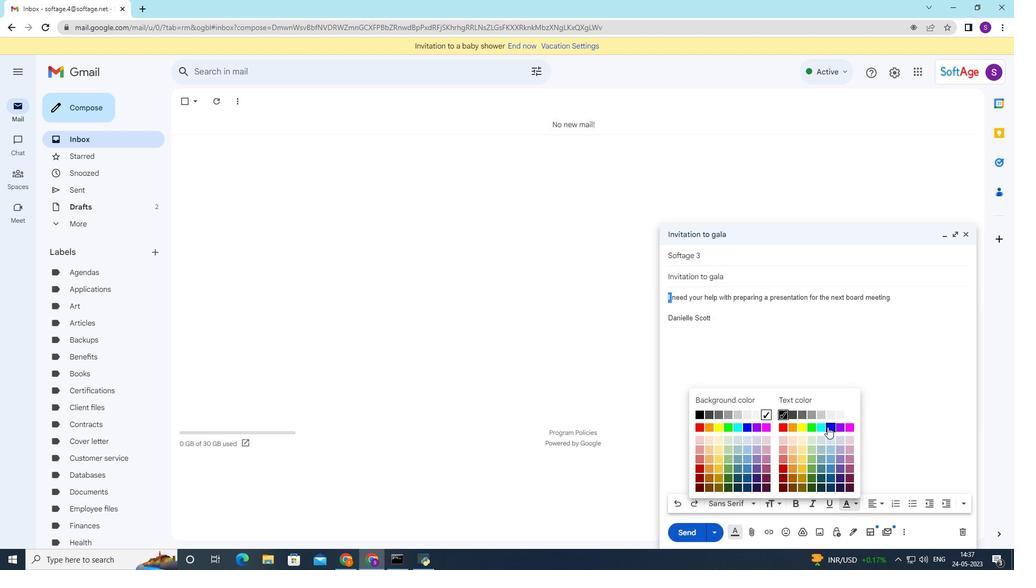 
Action: Mouse pressed left at (828, 427)
Screenshot: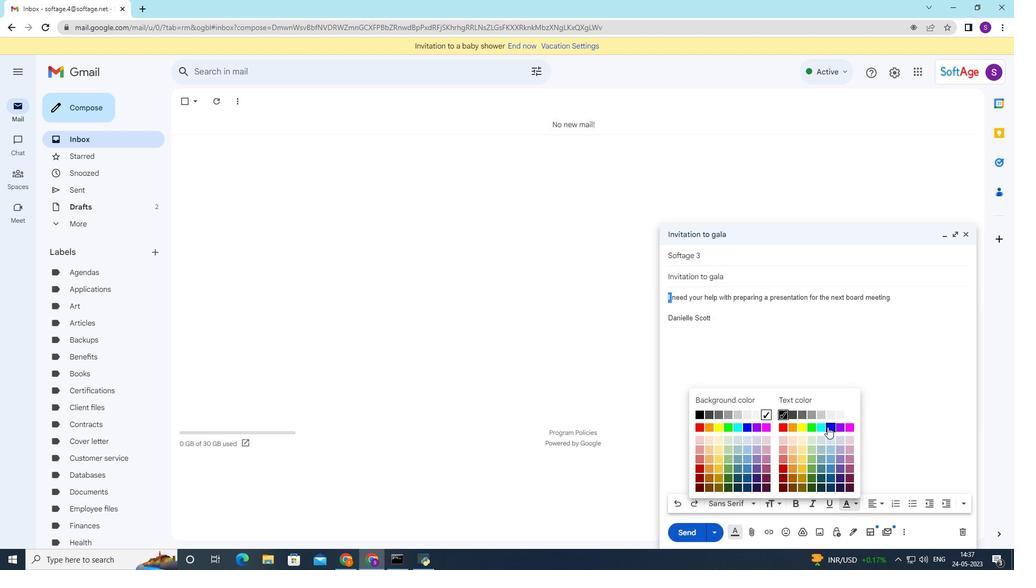 
Action: Mouse moved to (855, 503)
Screenshot: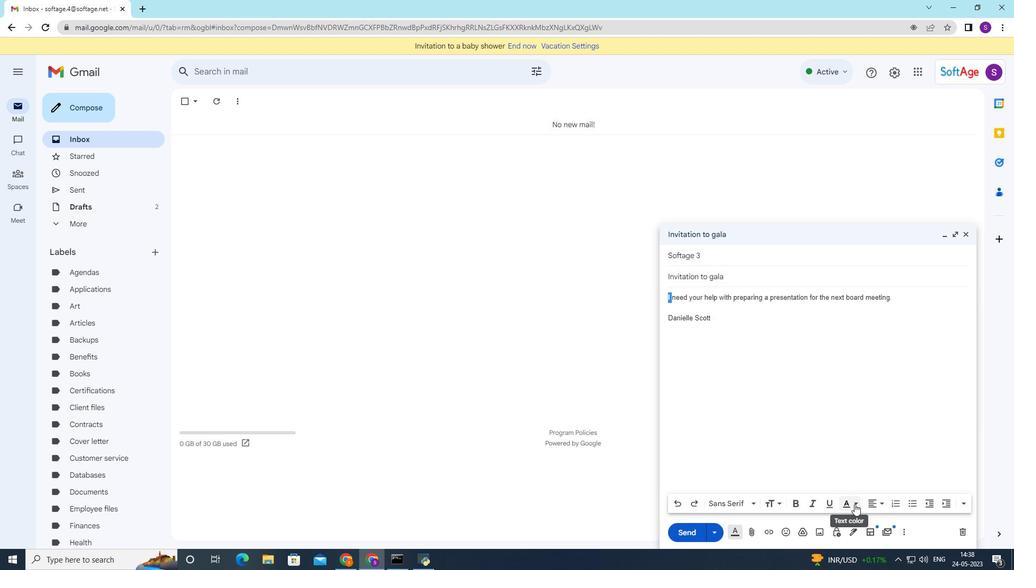 
Action: Mouse pressed left at (855, 503)
Screenshot: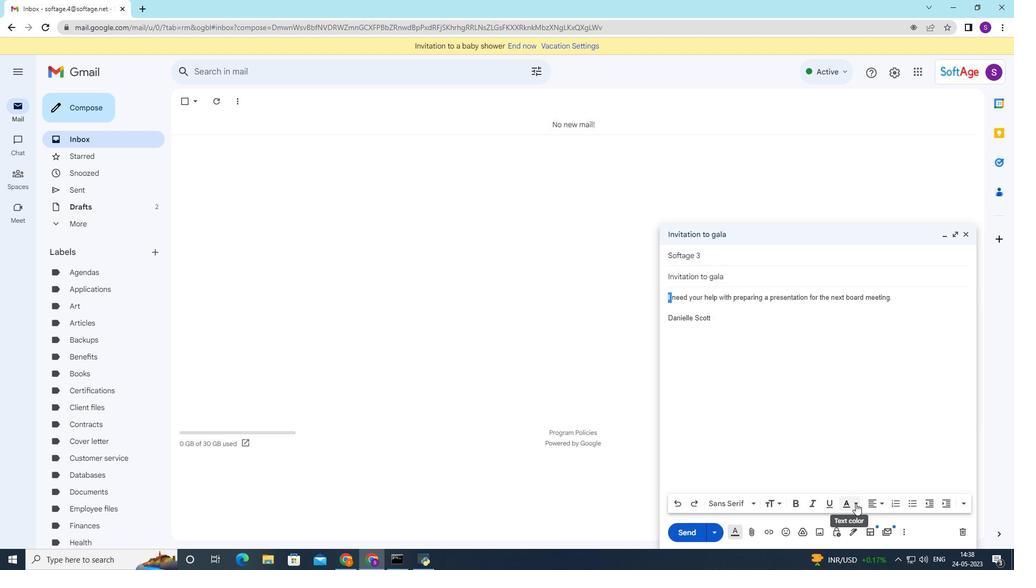 
Action: Mouse moved to (754, 428)
Screenshot: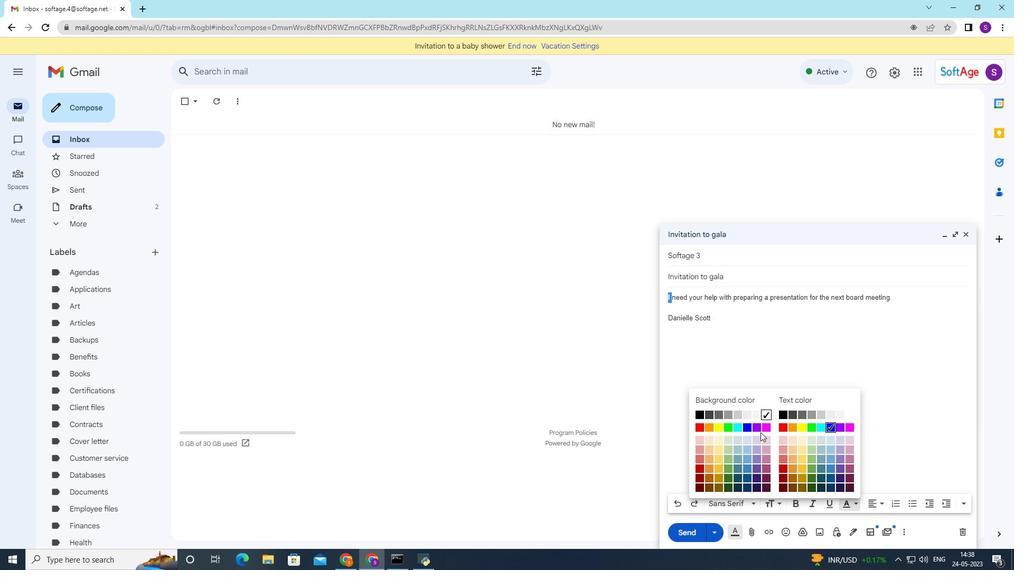 
Action: Mouse pressed left at (754, 428)
Screenshot: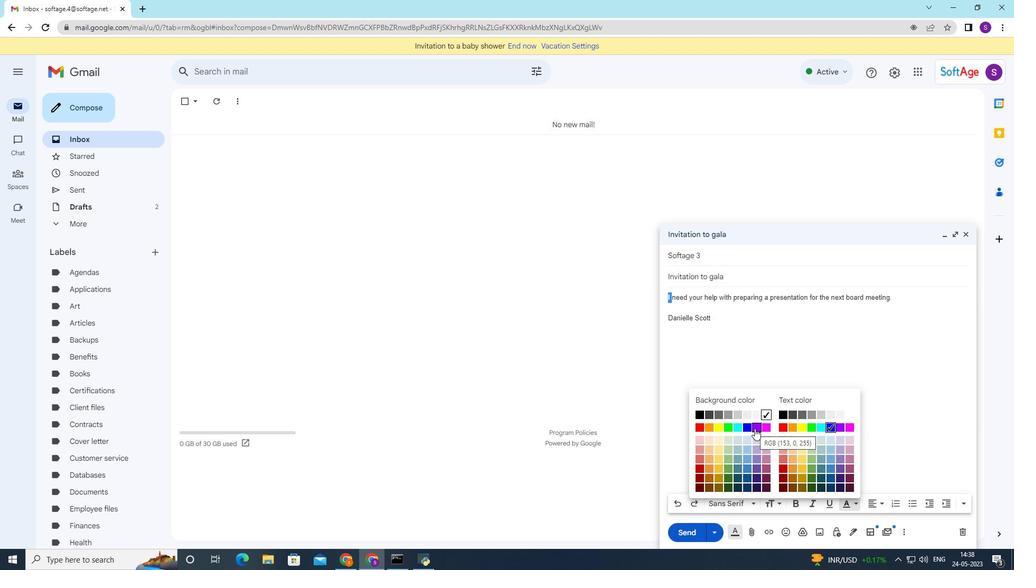 
Action: Mouse moved to (688, 534)
Screenshot: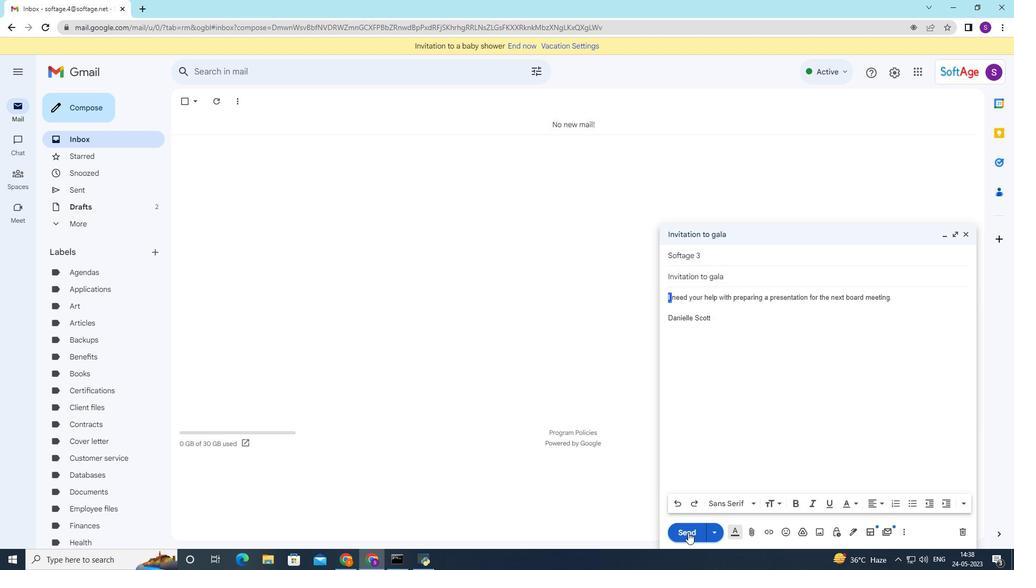 
Action: Mouse pressed left at (688, 534)
Screenshot: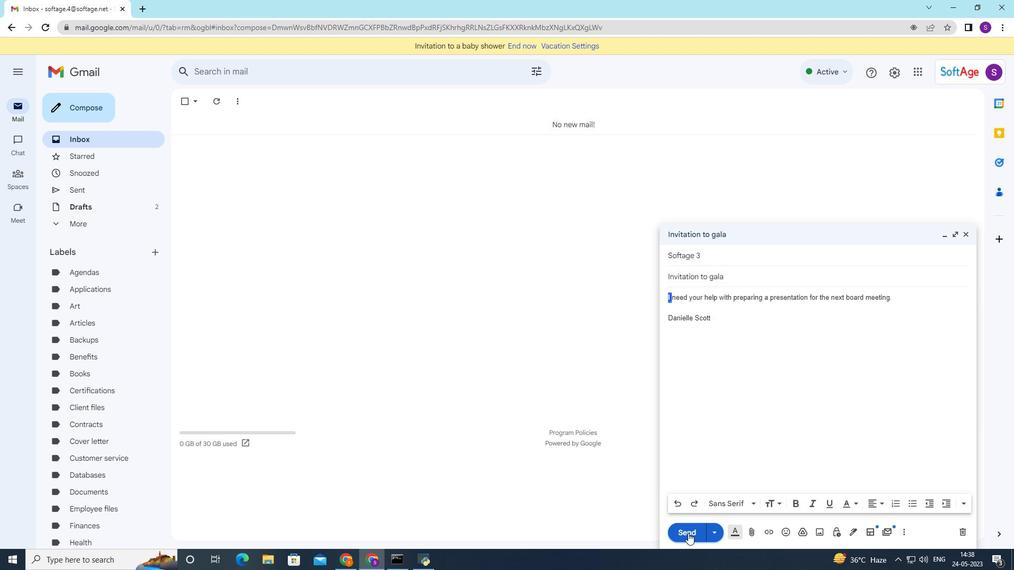 
Action: Mouse moved to (88, 192)
Screenshot: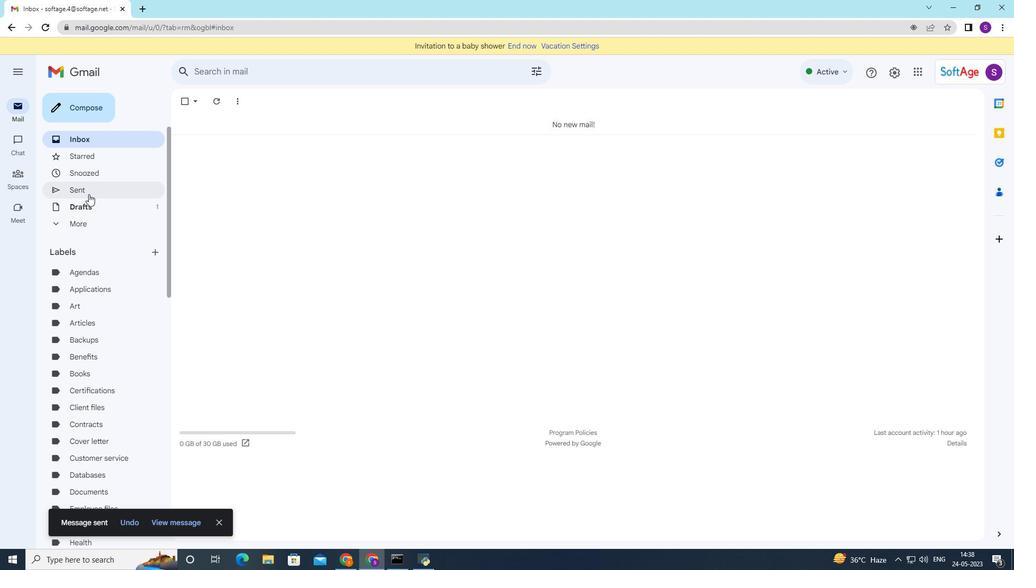 
Action: Mouse pressed left at (88, 192)
Screenshot: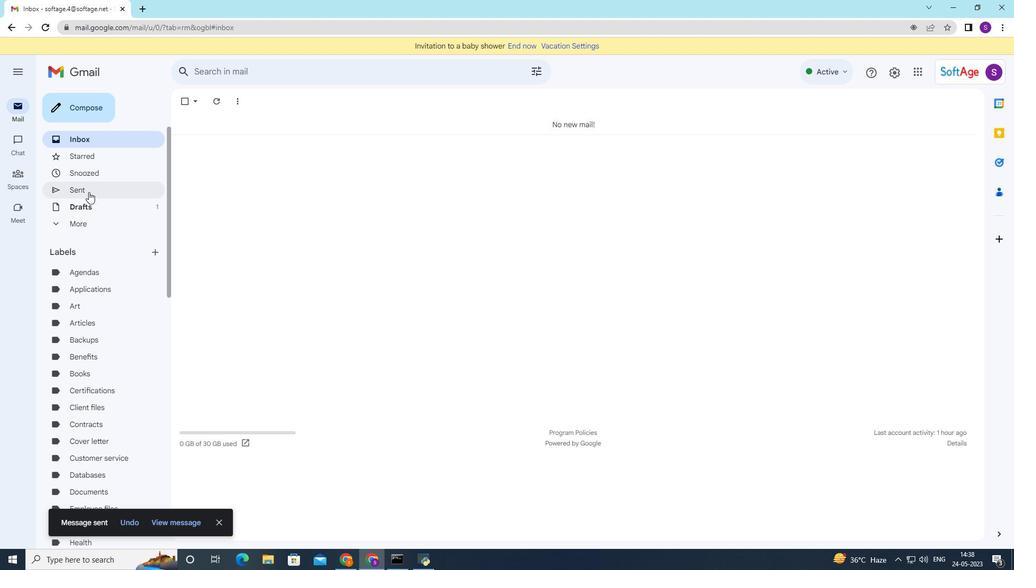 
Action: Mouse moved to (329, 155)
Screenshot: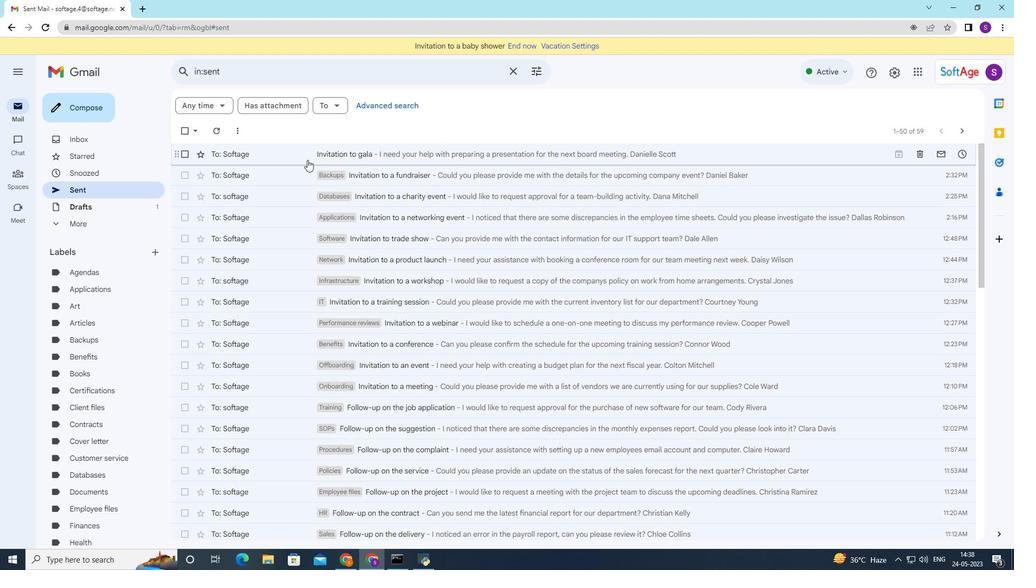 
Action: Mouse pressed right at (329, 155)
Screenshot: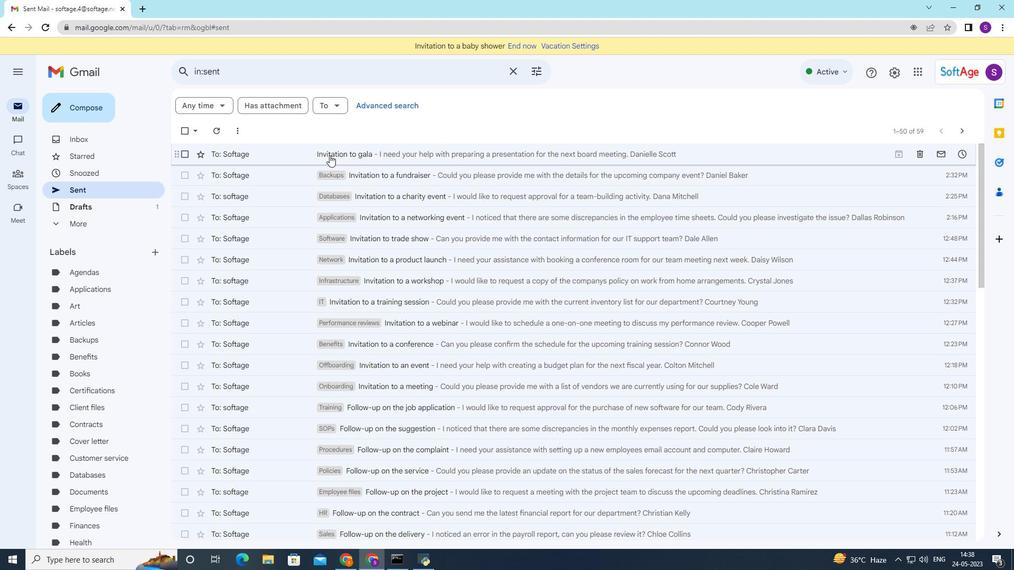 
Action: Mouse moved to (498, 163)
Screenshot: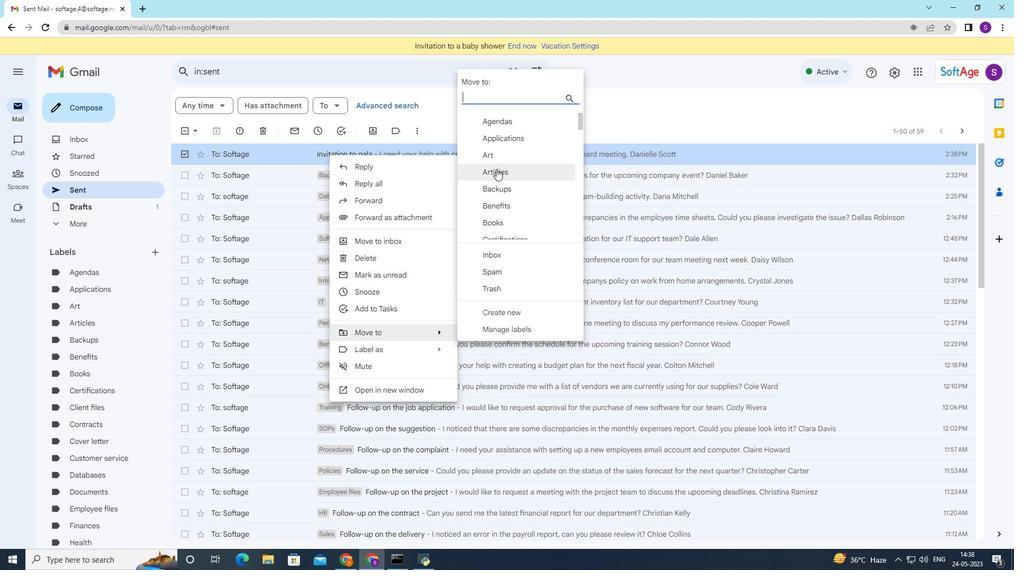 
Action: Mouse scrolled (498, 162) with delta (0, 0)
Screenshot: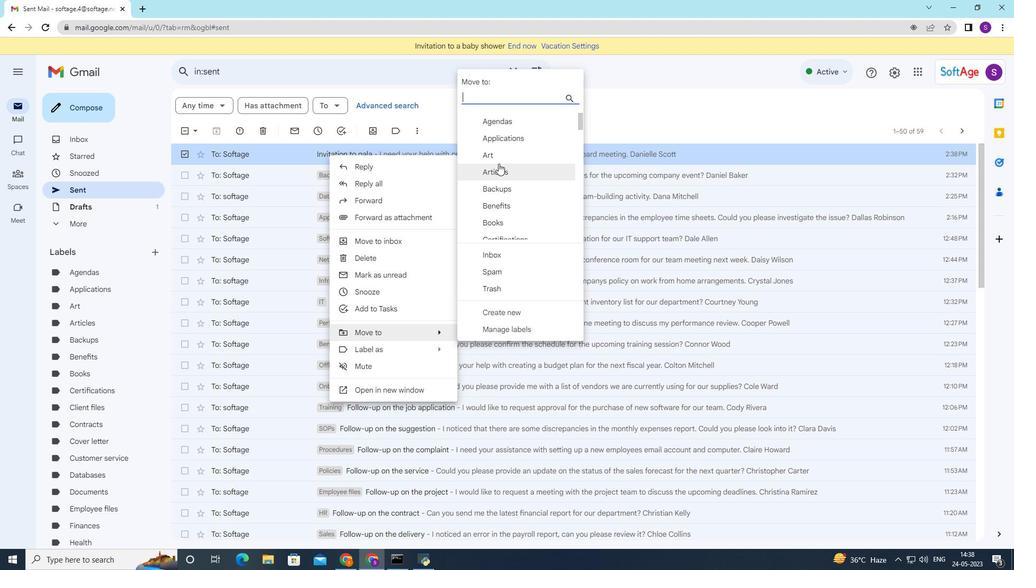
Action: Mouse scrolled (498, 162) with delta (0, 0)
Screenshot: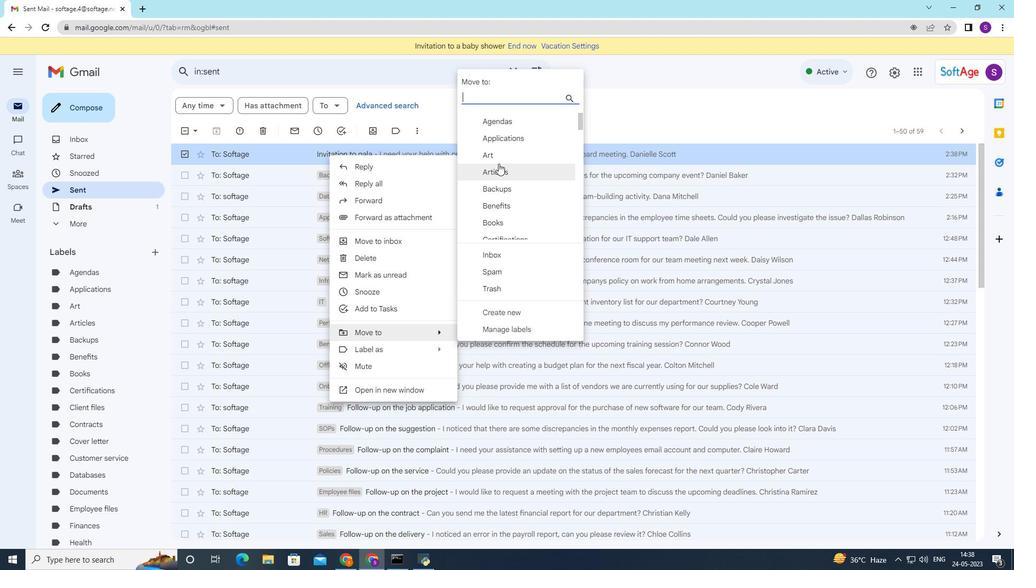 
Action: Mouse moved to (498, 163)
Screenshot: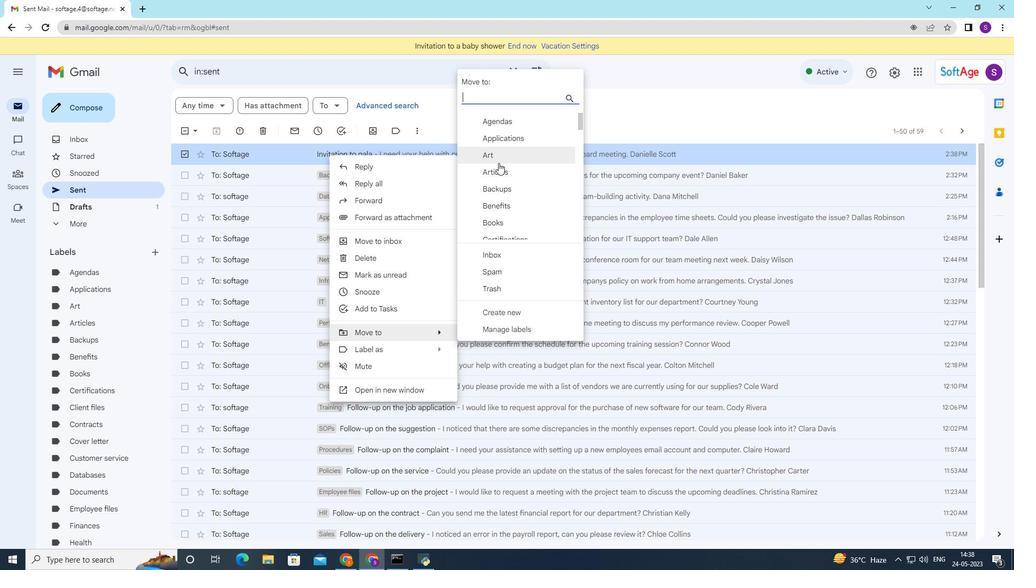
Action: Mouse scrolled (498, 163) with delta (0, 0)
Screenshot: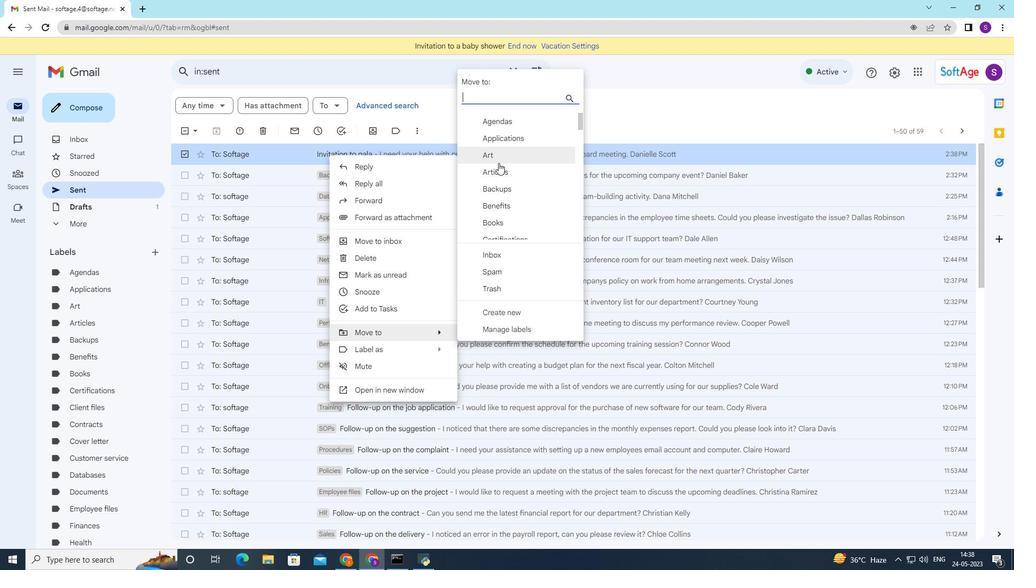 
Action: Mouse moved to (498, 165)
Screenshot: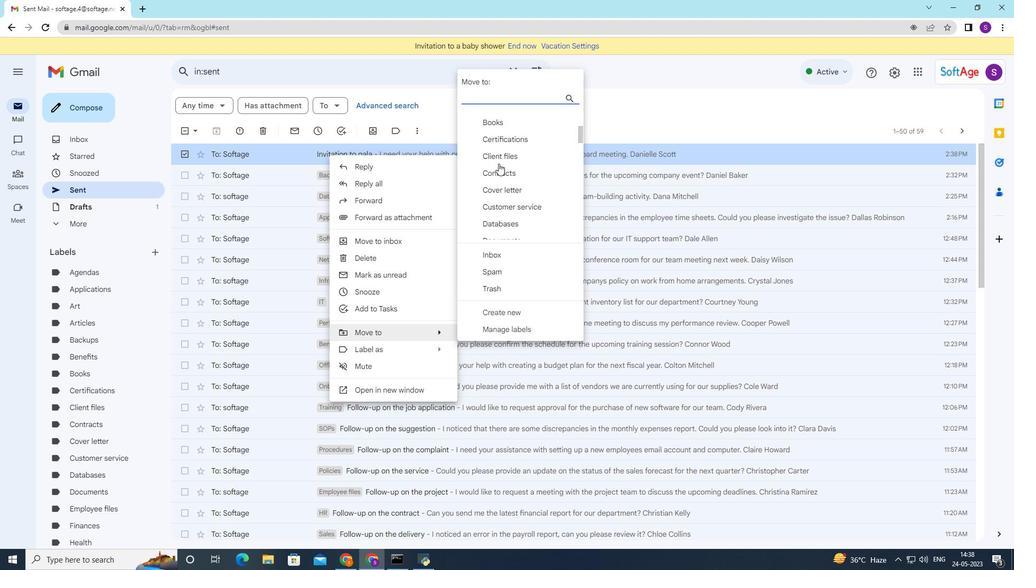 
Action: Mouse scrolled (498, 164) with delta (0, 0)
Screenshot: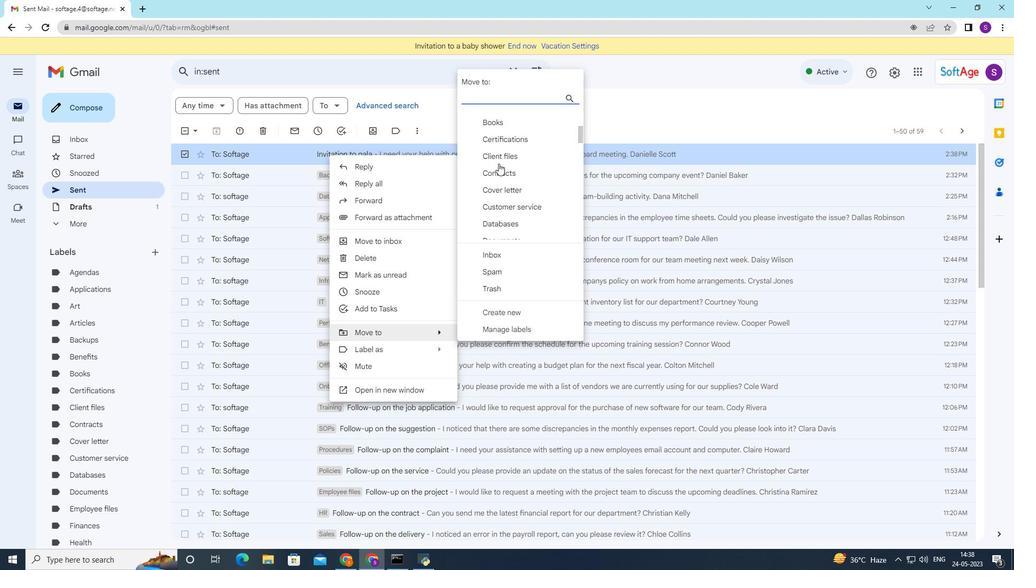
Action: Mouse moved to (497, 169)
Screenshot: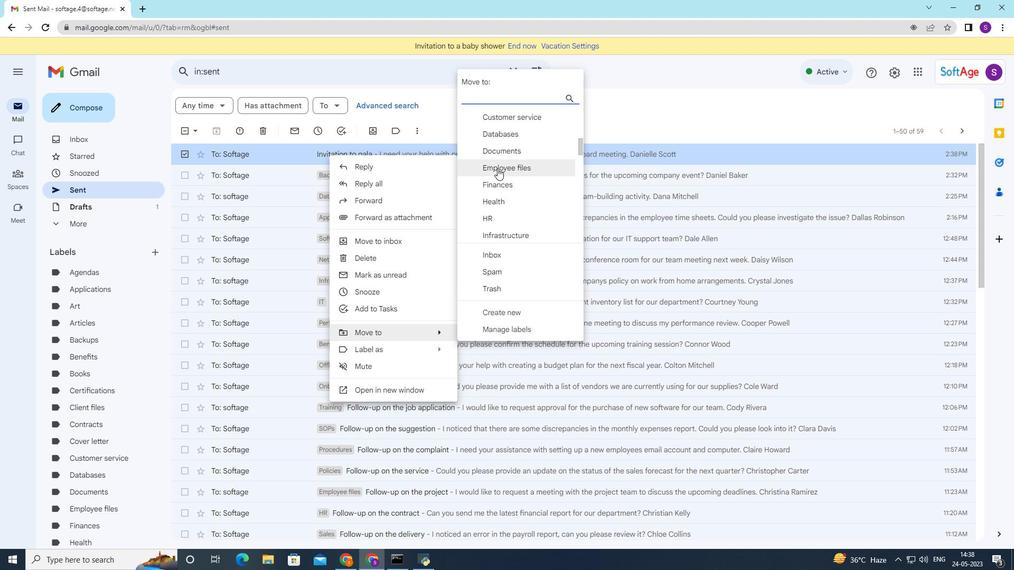 
Action: Mouse scrolled (497, 168) with delta (0, 0)
Screenshot: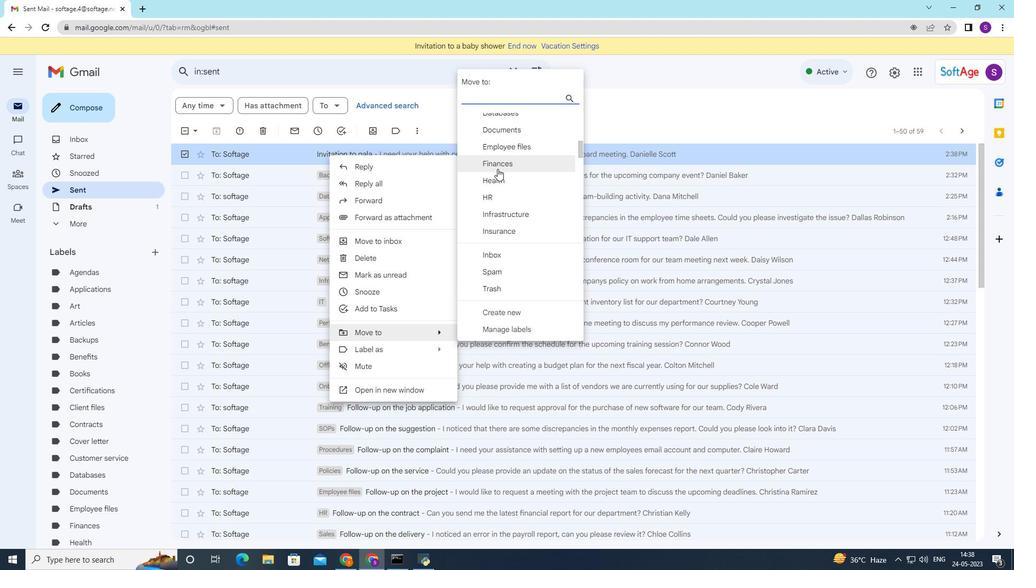 
Action: Mouse scrolled (497, 168) with delta (0, 0)
Screenshot: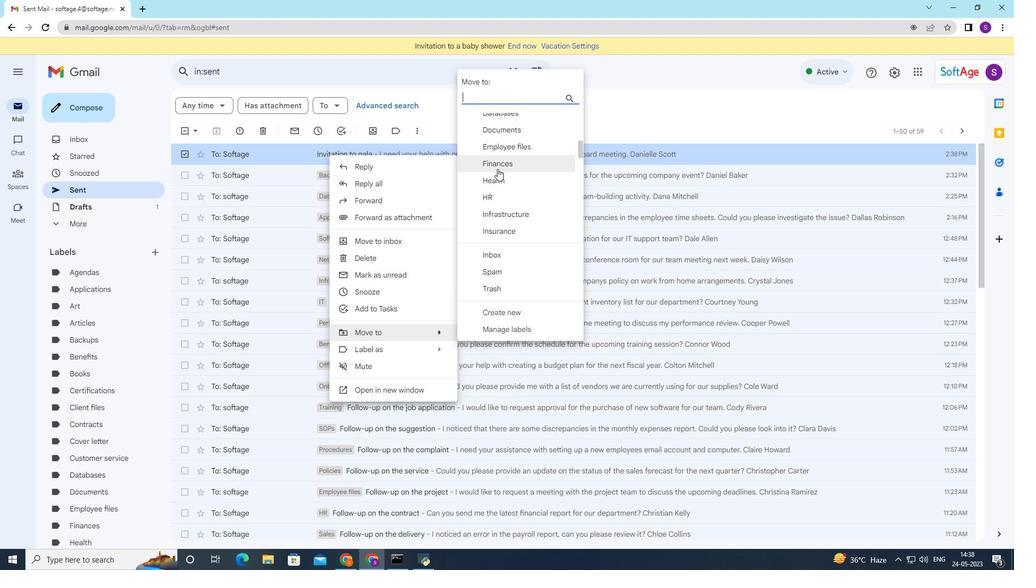 
Action: Mouse scrolled (497, 168) with delta (0, 0)
Screenshot: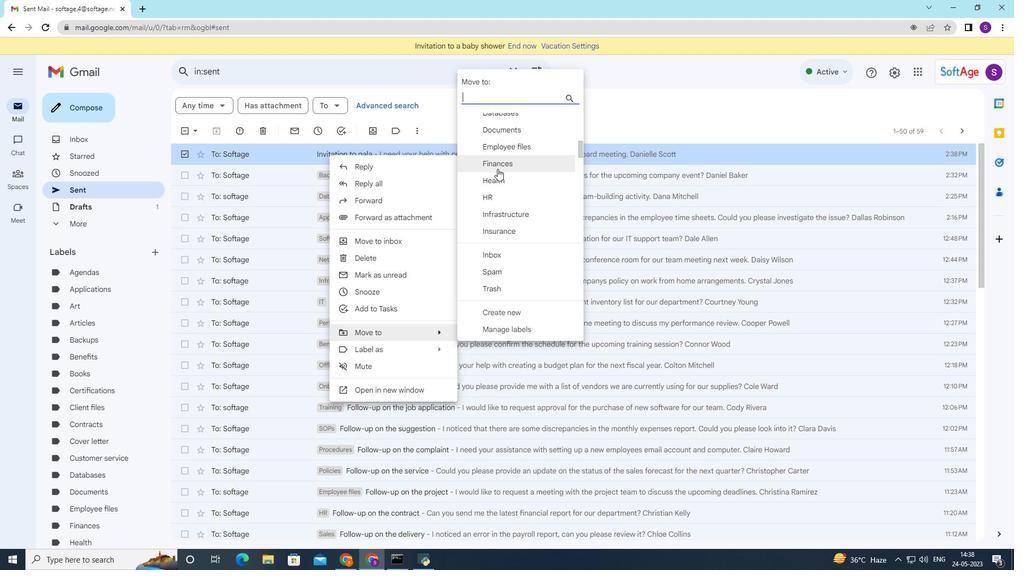 
Action: Mouse scrolled (497, 168) with delta (0, 0)
Screenshot: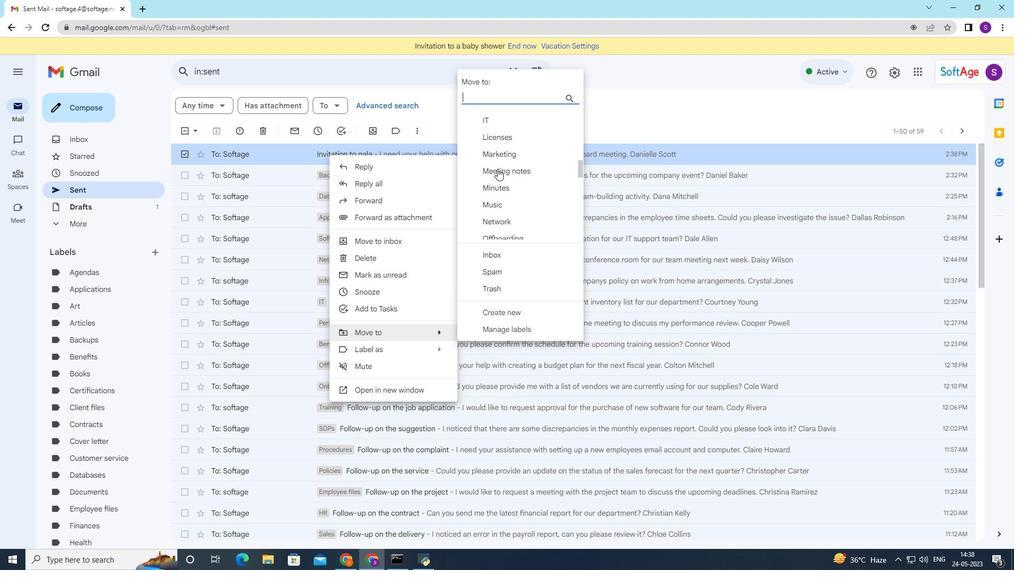
Action: Mouse moved to (497, 171)
Screenshot: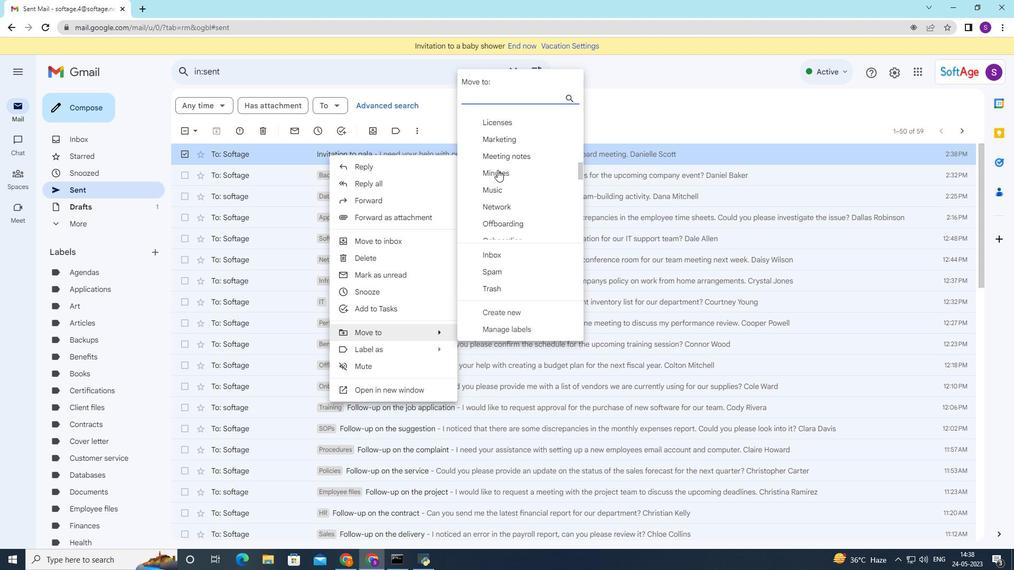 
Action: Mouse scrolled (497, 170) with delta (0, 0)
Screenshot: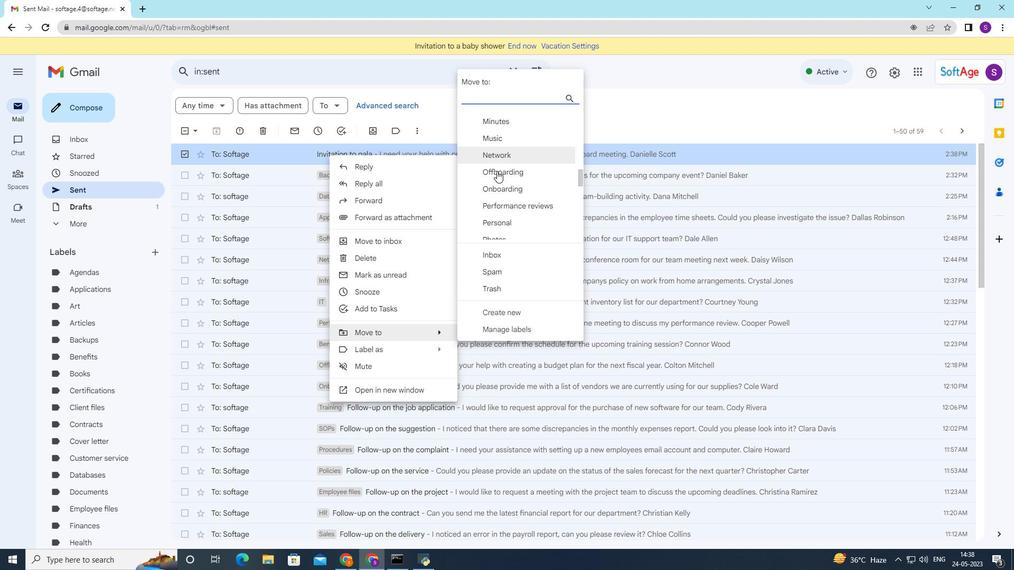 
Action: Mouse scrolled (497, 170) with delta (0, 0)
Screenshot: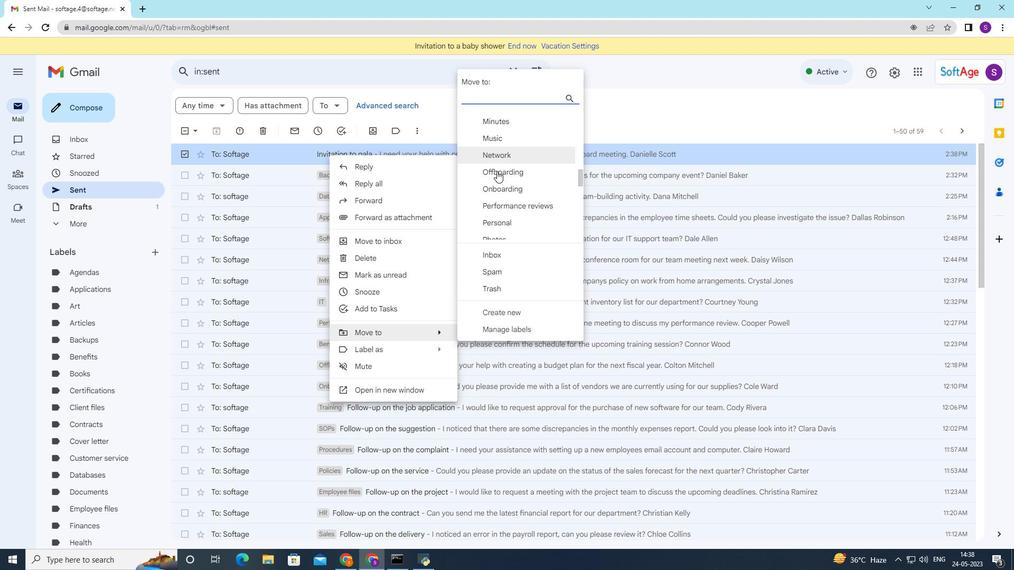 
Action: Mouse moved to (497, 171)
Screenshot: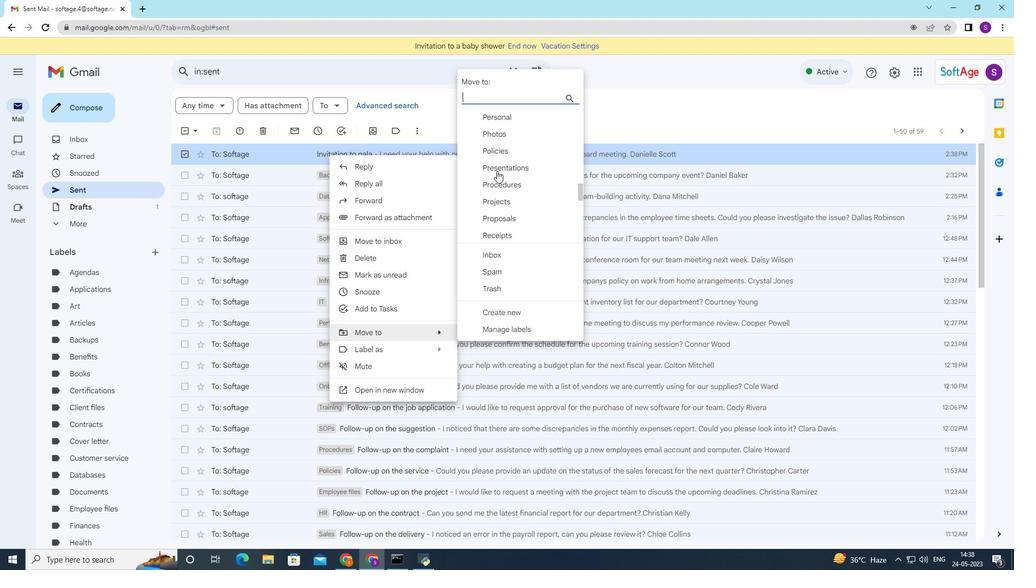 
Action: Mouse scrolled (497, 171) with delta (0, 0)
Screenshot: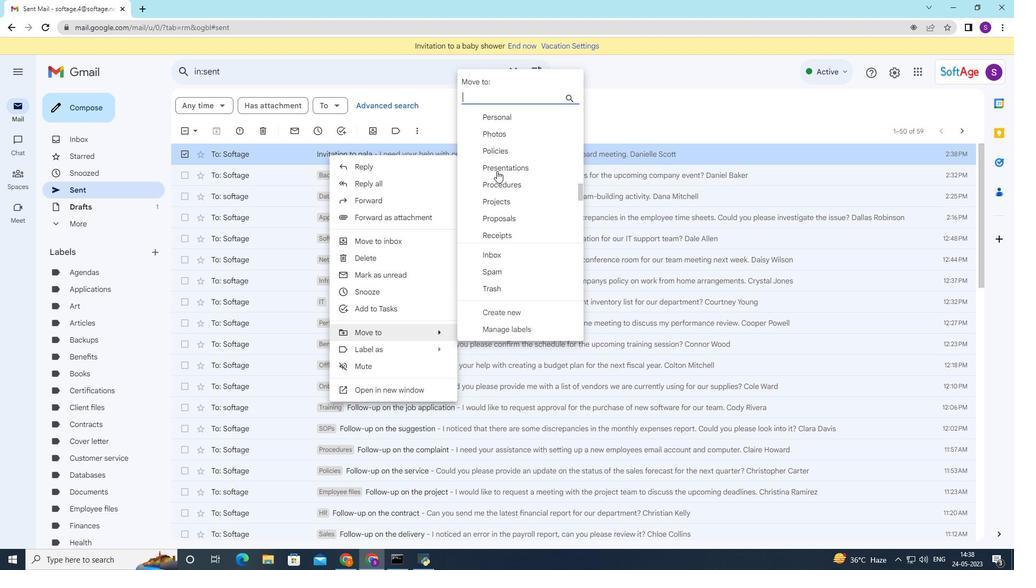 
Action: Mouse scrolled (497, 171) with delta (0, 0)
Screenshot: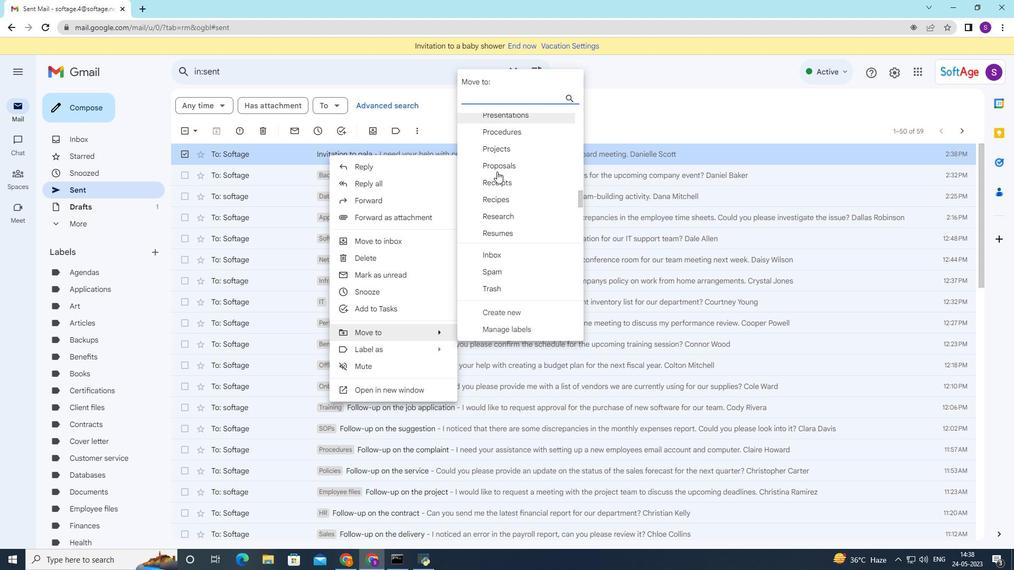 
Action: Mouse moved to (497, 173)
Screenshot: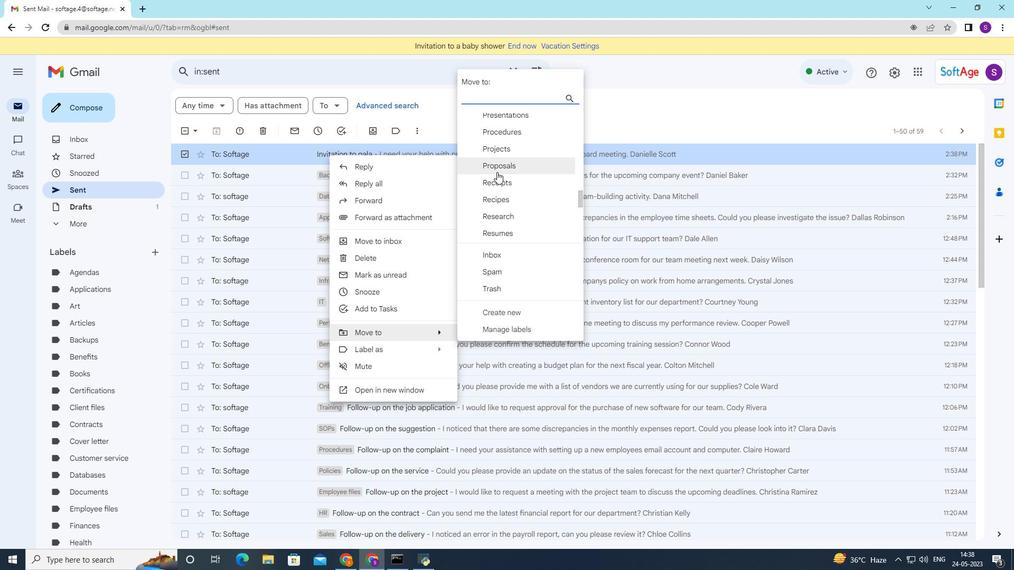
Action: Mouse scrolled (497, 172) with delta (0, 0)
Screenshot: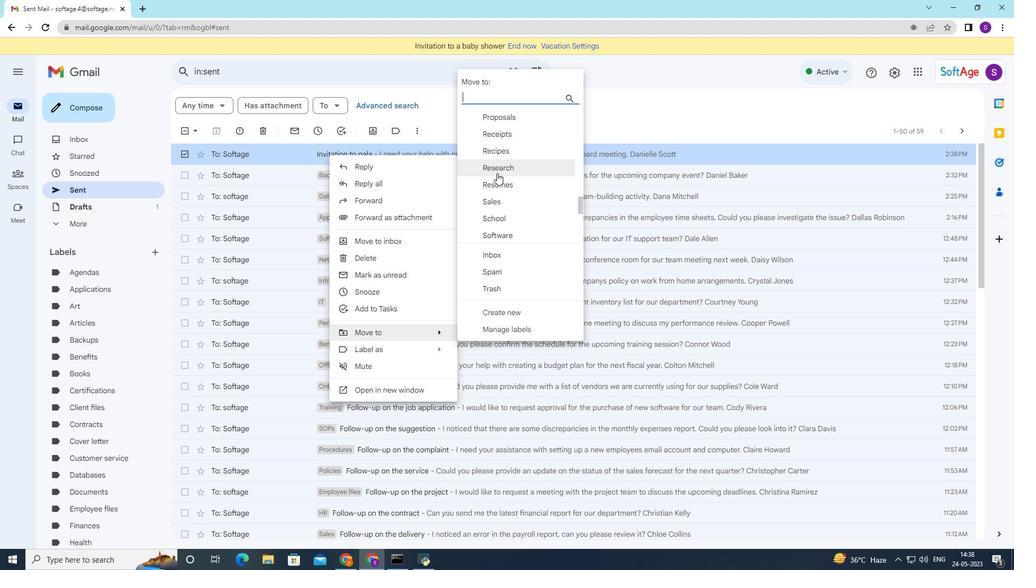
Action: Mouse scrolled (497, 172) with delta (0, 0)
Screenshot: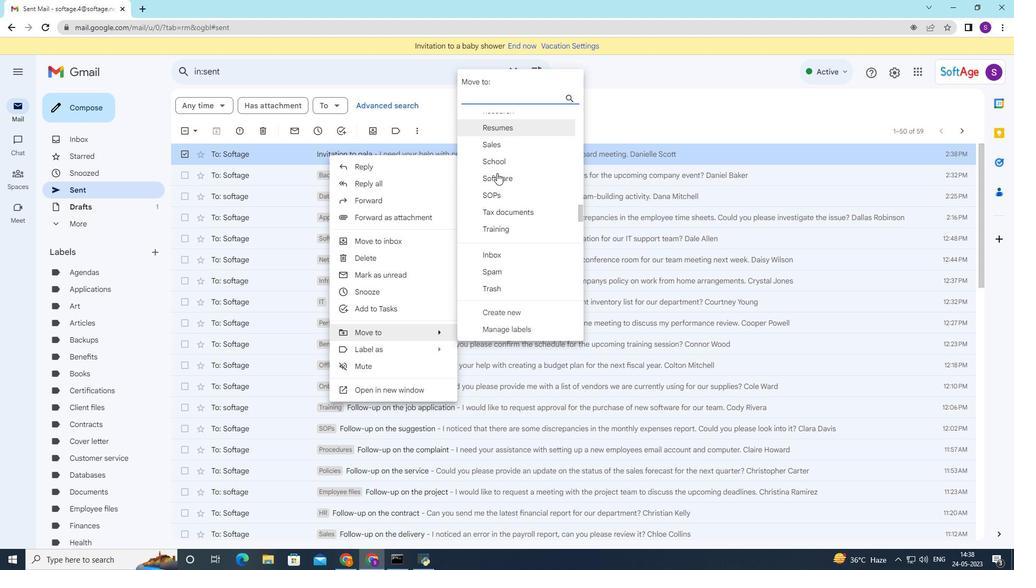 
Action: Mouse scrolled (497, 173) with delta (0, 0)
Screenshot: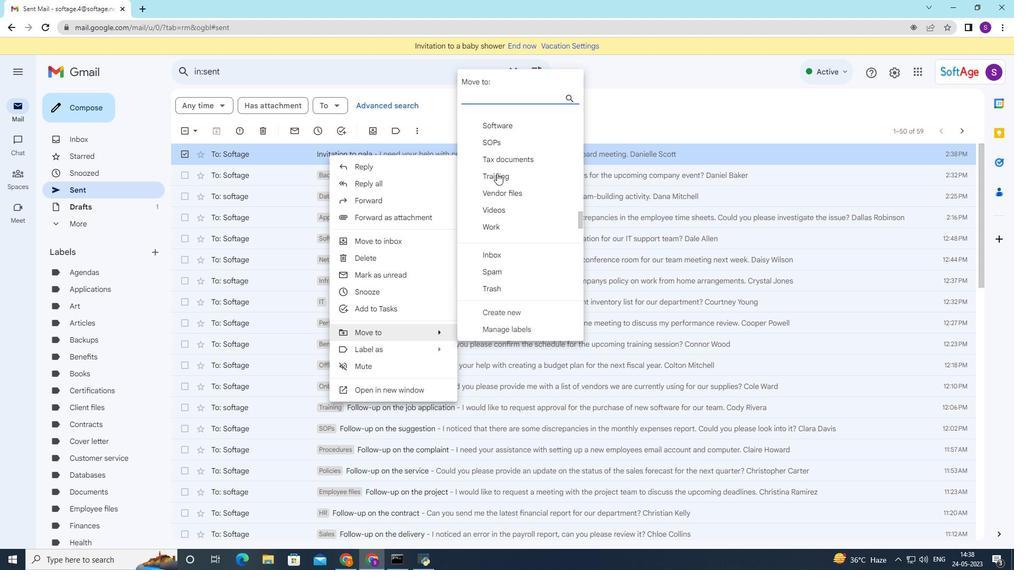 
Action: Mouse scrolled (497, 173) with delta (0, 0)
Screenshot: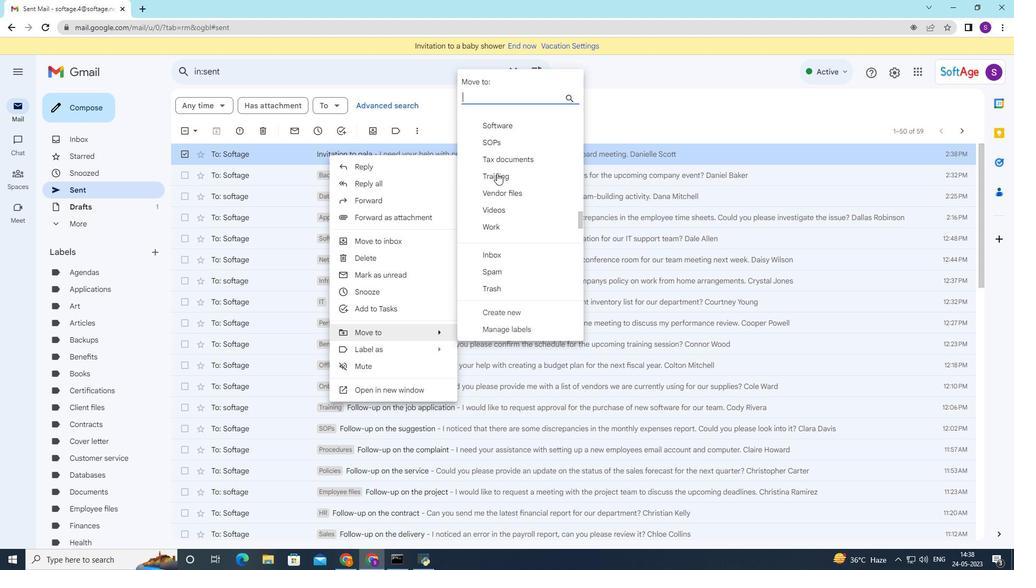 
Action: Mouse scrolled (497, 173) with delta (0, 0)
Screenshot: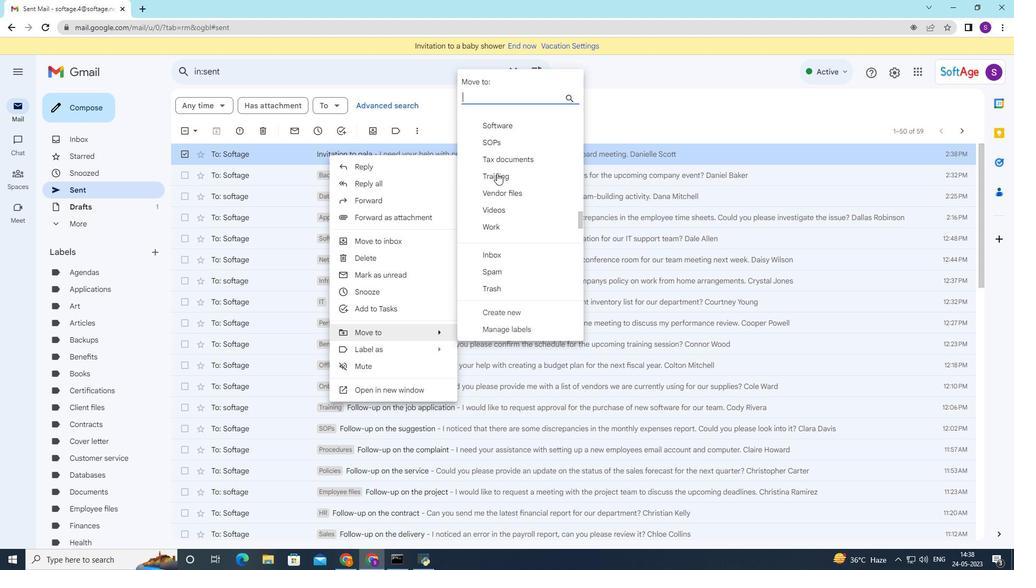 
Action: Mouse moved to (508, 310)
Screenshot: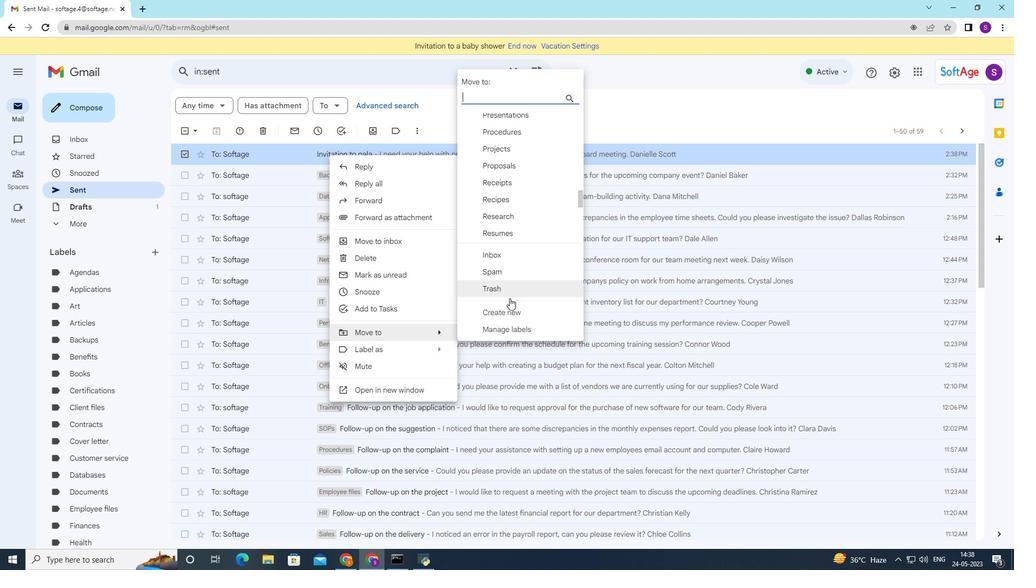 
Action: Mouse pressed left at (508, 310)
Screenshot: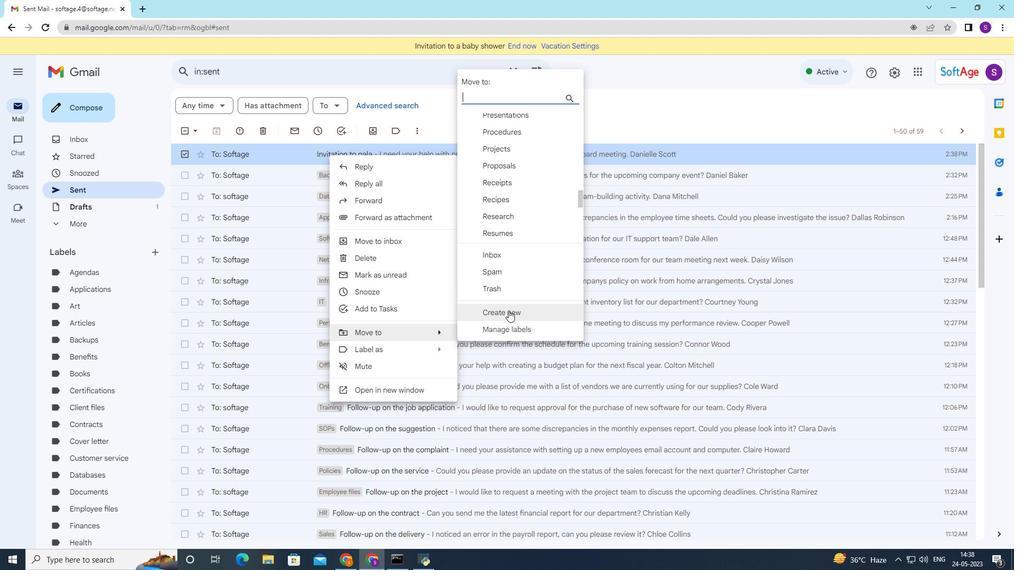 
Action: Mouse moved to (508, 309)
Screenshot: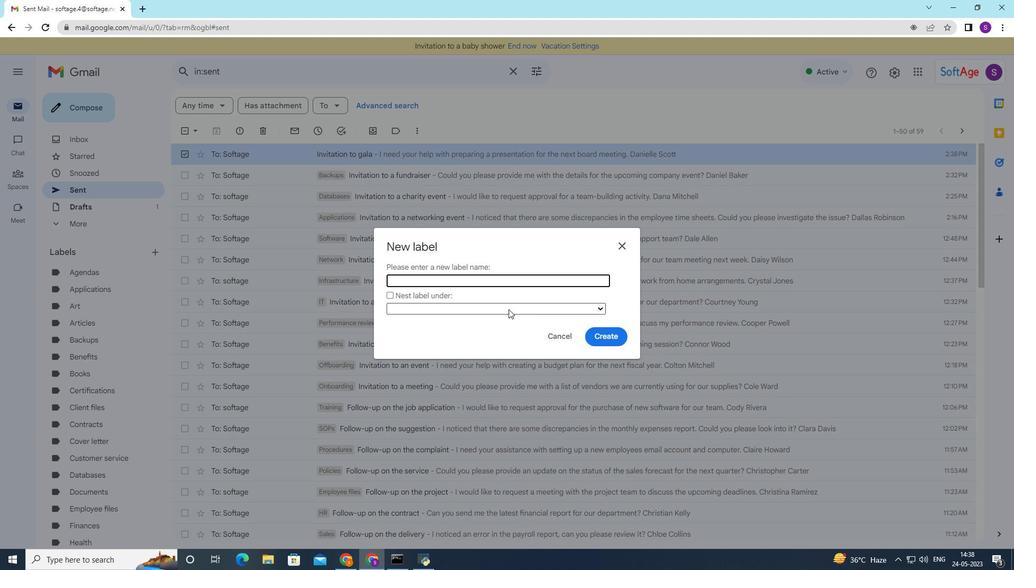 
Action: Key pressed <Key.shift><Key.shift><Key.shift>Security
Screenshot: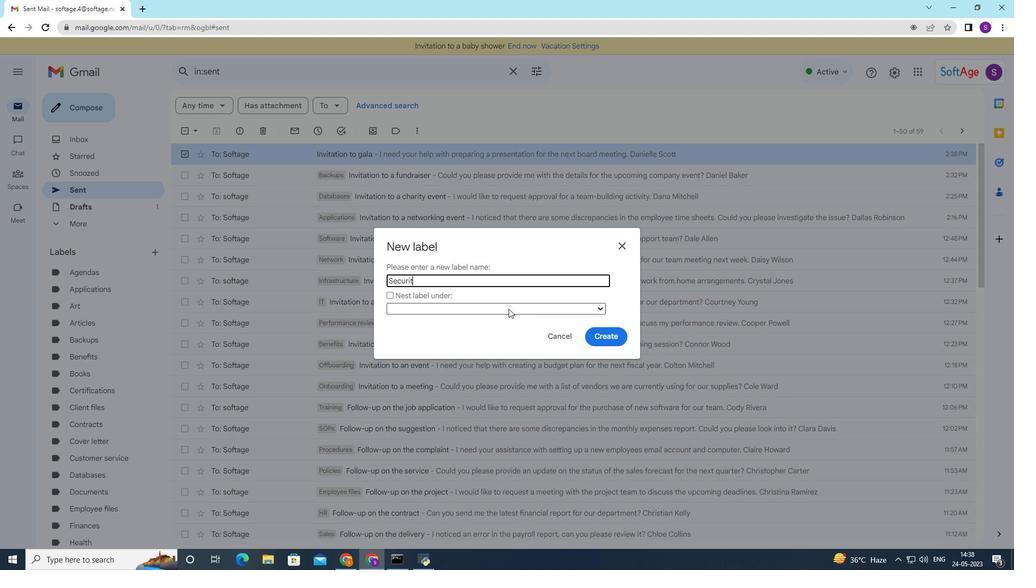
Action: Mouse moved to (611, 338)
Screenshot: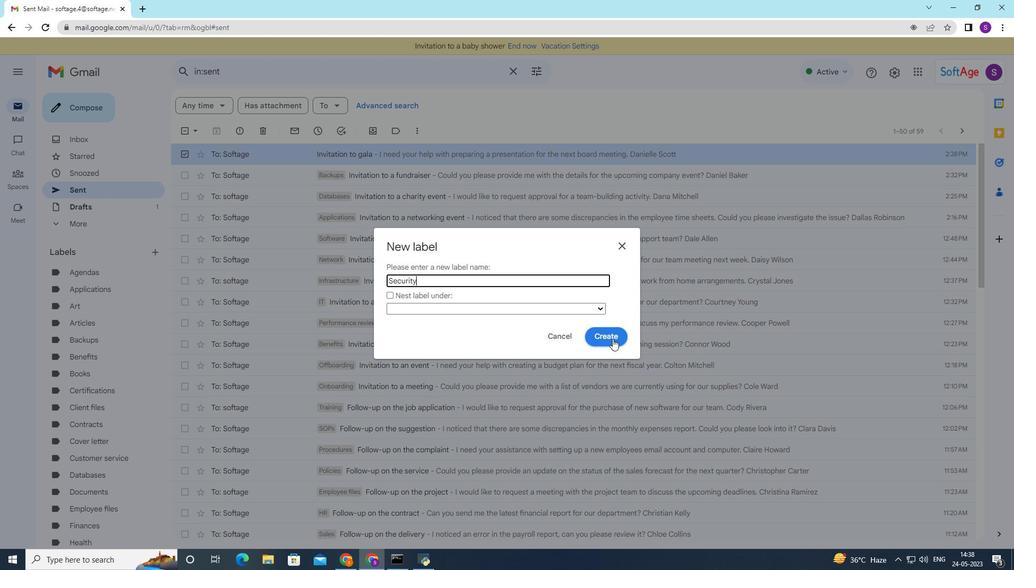 
Action: Mouse pressed left at (611, 338)
Screenshot: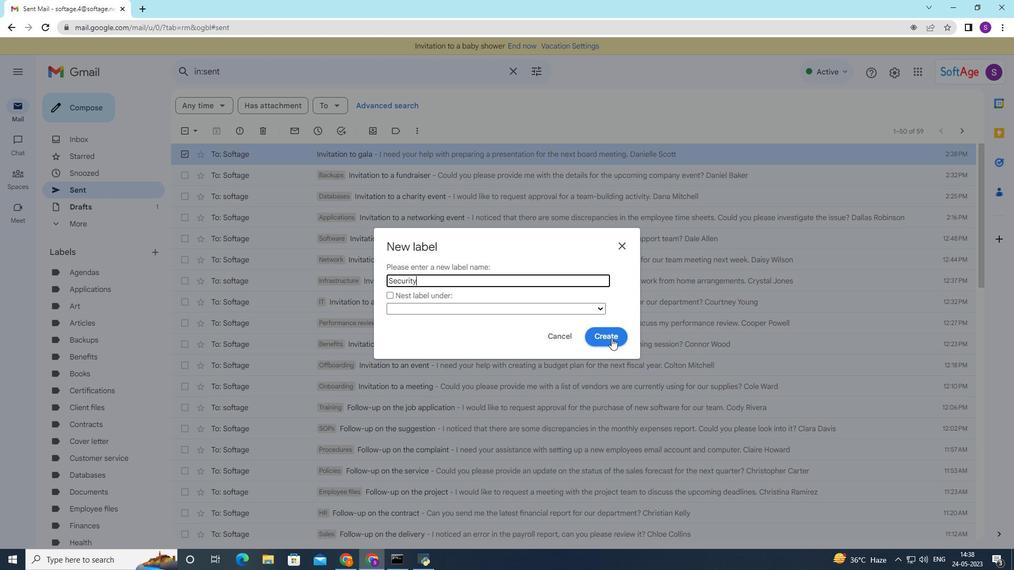 
Action: Mouse moved to (338, 161)
Screenshot: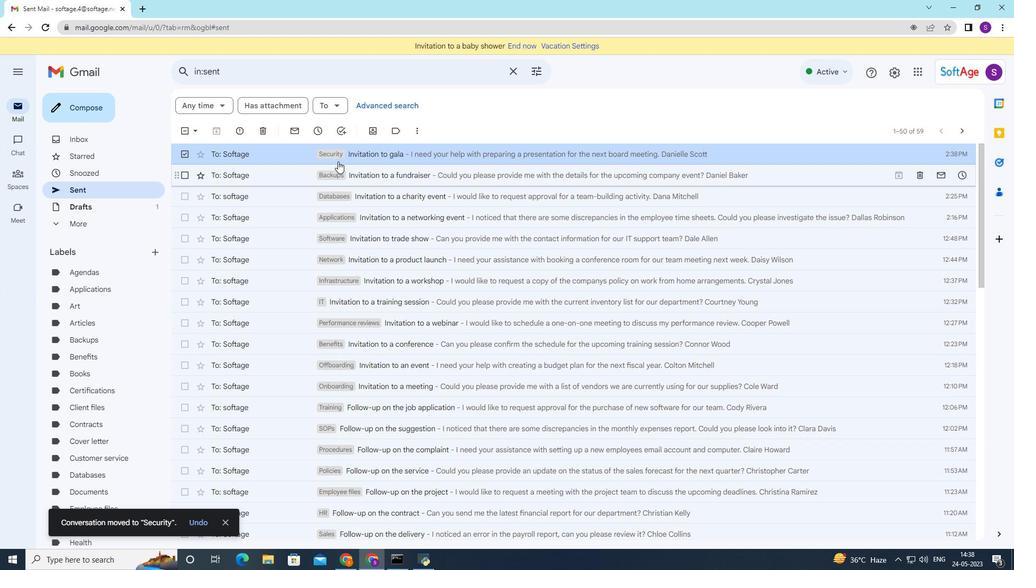 
Action: Mouse pressed right at (338, 161)
Screenshot: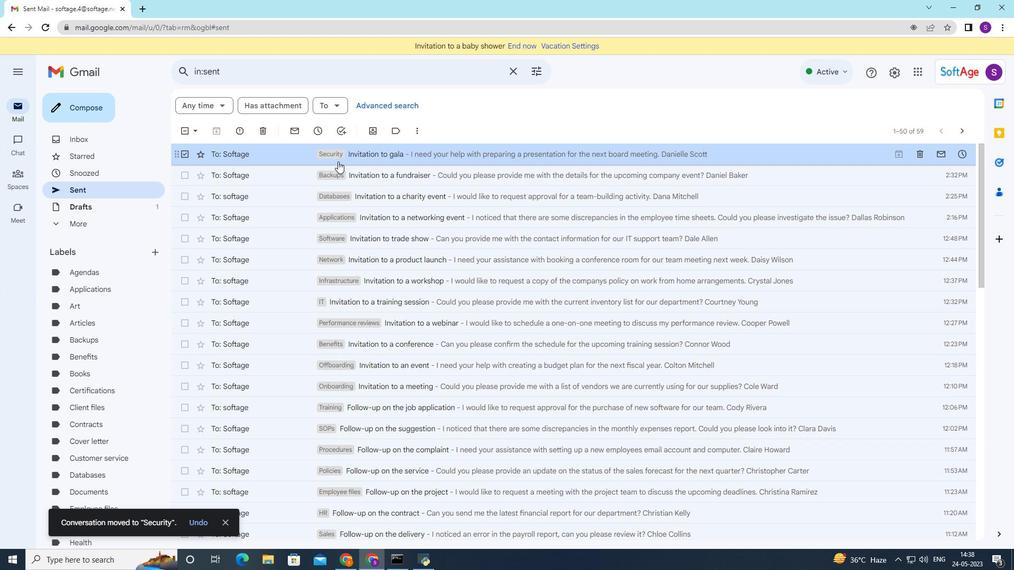
Action: Mouse moved to (491, 160)
Screenshot: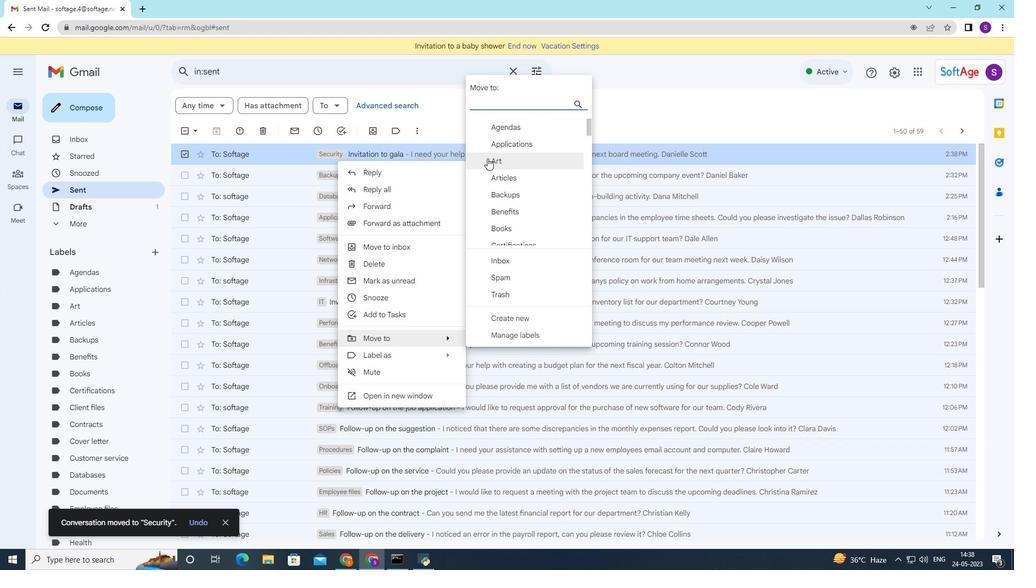 
Action: Mouse scrolled (491, 159) with delta (0, 0)
Screenshot: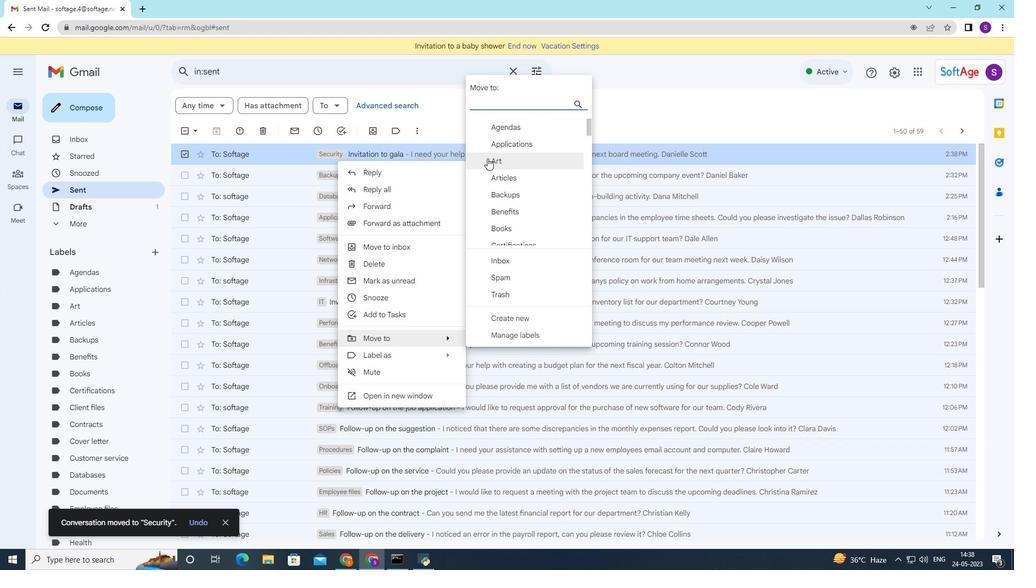 
Action: Mouse scrolled (491, 159) with delta (0, 0)
Screenshot: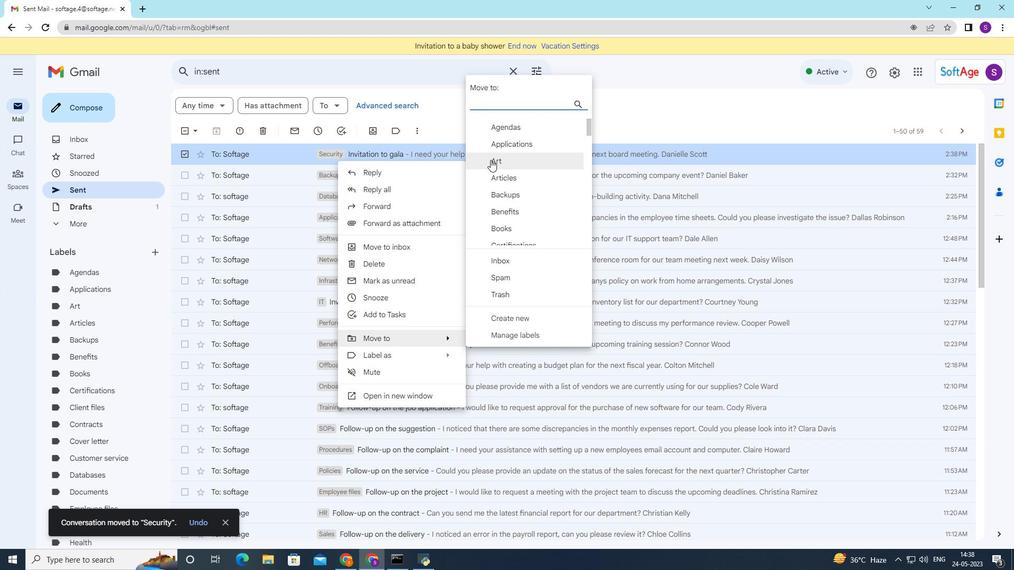 
Action: Mouse scrolled (491, 159) with delta (0, 0)
Screenshot: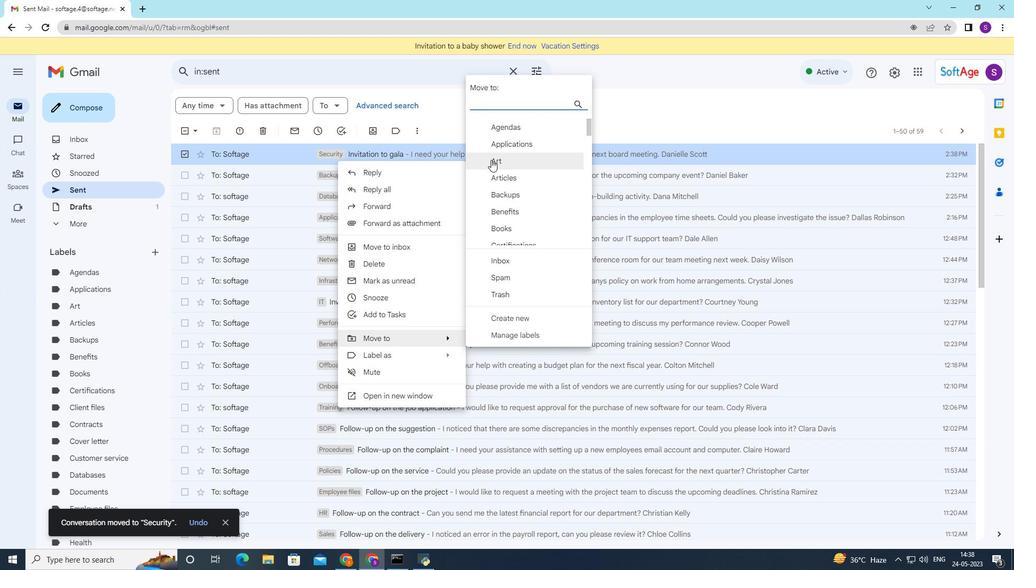 
Action: Mouse scrolled (491, 159) with delta (0, 0)
Screenshot: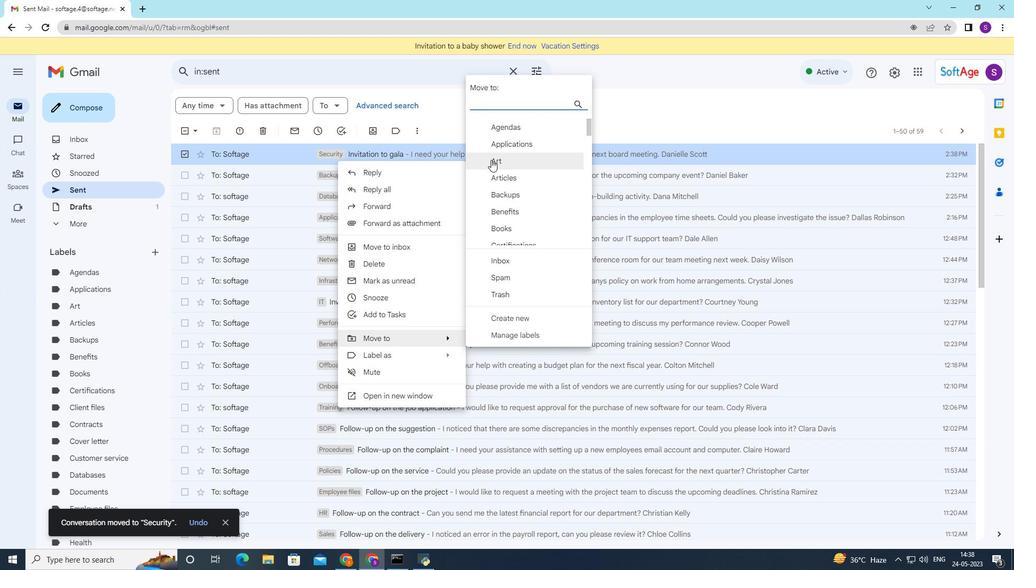 
Action: Mouse scrolled (491, 159) with delta (0, 0)
Screenshot: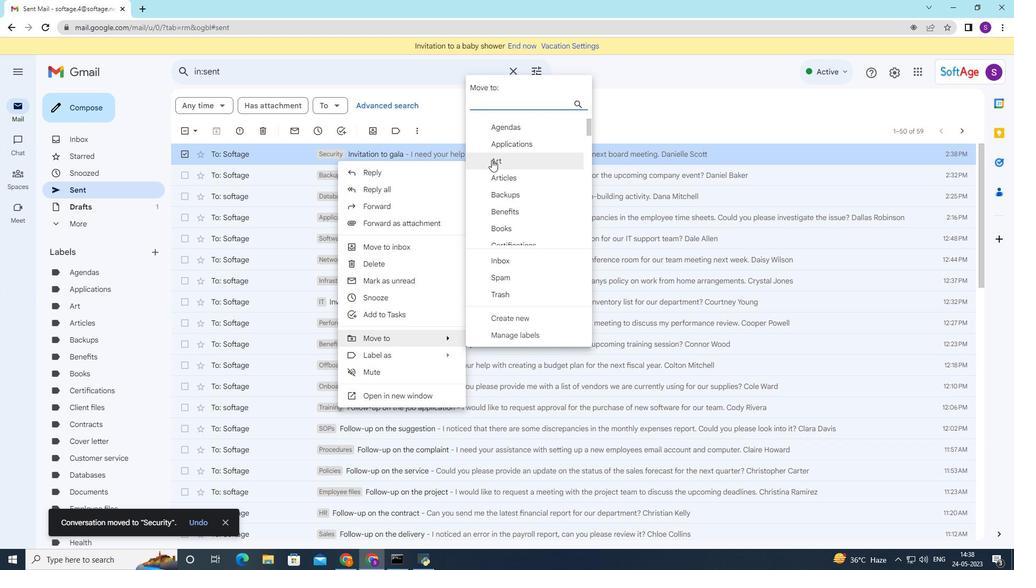 
Action: Mouse moved to (491, 160)
Screenshot: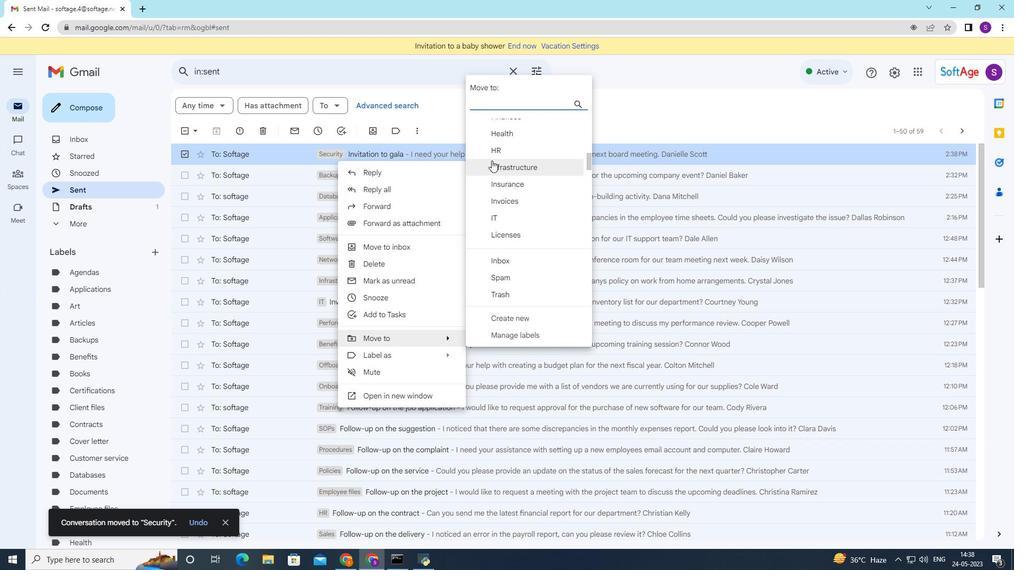
Action: Mouse scrolled (491, 161) with delta (0, 0)
Screenshot: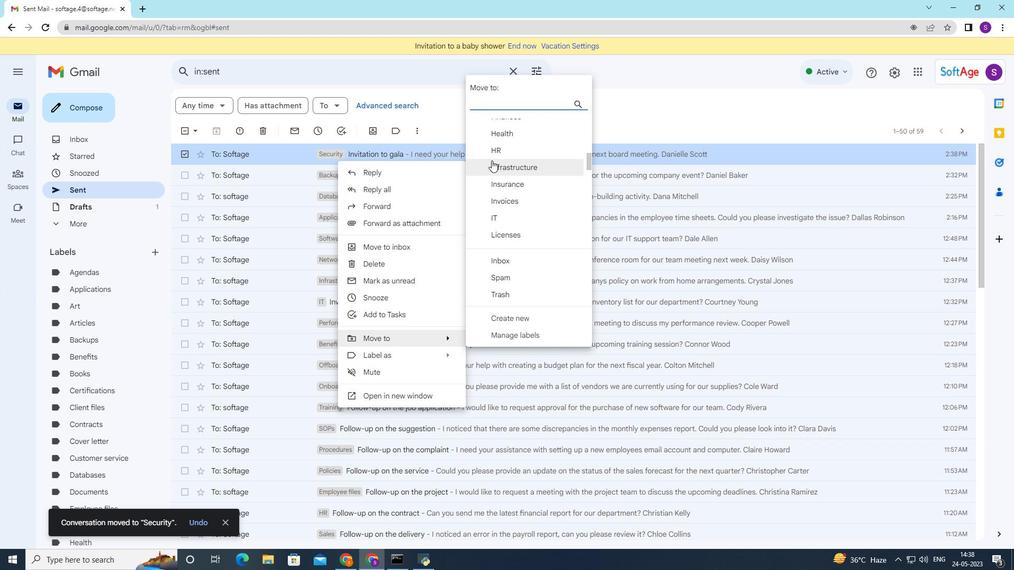 
Action: Mouse scrolled (491, 161) with delta (0, 0)
Screenshot: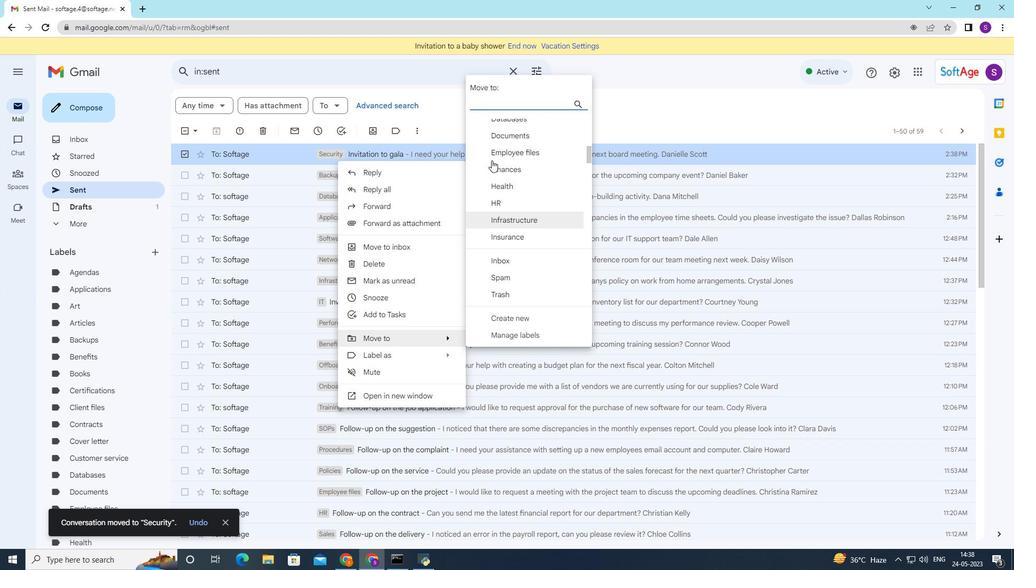 
Action: Mouse scrolled (491, 161) with delta (0, 0)
Screenshot: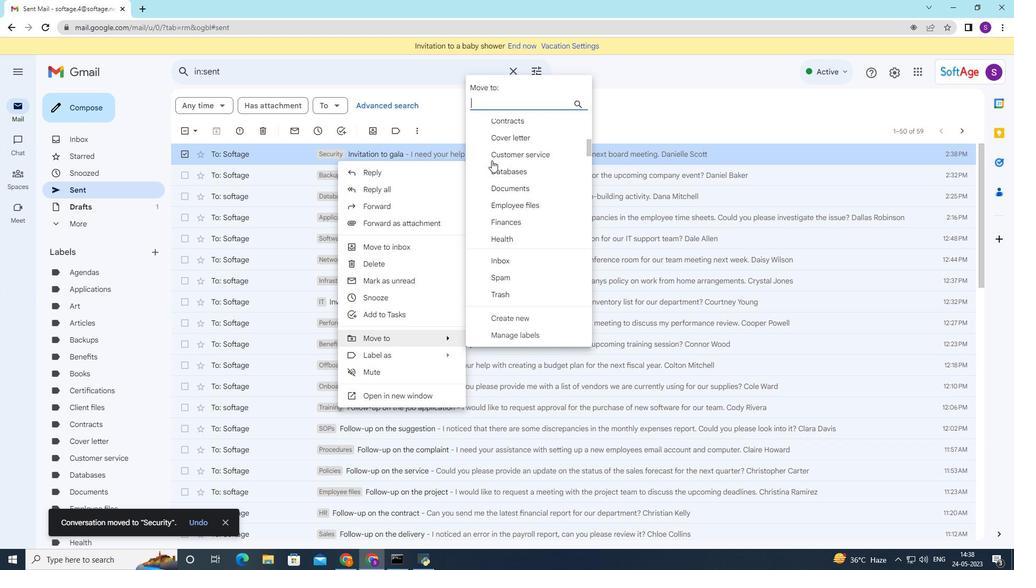 
Action: Mouse scrolled (491, 161) with delta (0, 0)
Screenshot: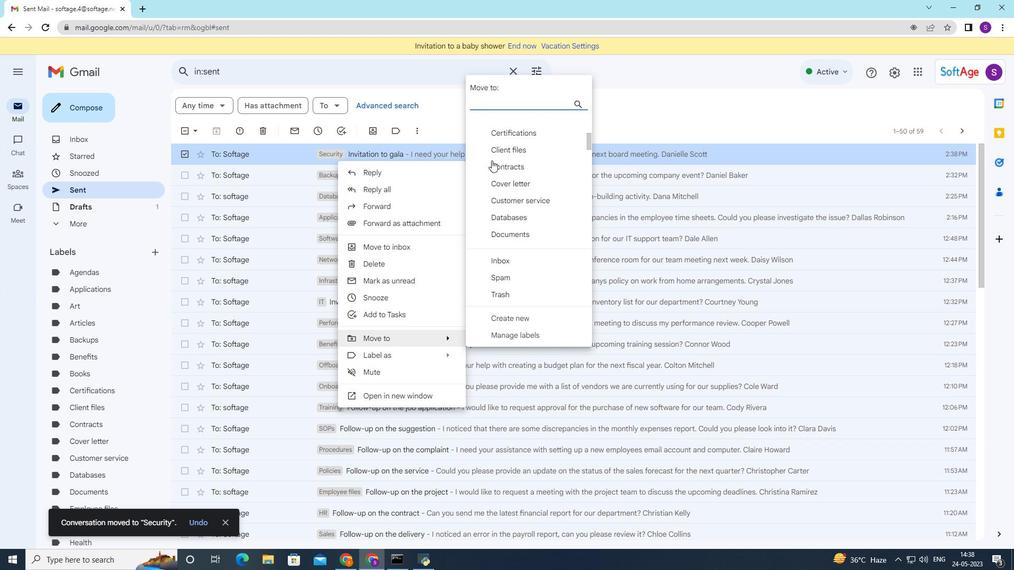 
Action: Mouse scrolled (491, 160) with delta (0, 0)
Screenshot: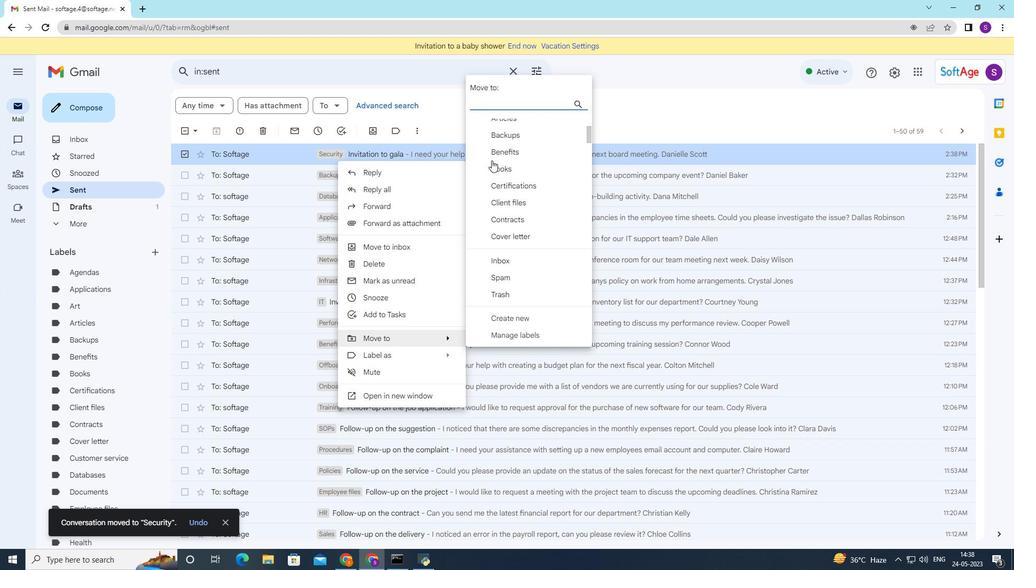 
Action: Mouse scrolled (491, 160) with delta (0, 0)
Screenshot: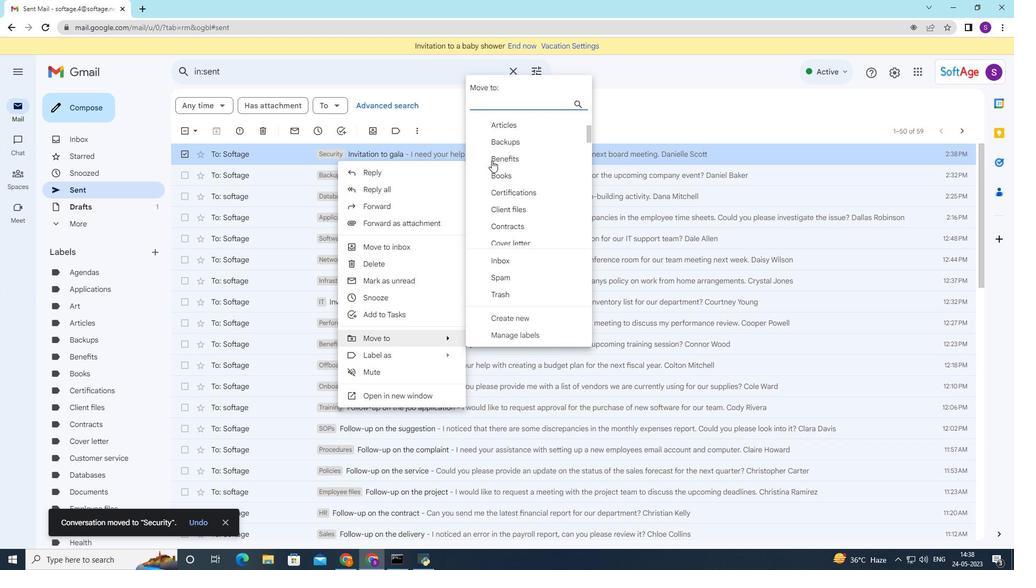 
Action: Mouse scrolled (491, 160) with delta (0, 0)
Screenshot: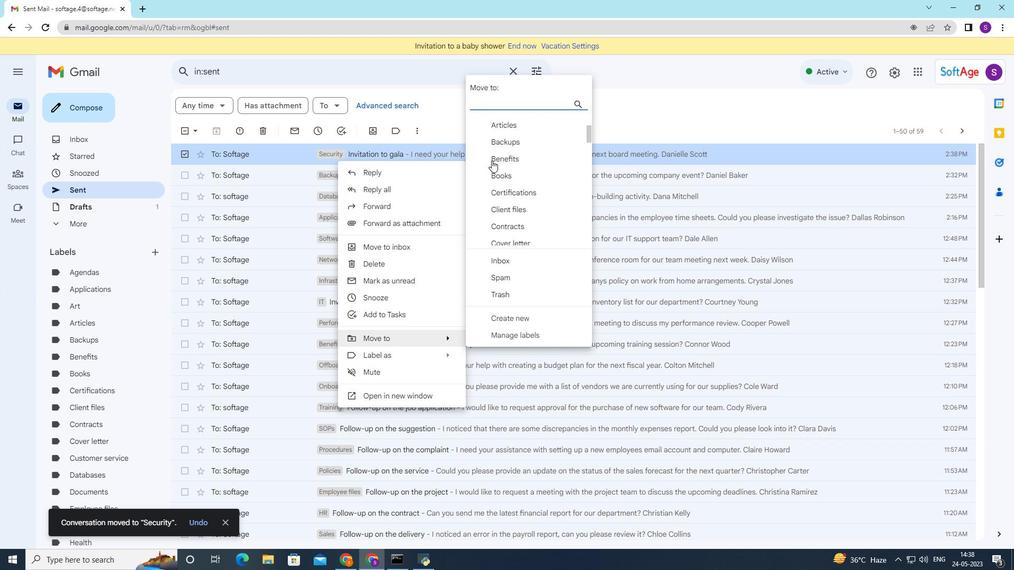 
Action: Mouse scrolled (491, 160) with delta (0, 0)
Screenshot: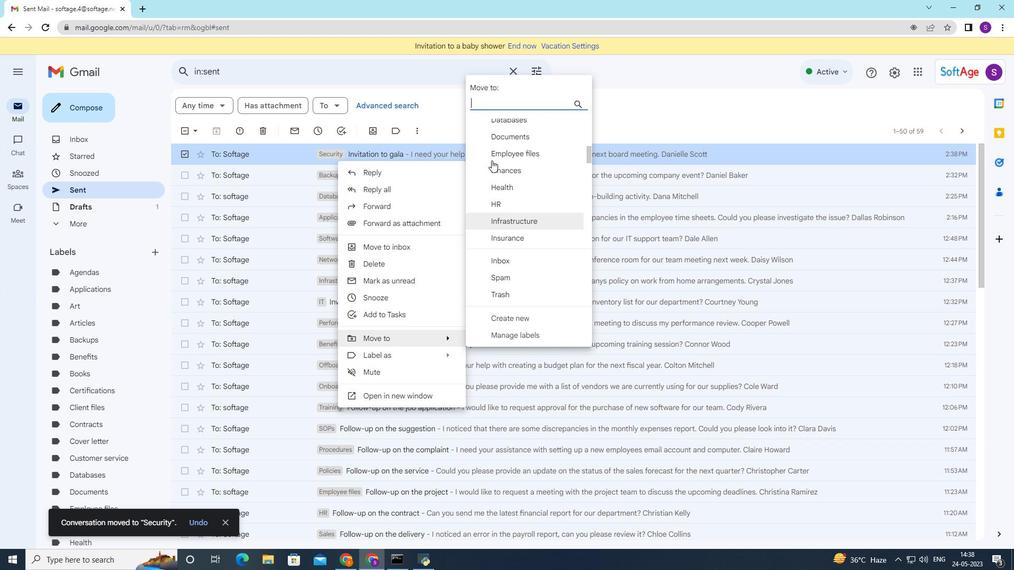 
Action: Mouse scrolled (491, 160) with delta (0, 0)
Screenshot: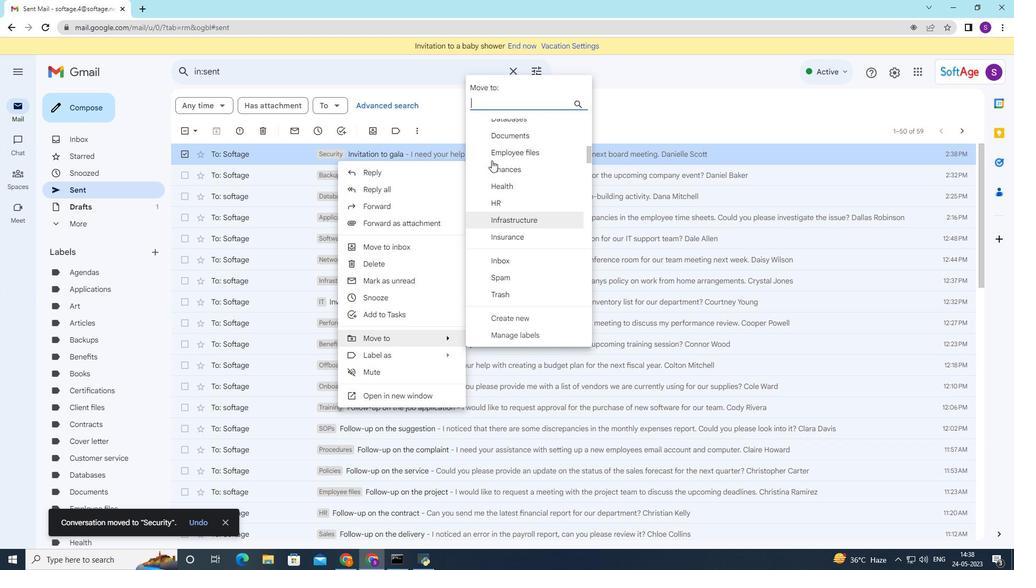 
Action: Mouse scrolled (491, 160) with delta (0, 0)
Screenshot: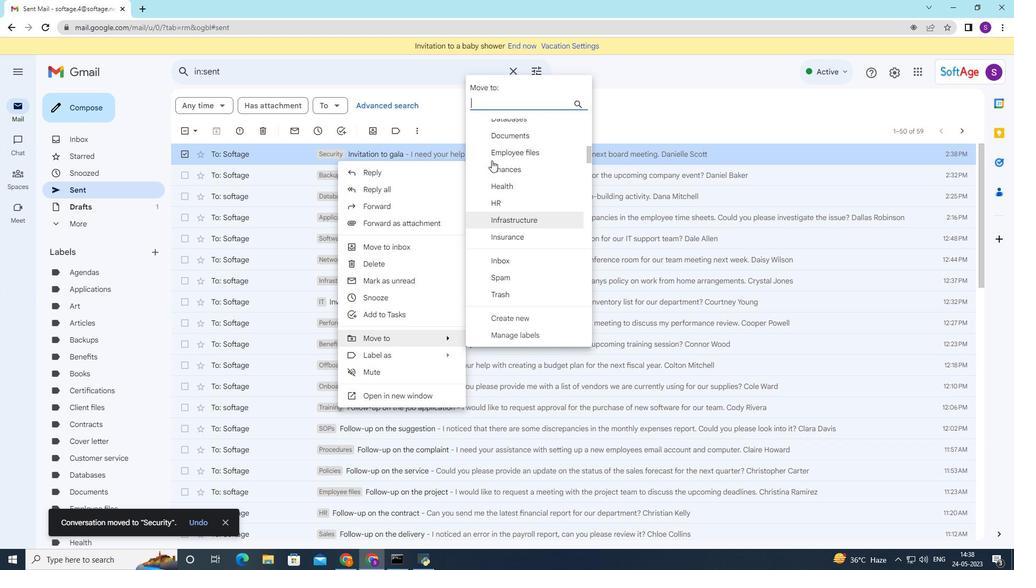 
Action: Mouse moved to (493, 165)
Screenshot: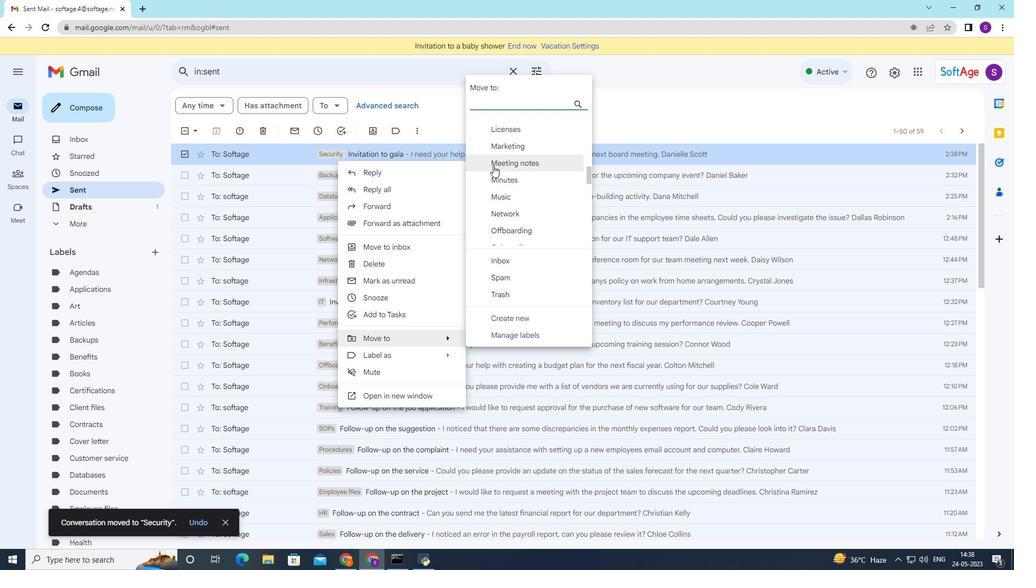 
Action: Mouse scrolled (493, 166) with delta (0, 0)
Screenshot: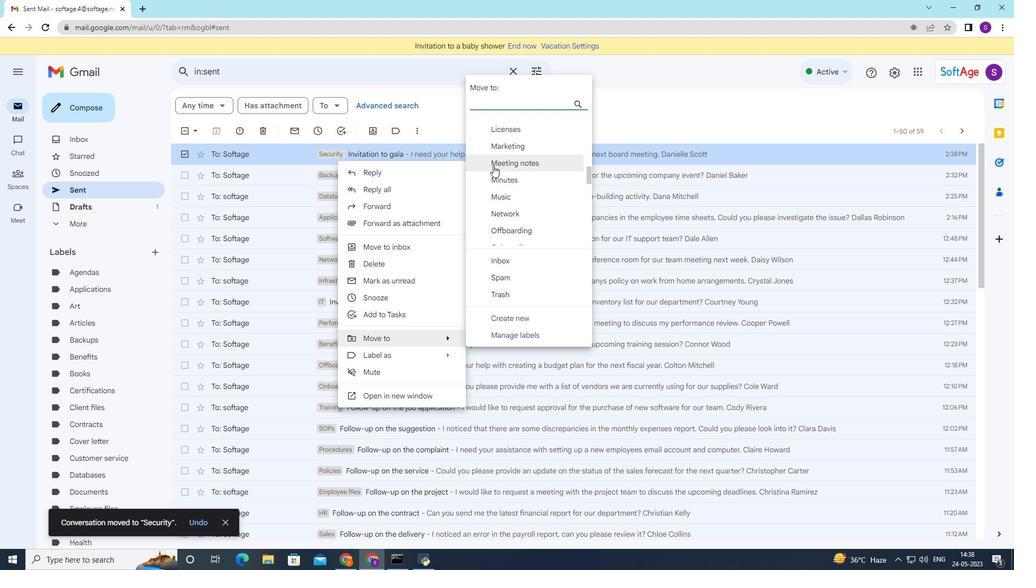 
Action: Mouse scrolled (493, 166) with delta (0, 0)
Screenshot: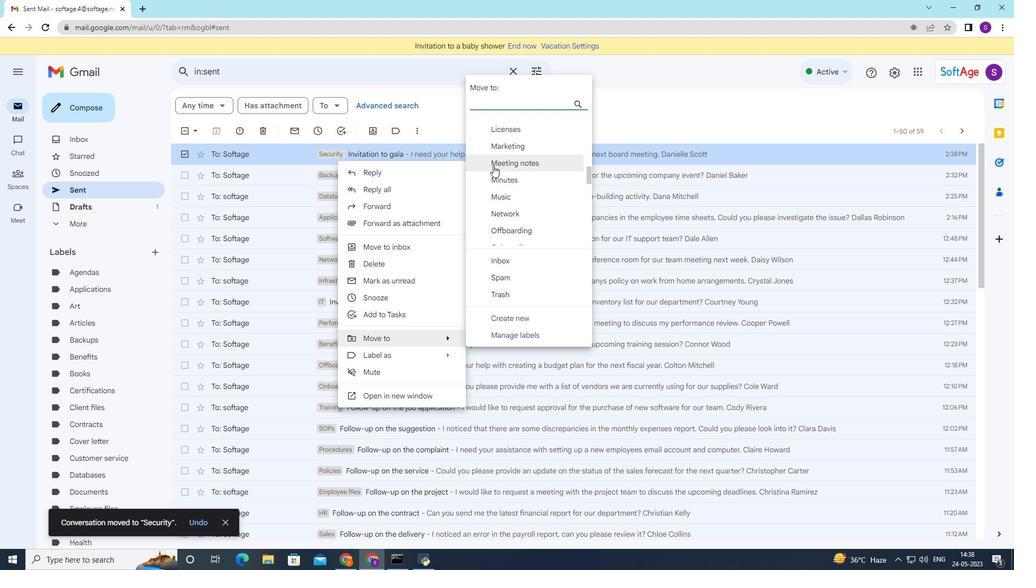 
Action: Mouse scrolled (493, 165) with delta (0, 0)
Screenshot: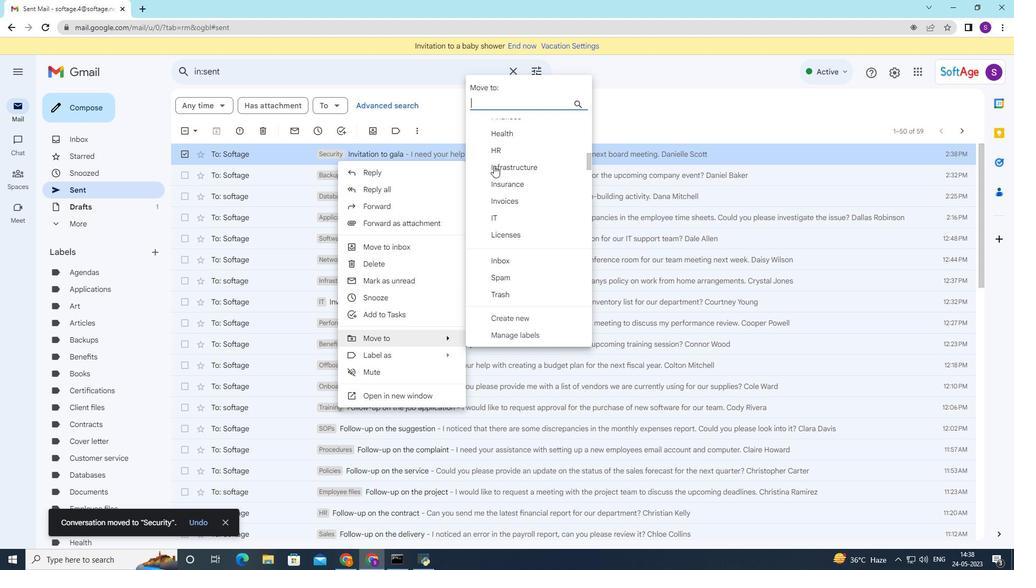 
Action: Mouse scrolled (493, 165) with delta (0, 0)
Screenshot: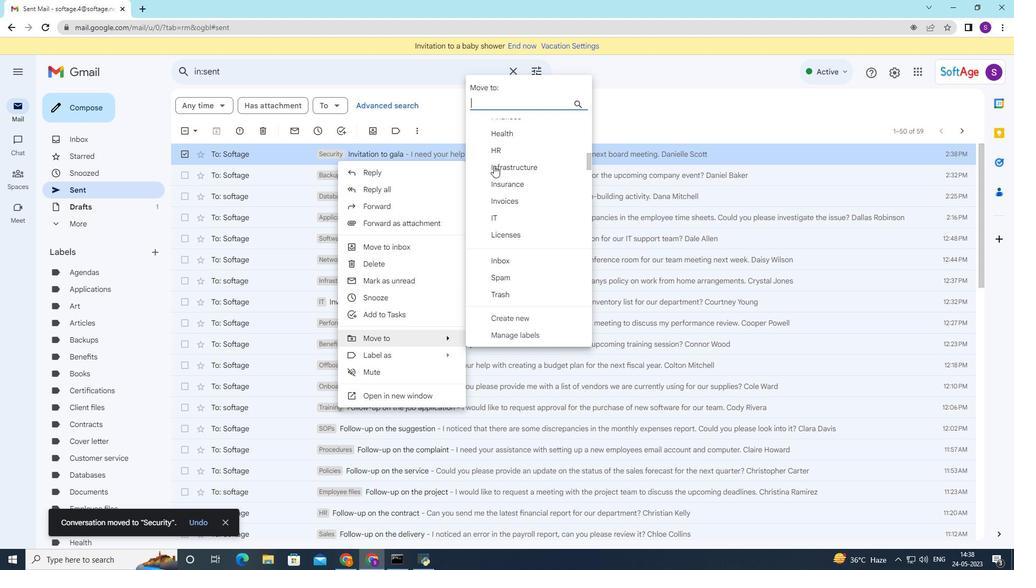 
Action: Mouse scrolled (493, 165) with delta (0, 0)
Screenshot: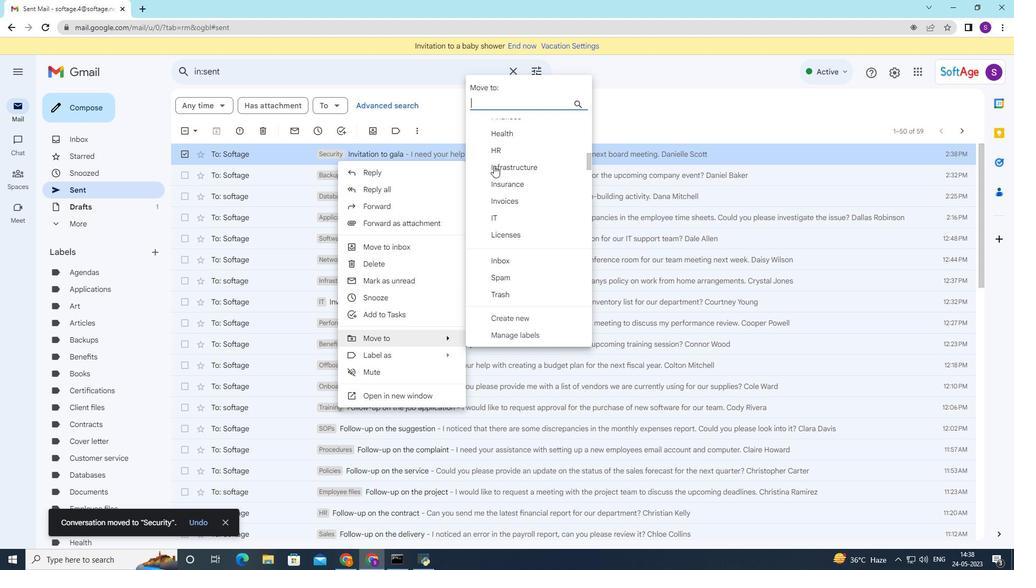 
Action: Mouse scrolled (493, 165) with delta (0, 0)
Screenshot: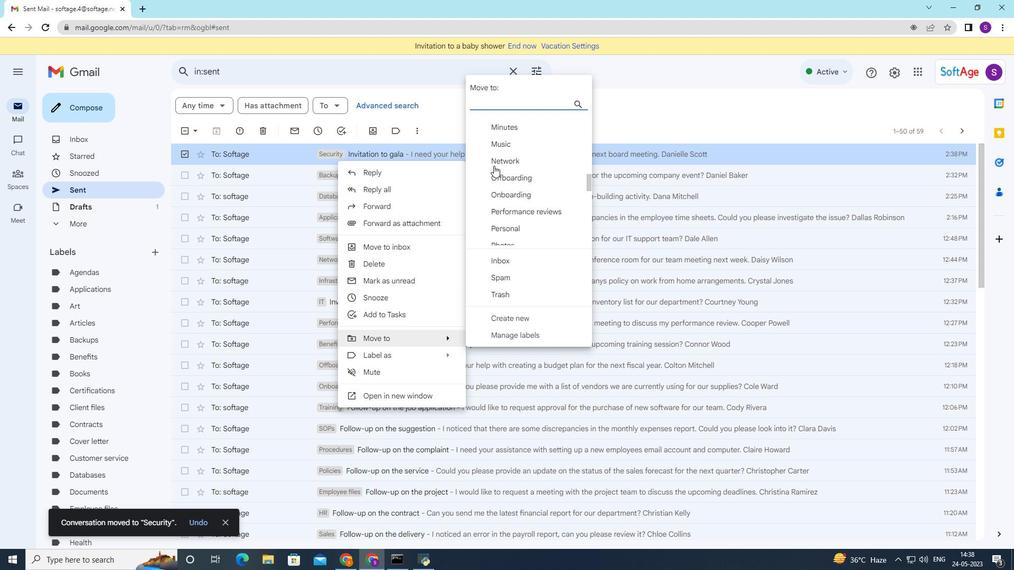 
Action: Mouse scrolled (493, 165) with delta (0, 0)
Screenshot: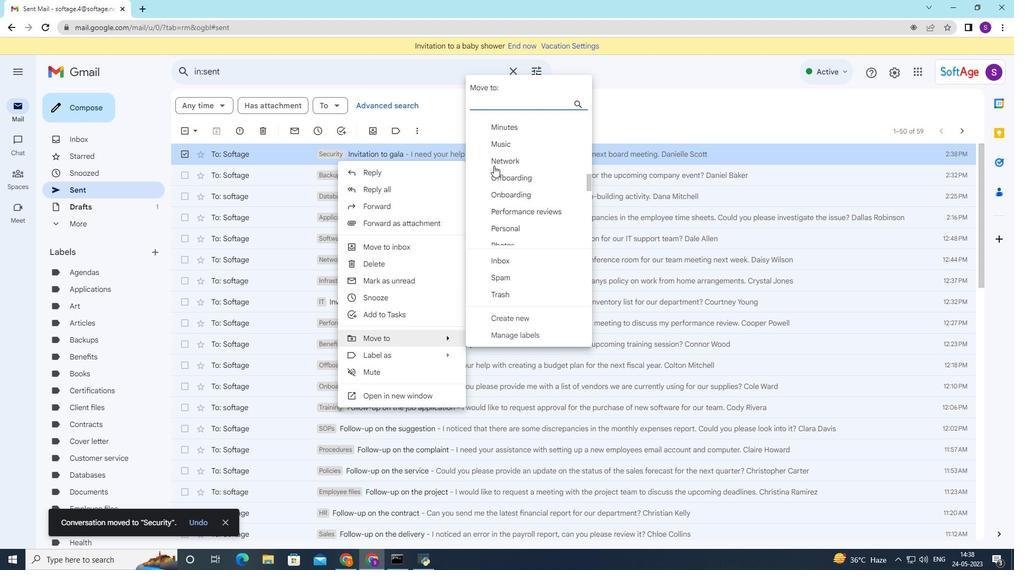 
Action: Mouse moved to (497, 169)
Screenshot: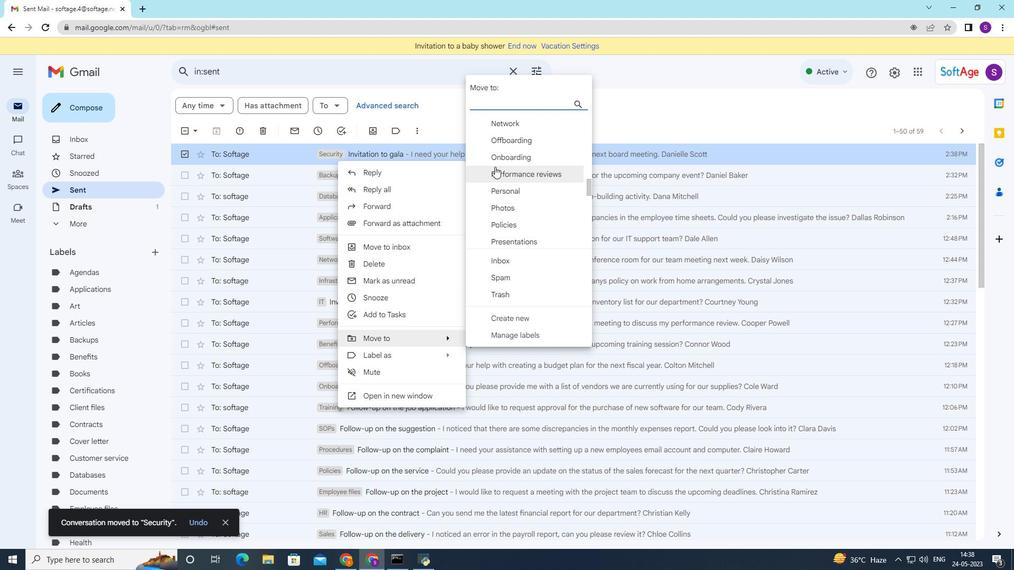 
Action: Mouse scrolled (497, 169) with delta (0, 0)
Screenshot: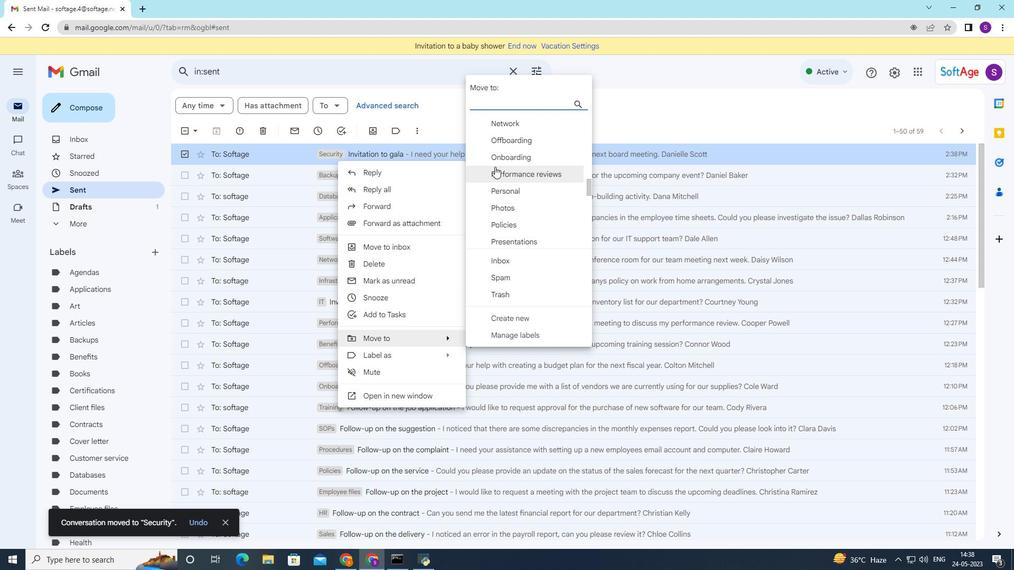 
Action: Mouse moved to (497, 170)
Screenshot: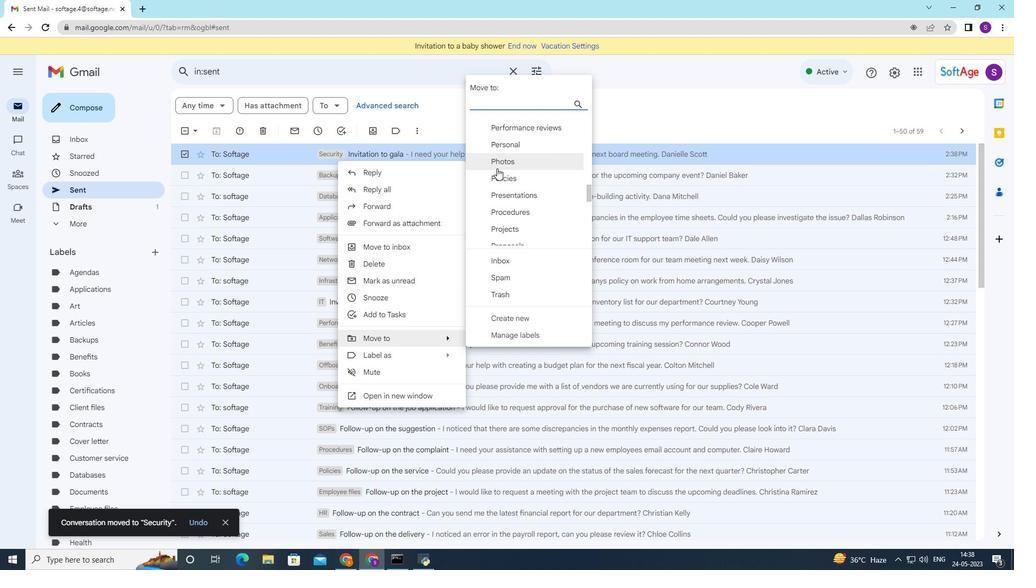 
Action: Mouse scrolled (497, 169) with delta (0, 0)
Screenshot: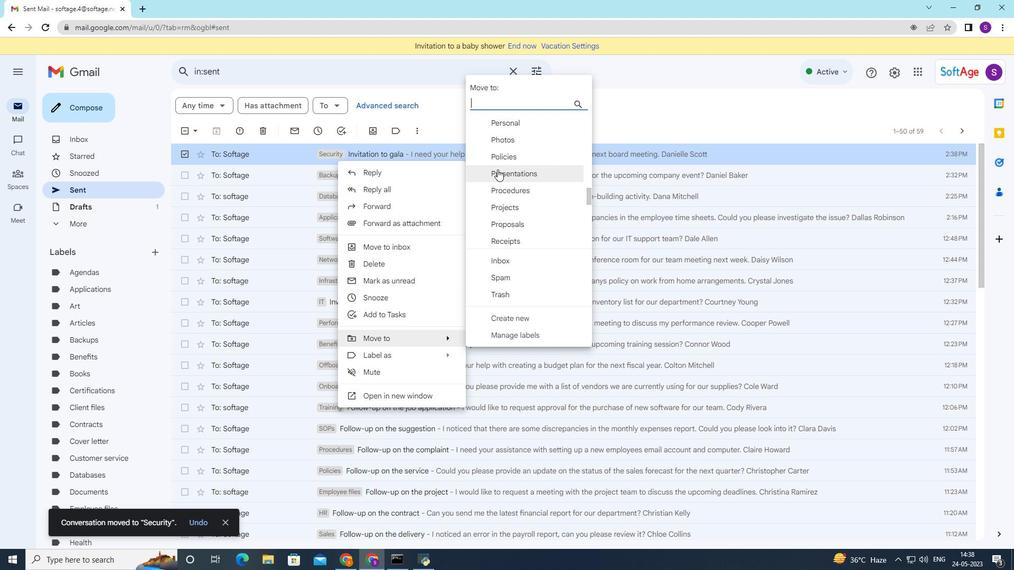 
Action: Mouse scrolled (497, 169) with delta (0, 0)
Screenshot: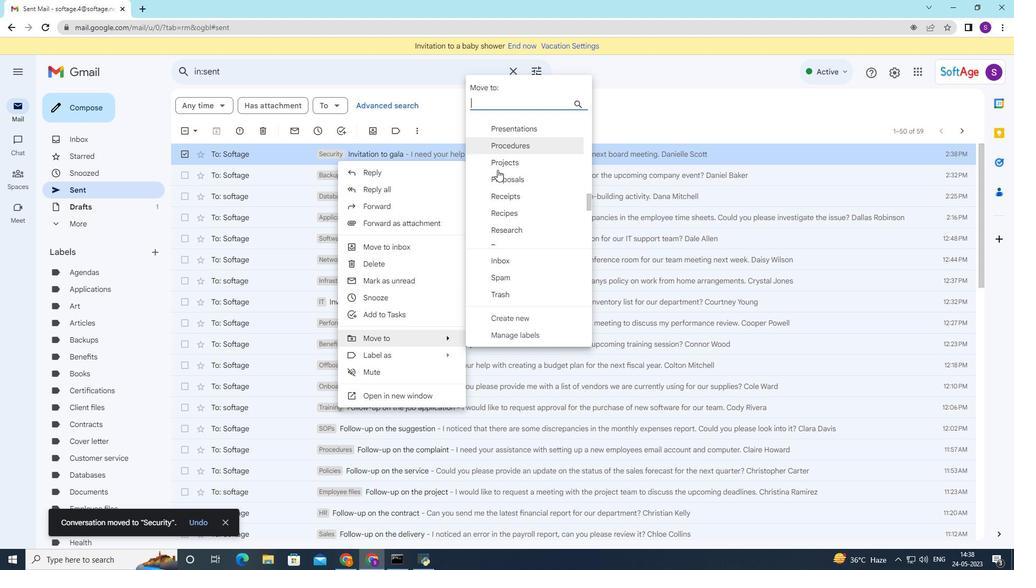 
Action: Mouse moved to (507, 182)
Screenshot: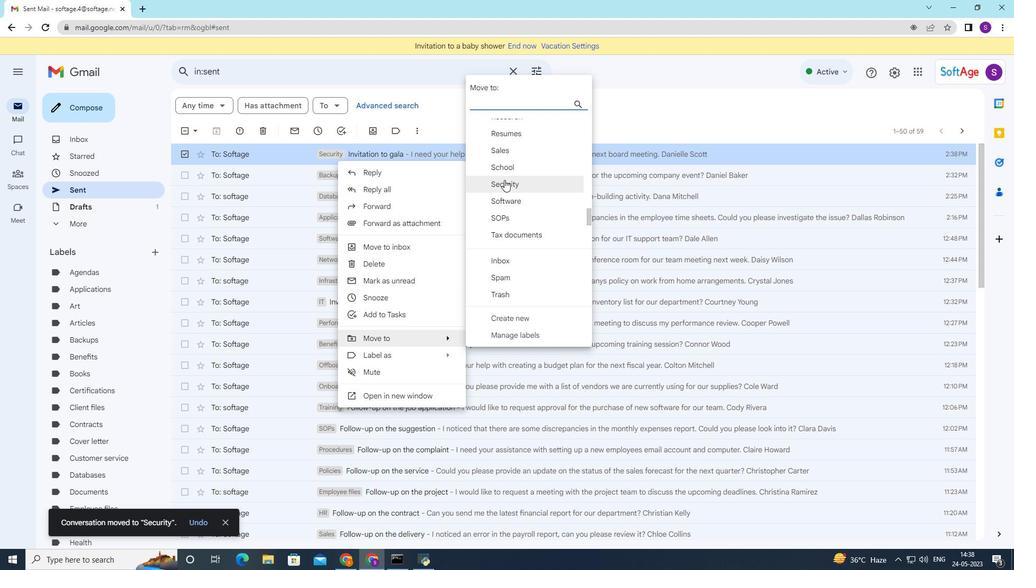 
Action: Mouse pressed left at (507, 182)
Screenshot: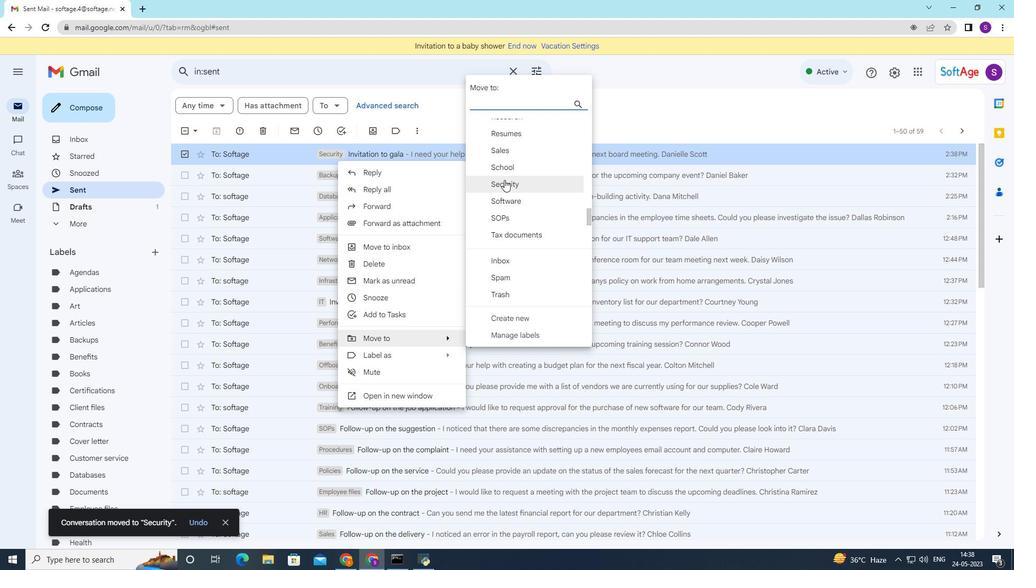 
Action: Mouse moved to (457, 228)
Screenshot: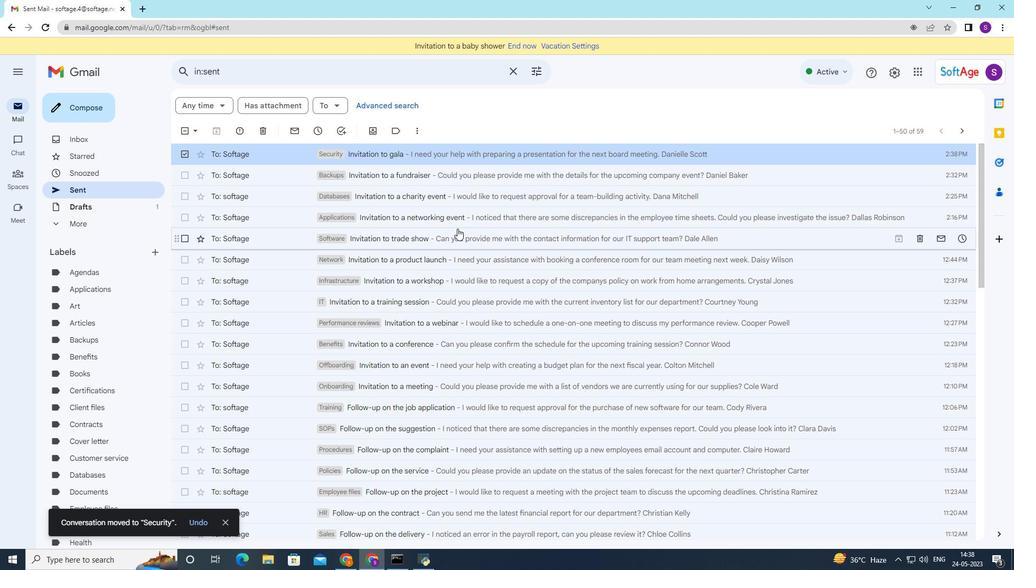 
